 Task: Send an email with the signature Jocelyn Rodriguez with the subject Request for feedback on a manufacturing strategy and the message I am writing to confirm the details of the service agreement. from softage.2@softage.net to softage.3@softage.net and softage.4@softage.net with CC to softage.5@softage.net
Action: Mouse moved to (139, 182)
Screenshot: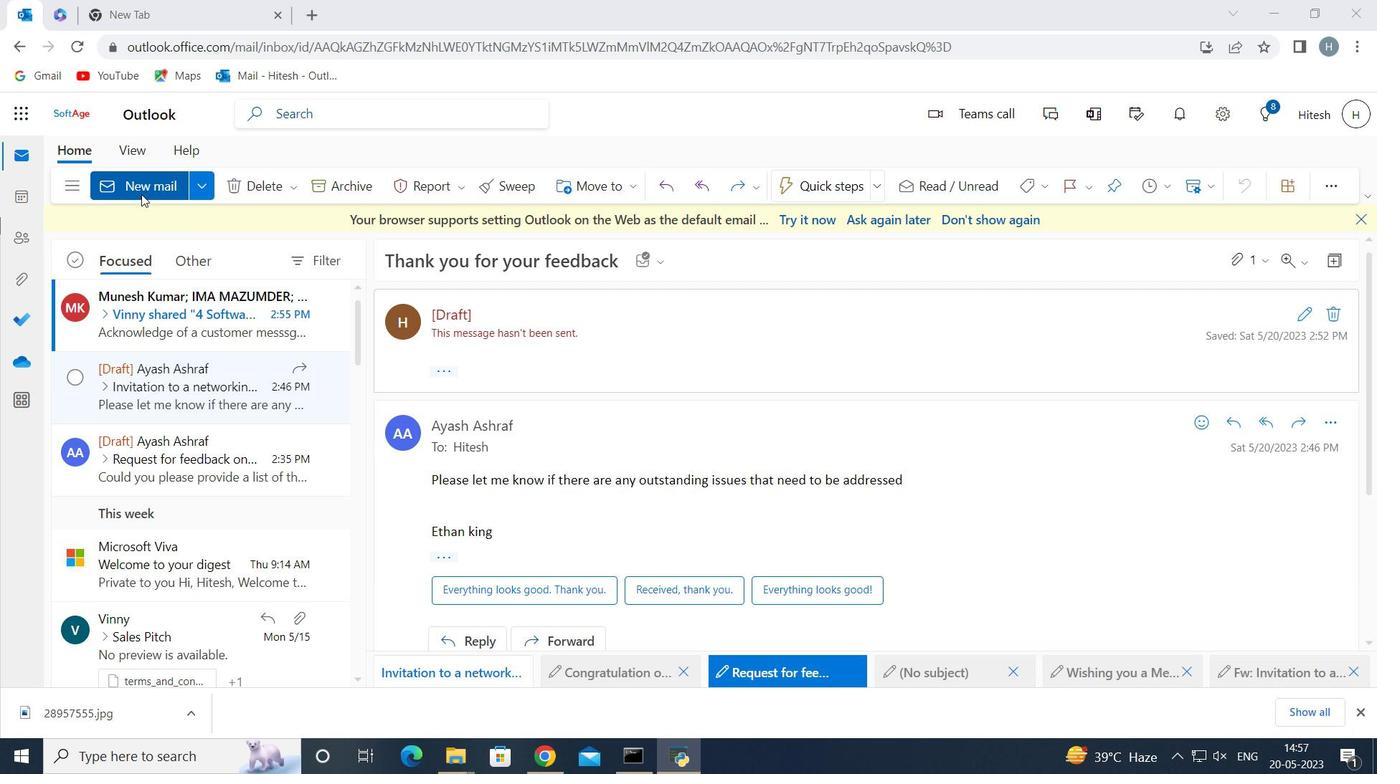 
Action: Mouse pressed left at (139, 182)
Screenshot: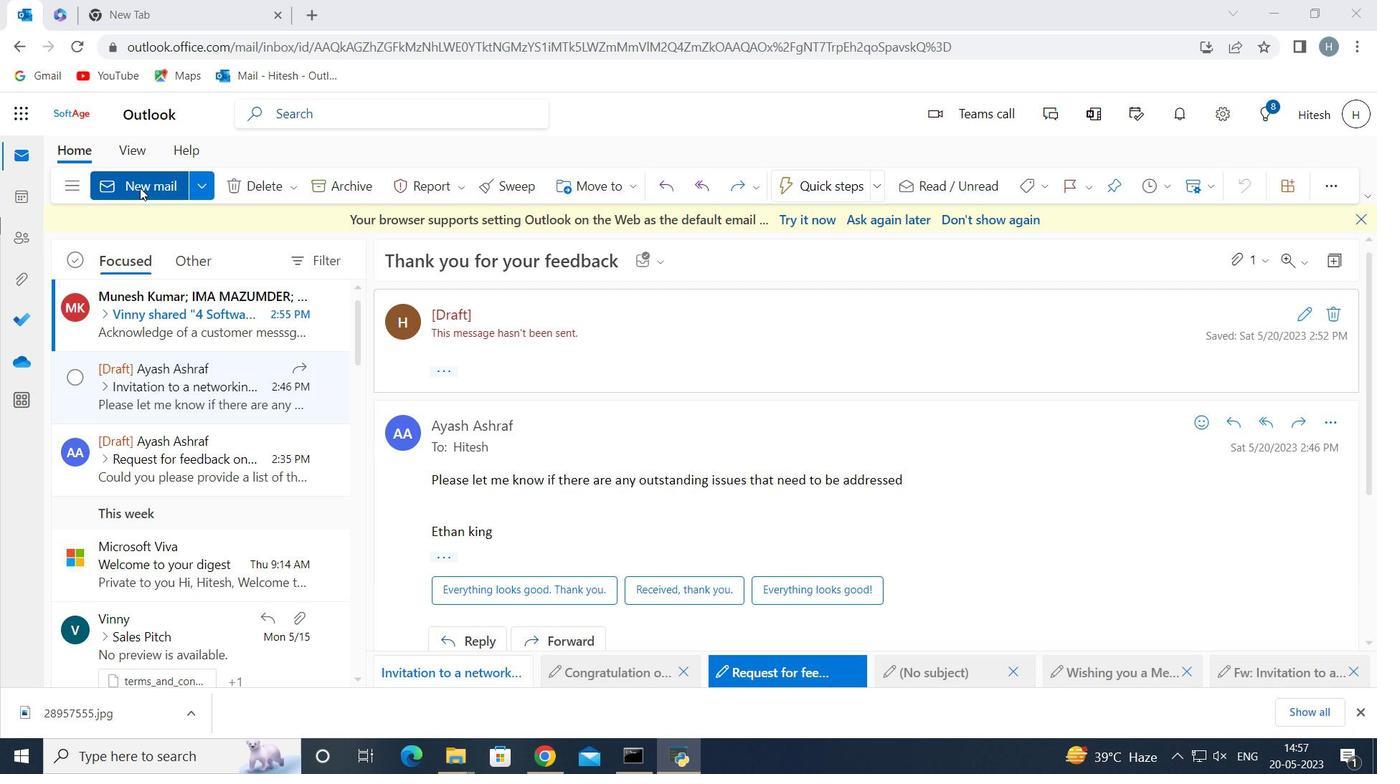 
Action: Mouse moved to (1114, 185)
Screenshot: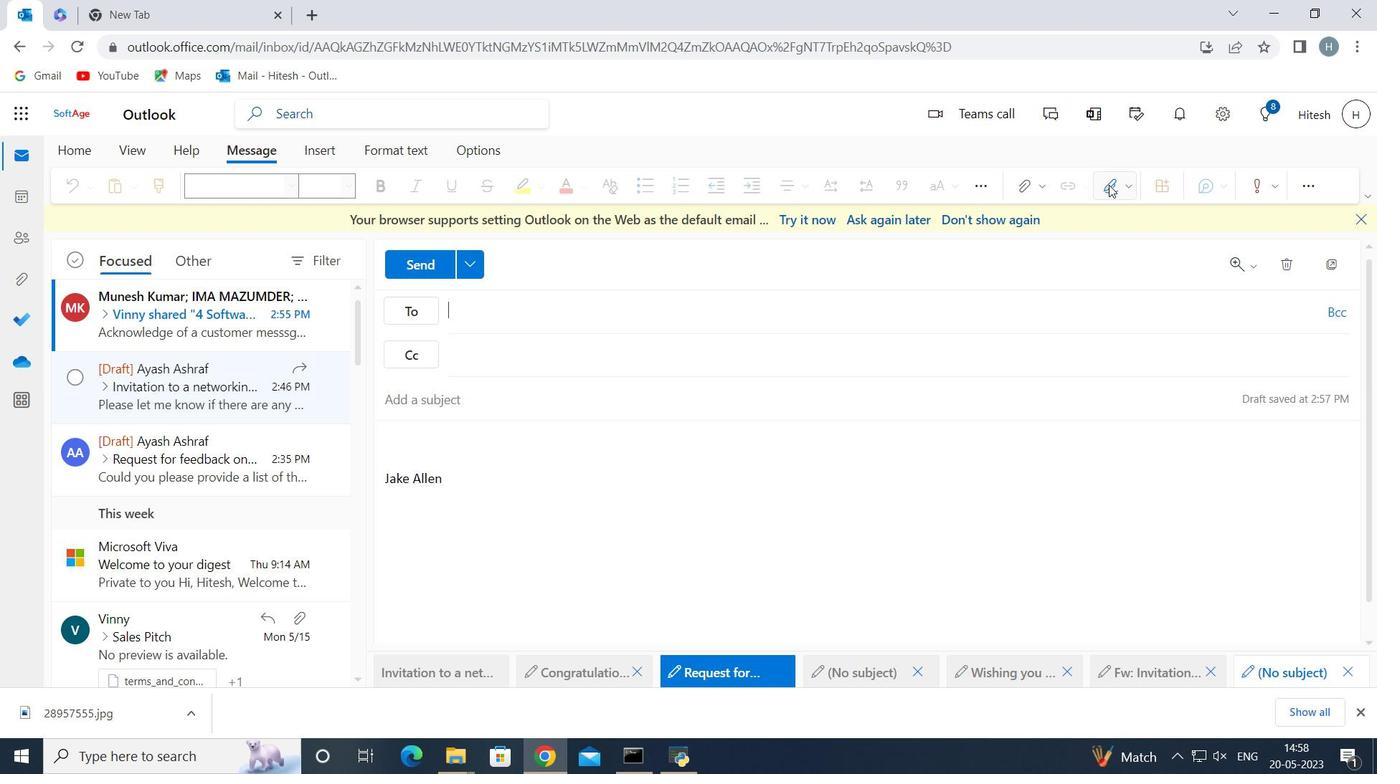 
Action: Mouse pressed left at (1114, 185)
Screenshot: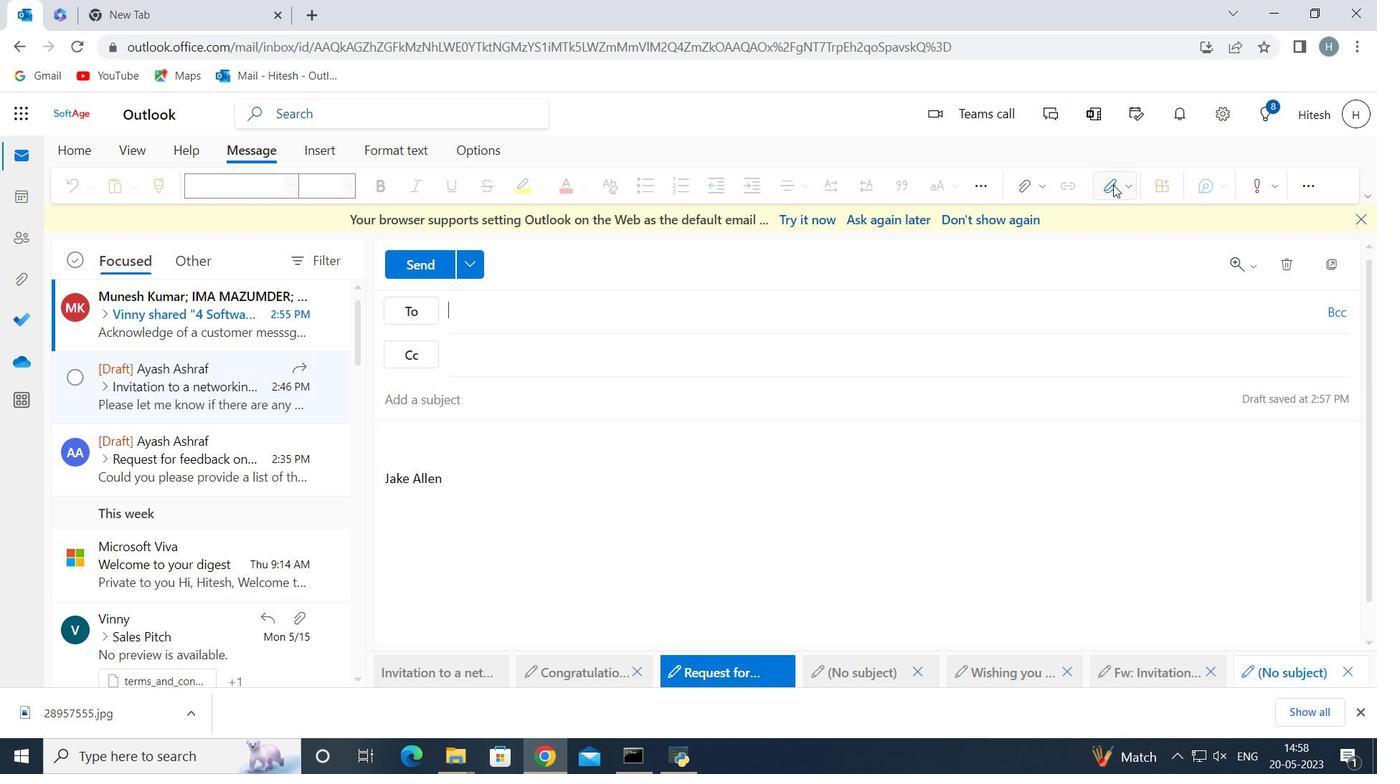 
Action: Mouse moved to (1085, 380)
Screenshot: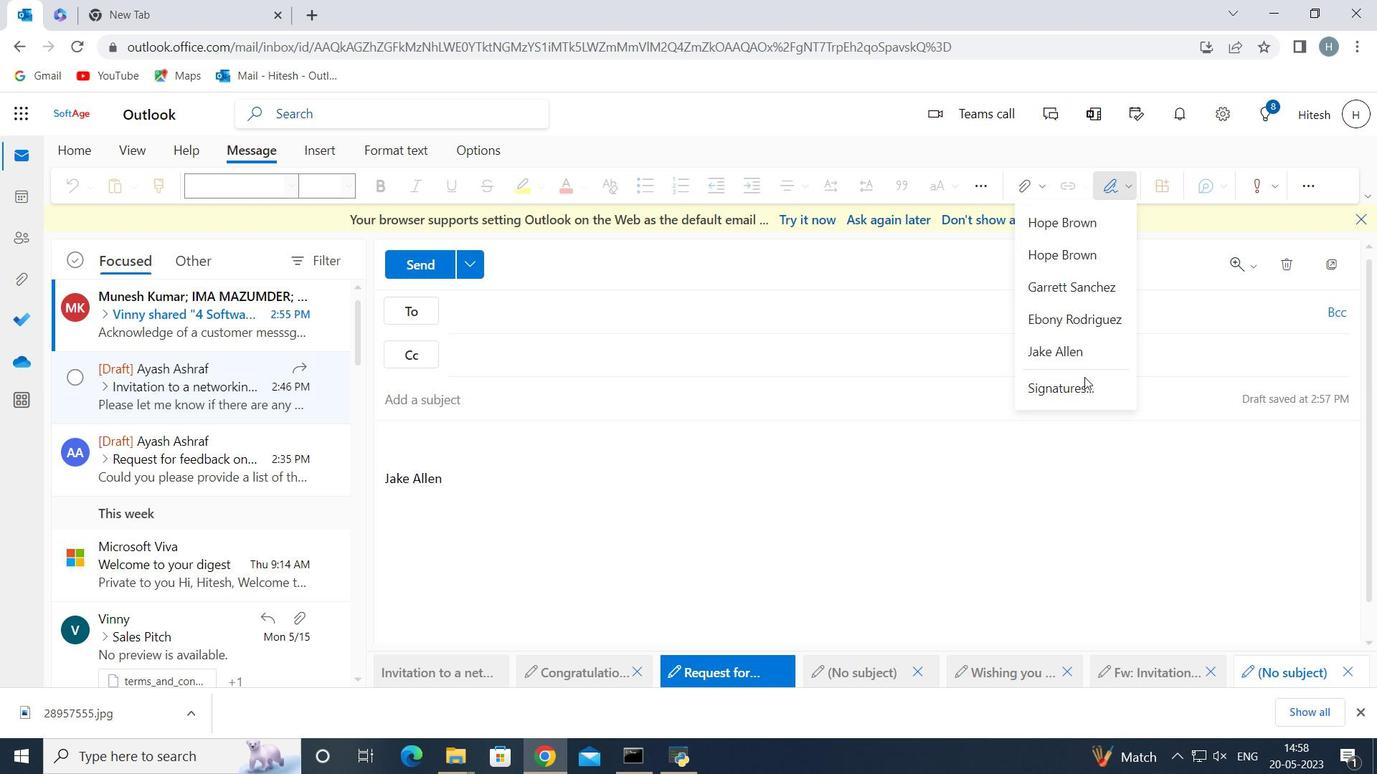 
Action: Mouse pressed left at (1085, 380)
Screenshot: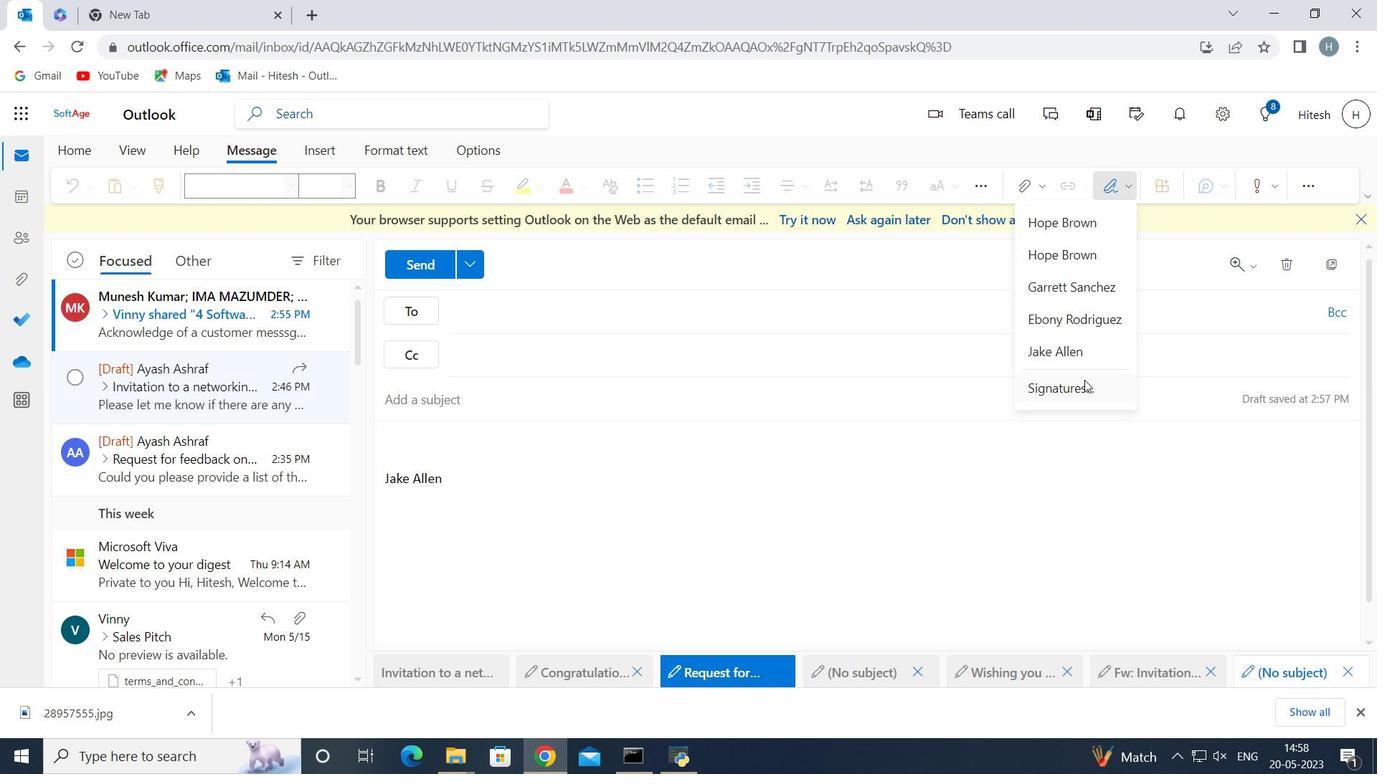 
Action: Mouse moved to (832, 314)
Screenshot: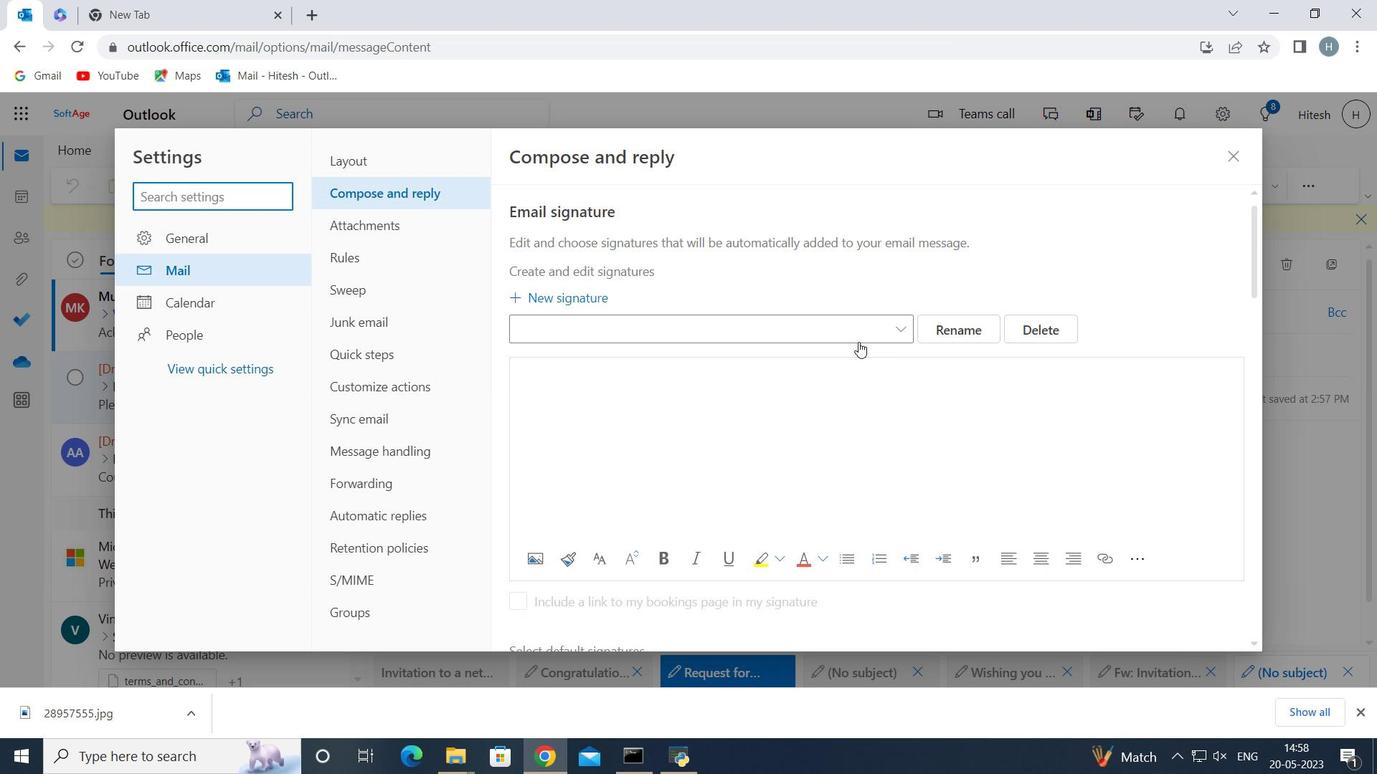 
Action: Mouse pressed left at (832, 314)
Screenshot: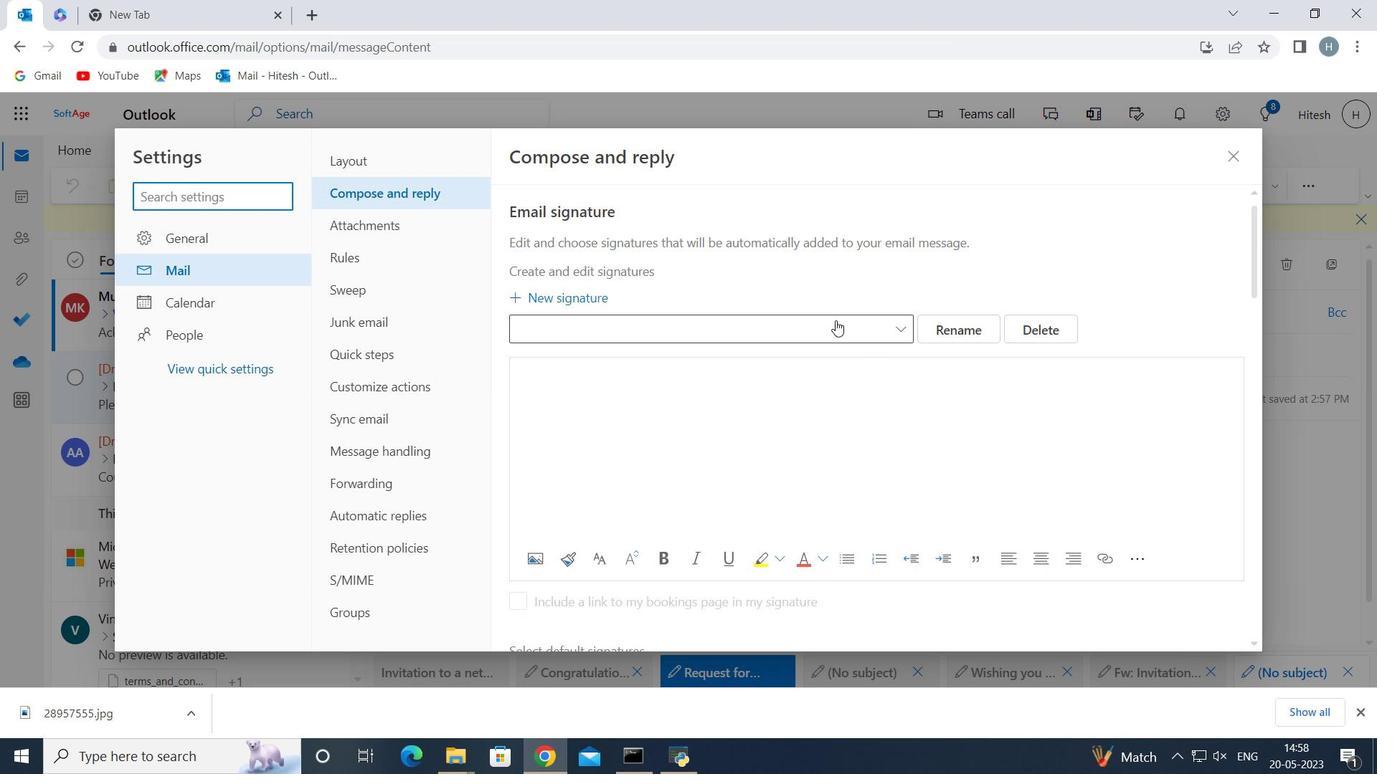 
Action: Mouse moved to (967, 320)
Screenshot: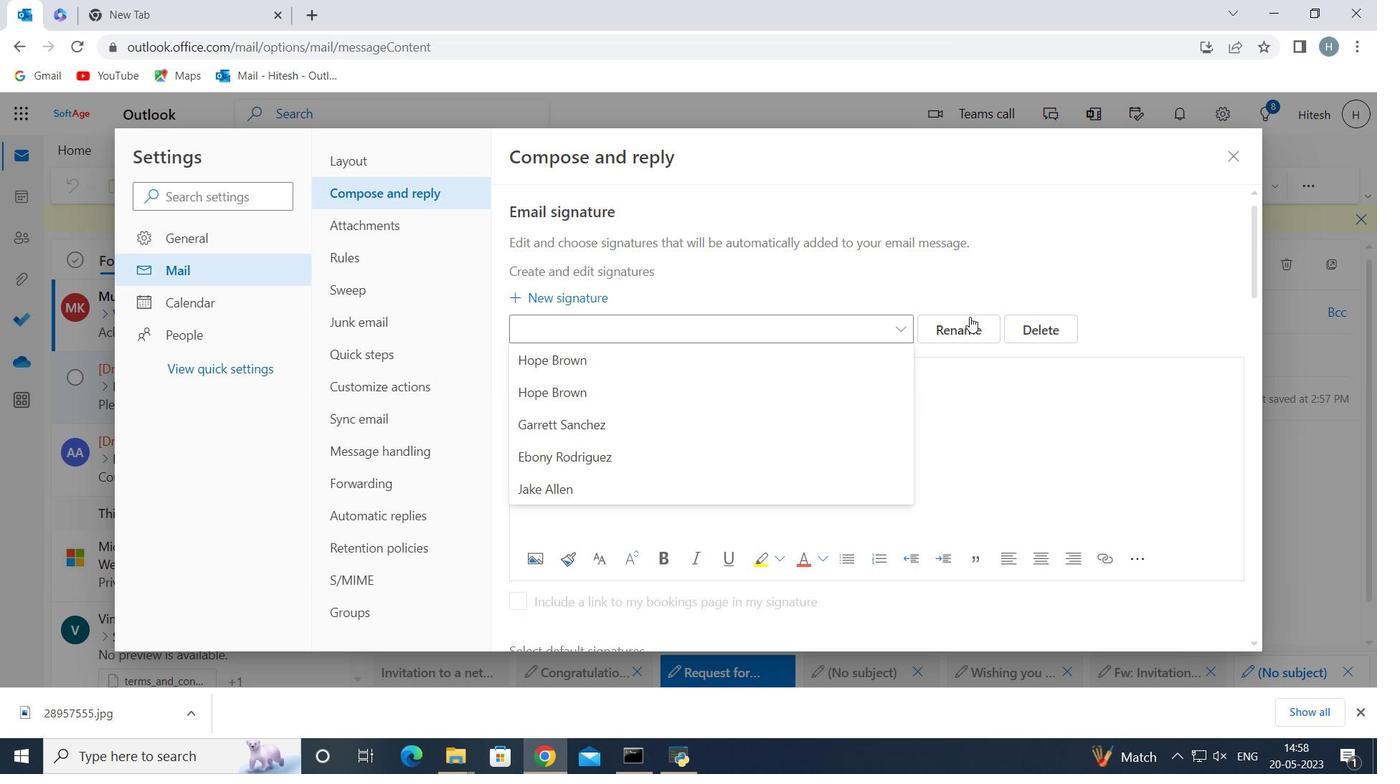 
Action: Mouse pressed left at (967, 320)
Screenshot: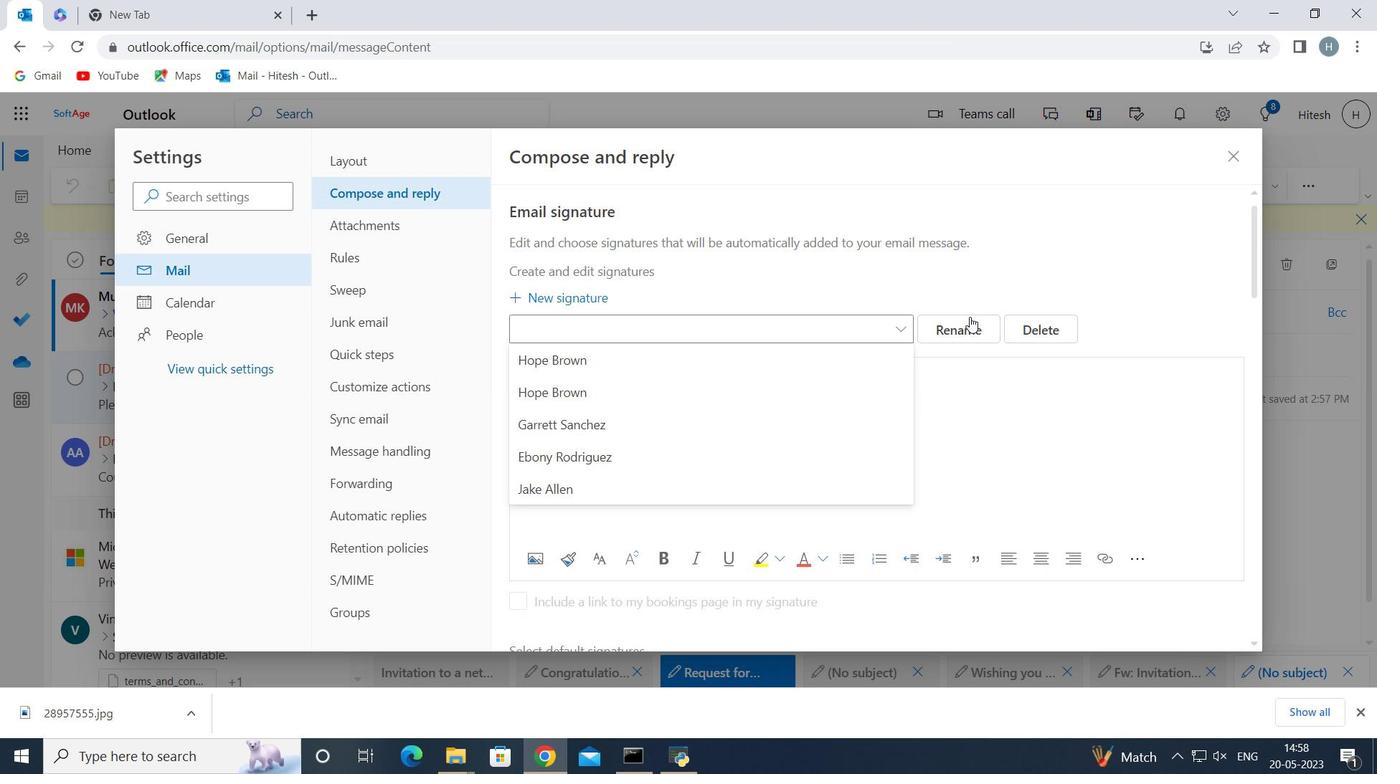 
Action: Mouse moved to (1119, 321)
Screenshot: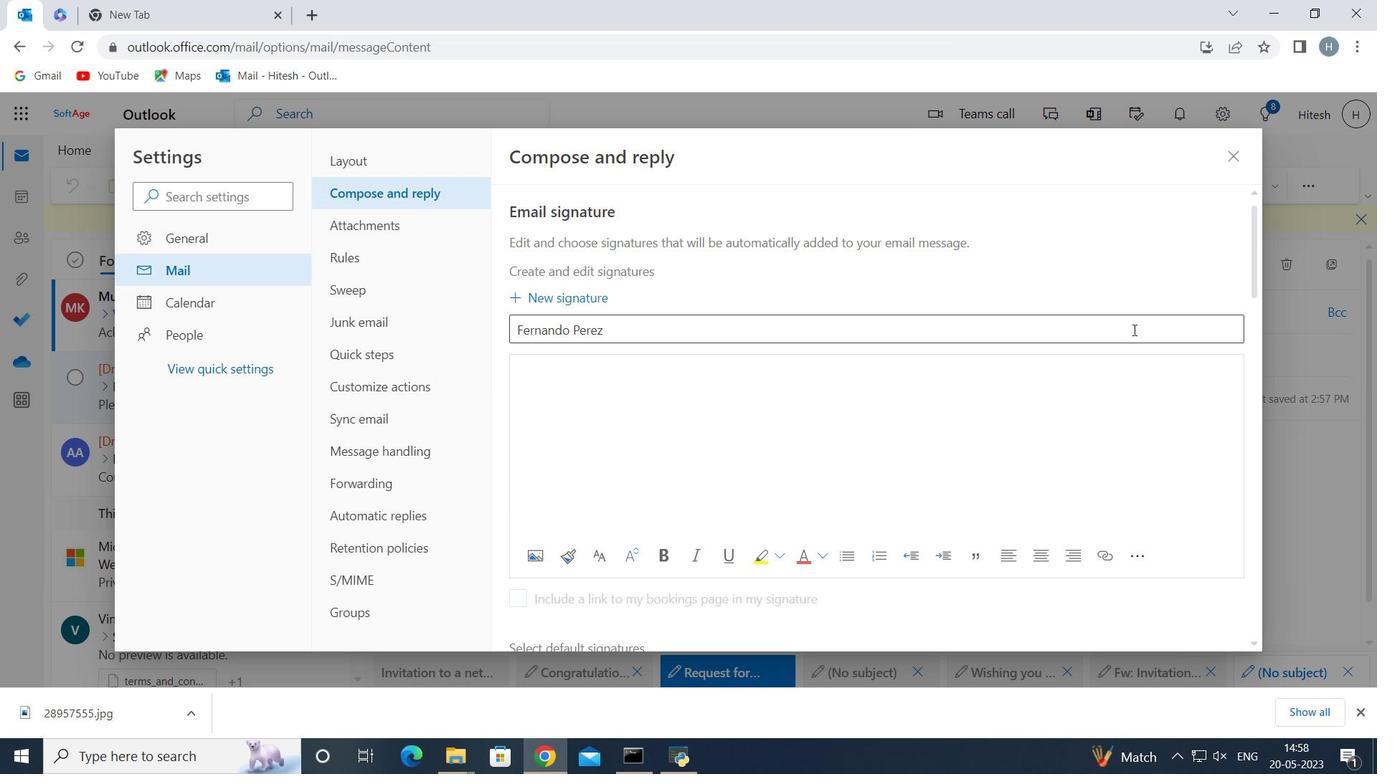 
Action: Mouse pressed left at (1119, 321)
Screenshot: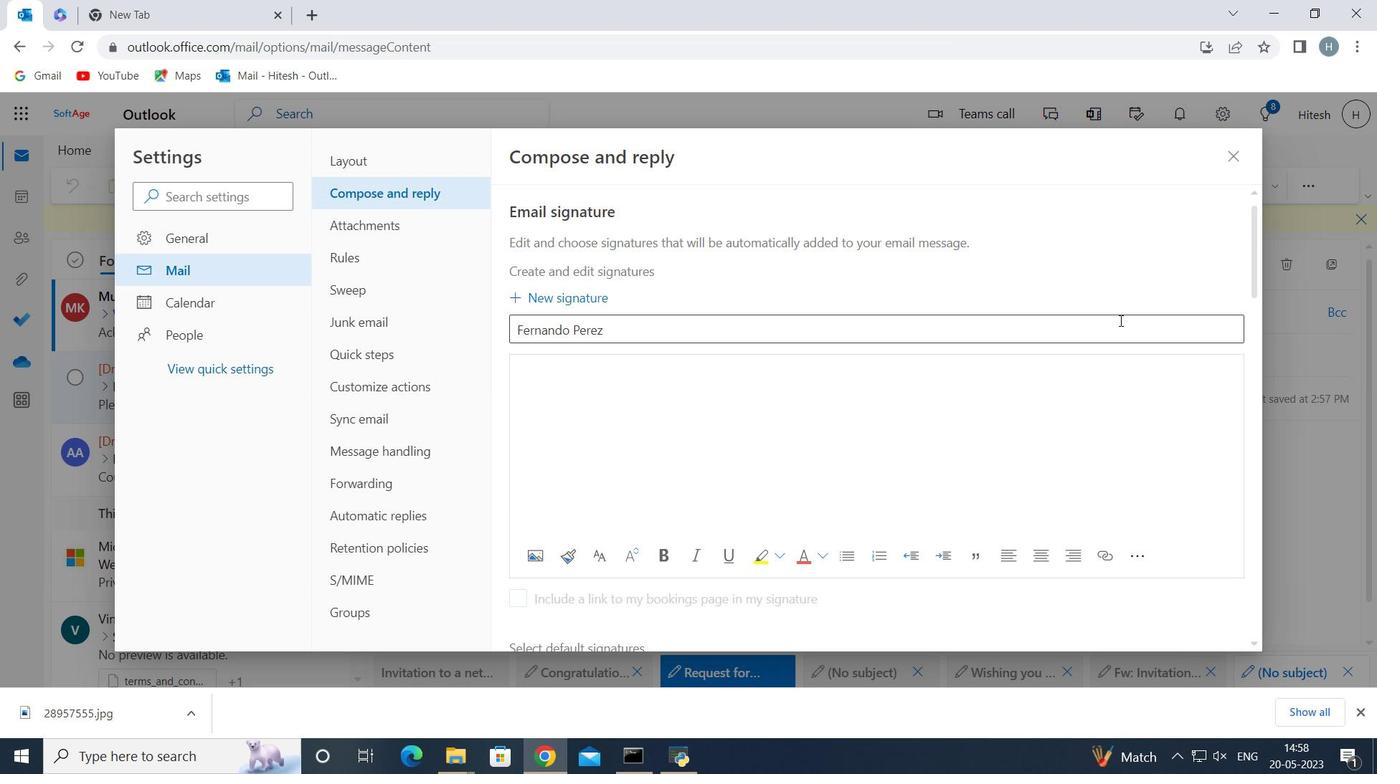 
Action: Key pressed <Key.backspace><Key.backspace><Key.backspace><Key.backspace><Key.backspace><Key.backspace><Key.backspace><Key.backspace><Key.backspace><Key.backspace><Key.backspace><Key.backspace><Key.backspace><Key.backspace><Key.backspace><Key.backspace><Key.backspace><Key.backspace><Key.backspace><Key.backspace><Key.backspace><Key.backspace><Key.backspace><Key.backspace><Key.backspace><Key.backspace><Key.backspace><Key.backspace><Key.backspace><Key.backspace><Key.backspace><Key.backspace><Key.backspace><Key.backspace><Key.backspace><Key.backspace><Key.backspace>
Screenshot: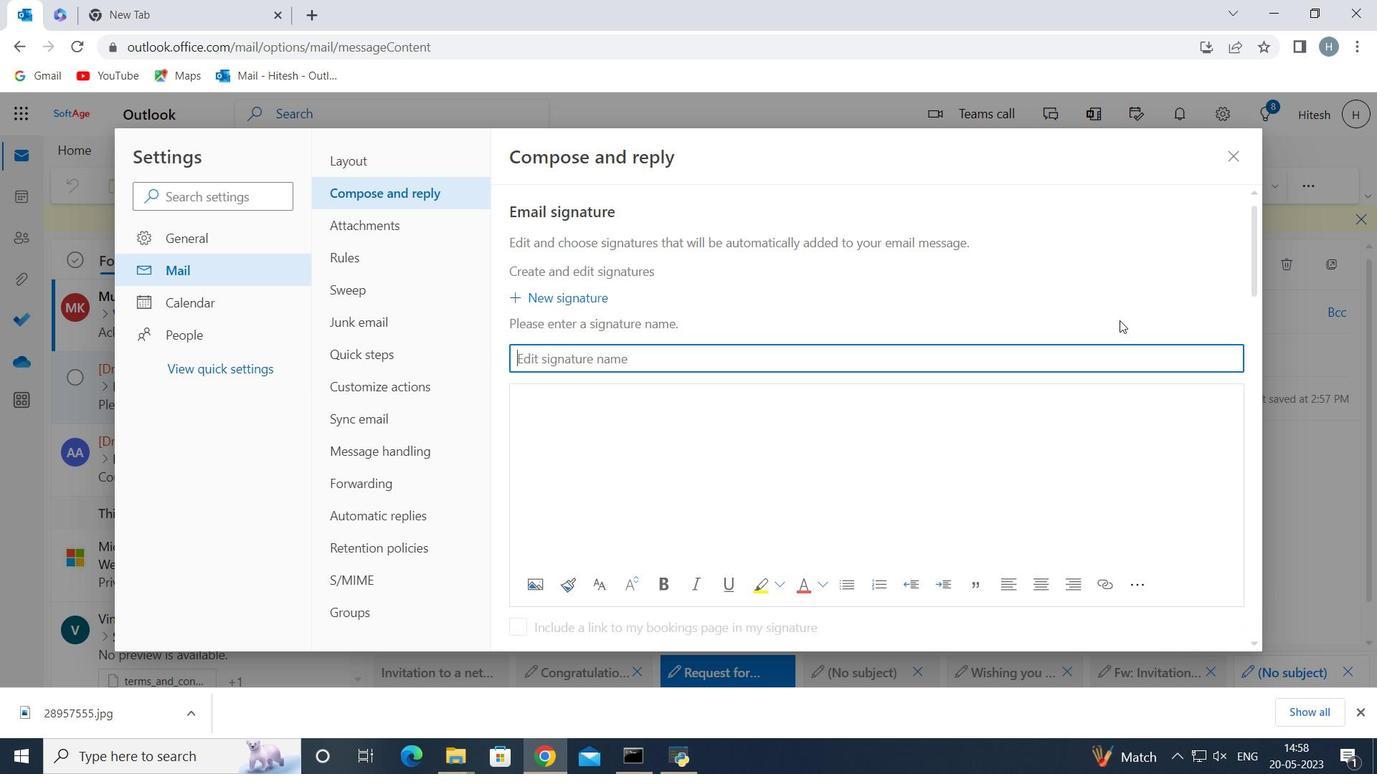 
Action: Mouse moved to (1224, 152)
Screenshot: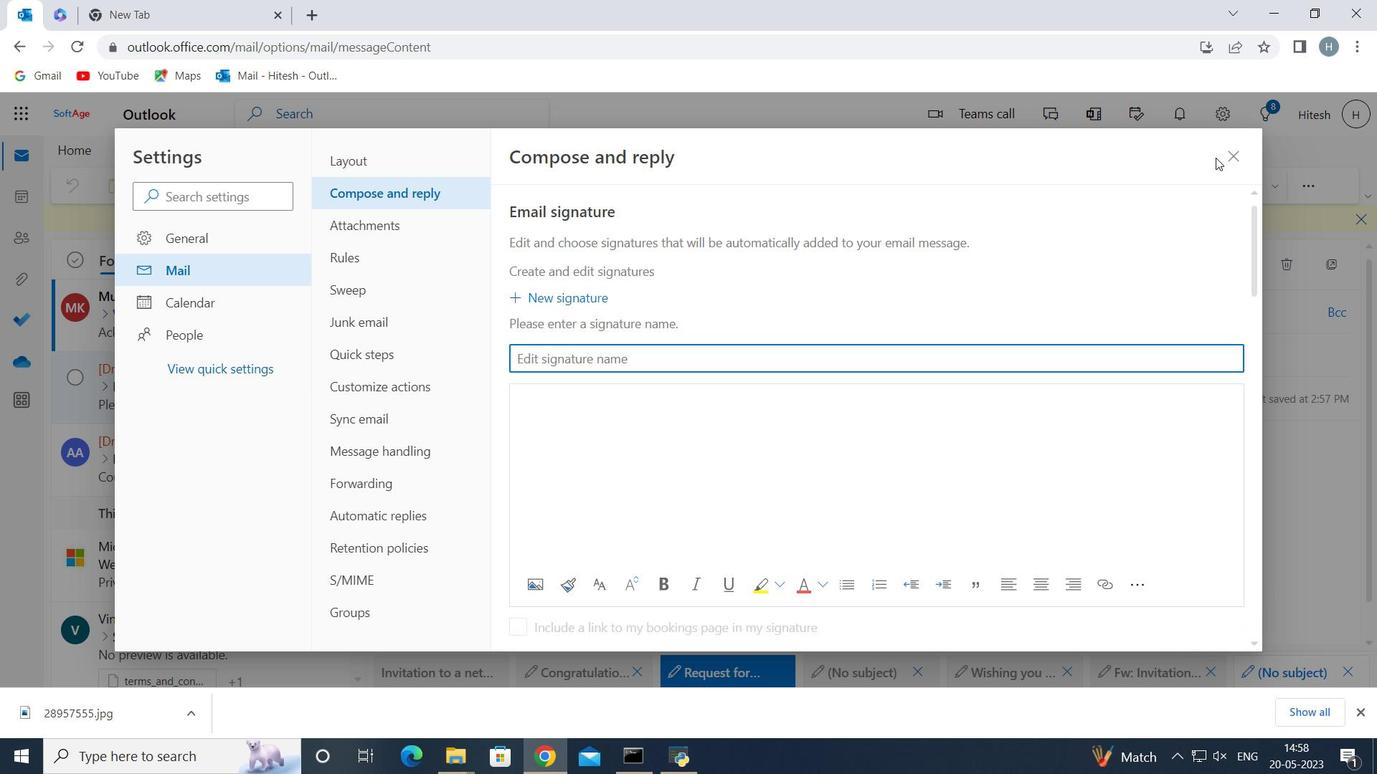 
Action: Mouse pressed left at (1224, 152)
Screenshot: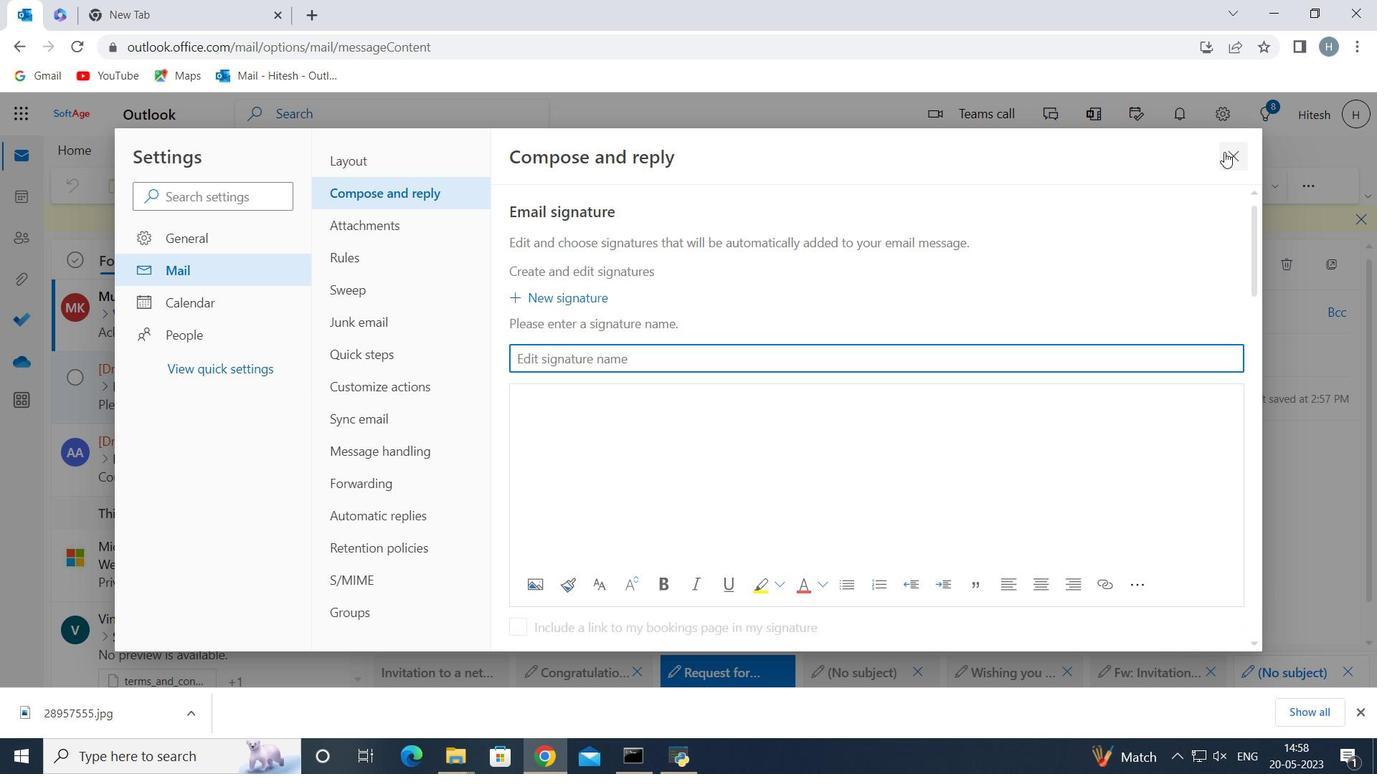 
Action: Mouse moved to (1124, 184)
Screenshot: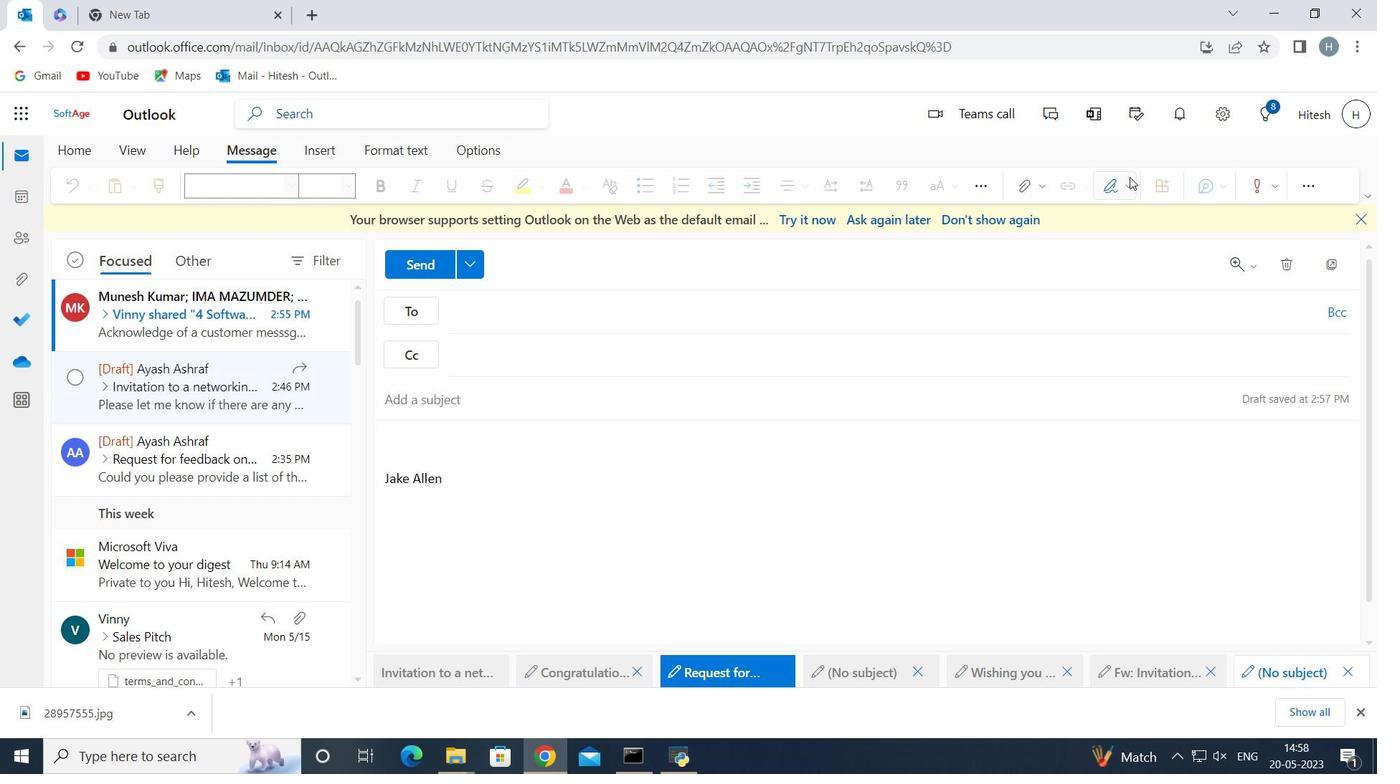 
Action: Mouse pressed left at (1124, 184)
Screenshot: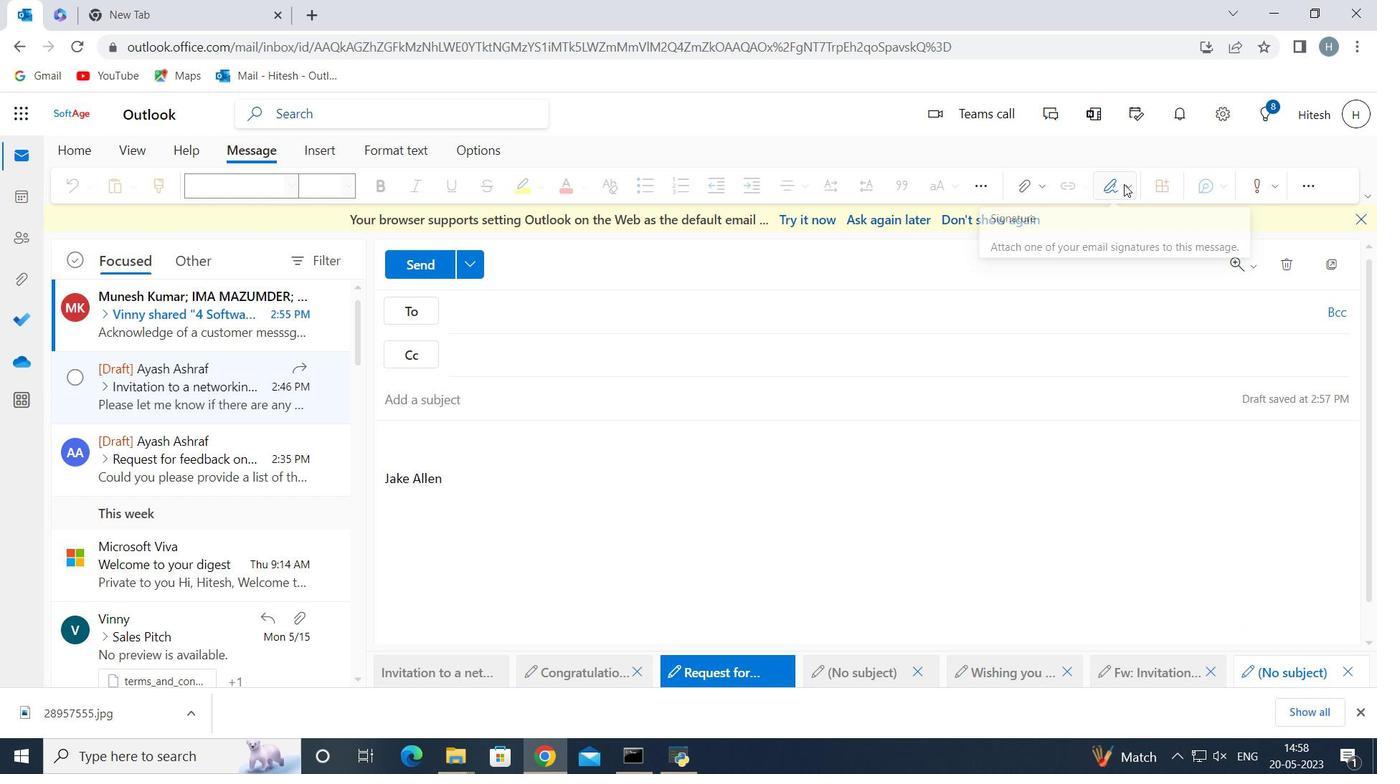 
Action: Mouse moved to (1071, 384)
Screenshot: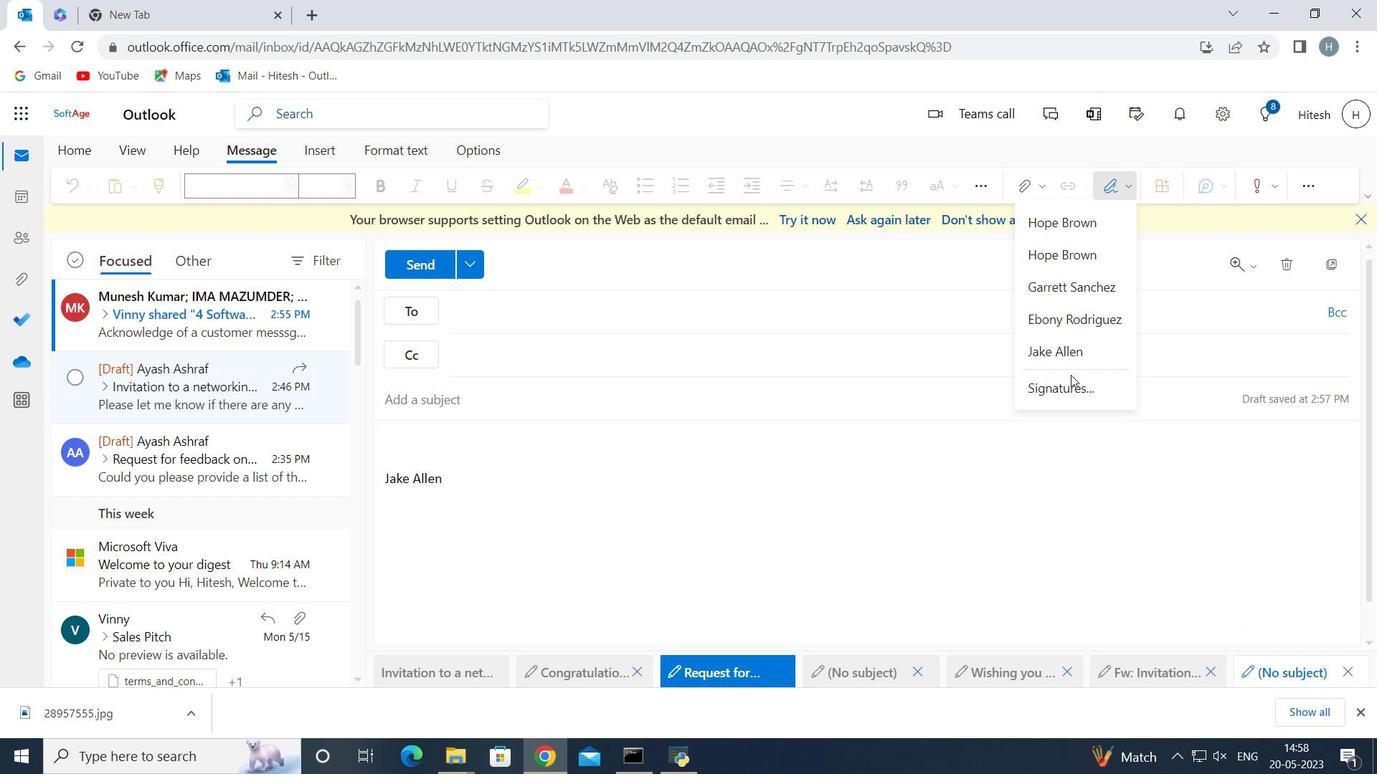 
Action: Mouse pressed left at (1071, 384)
Screenshot: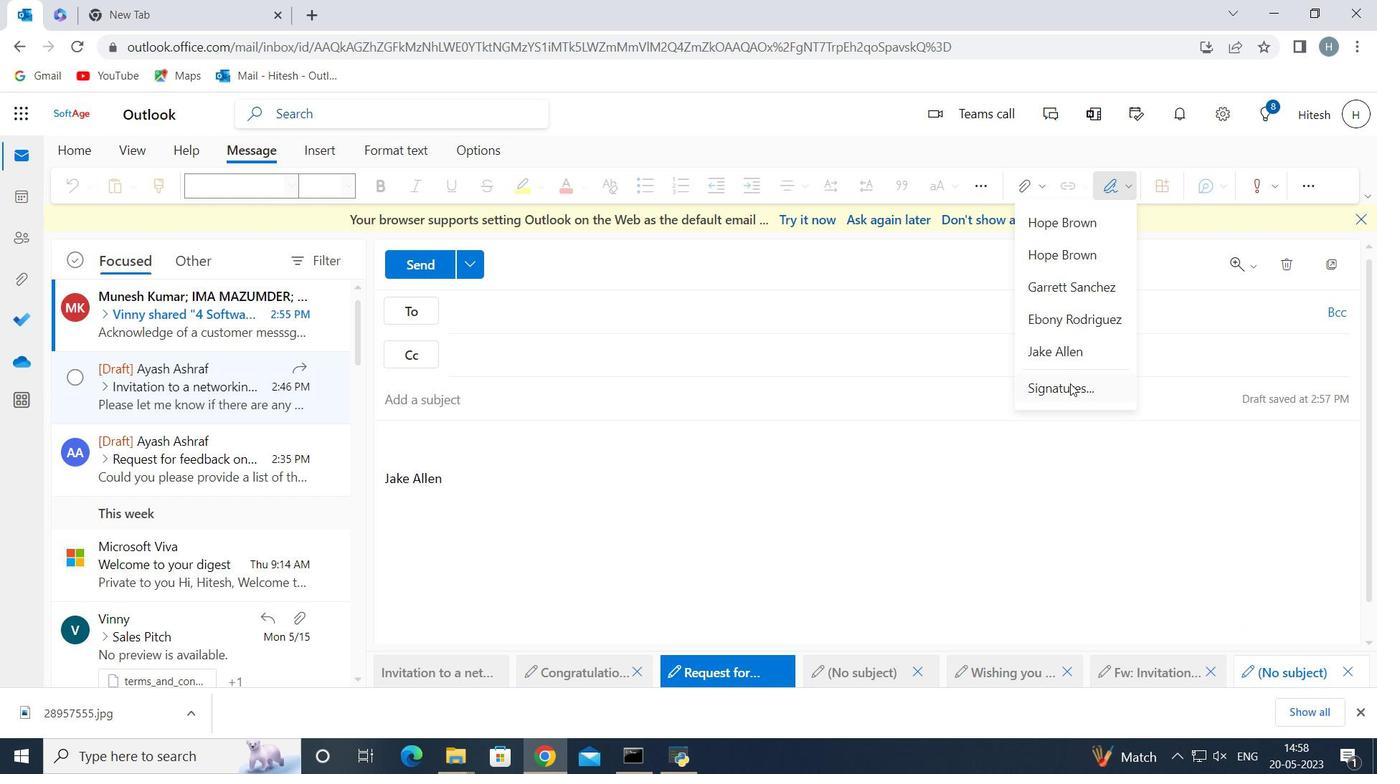 
Action: Mouse moved to (933, 364)
Screenshot: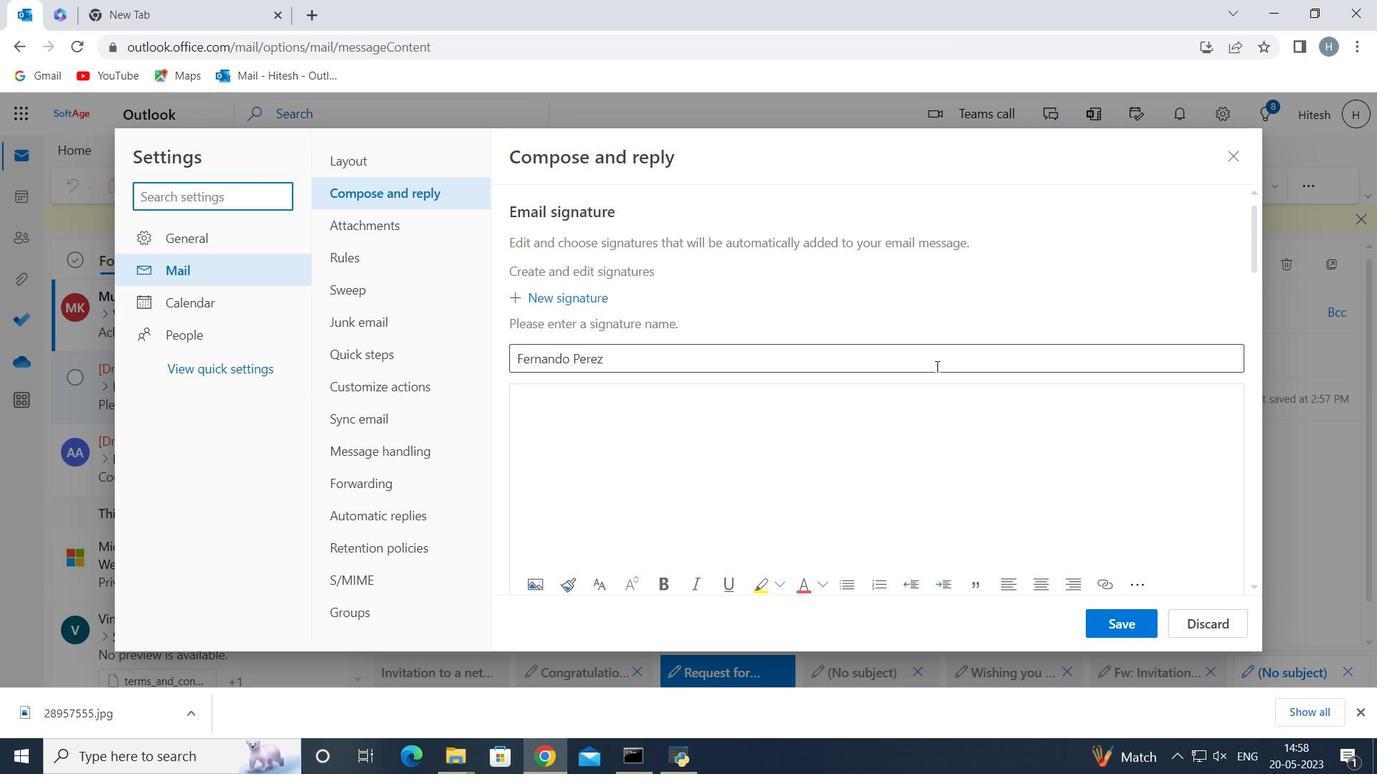 
Action: Mouse pressed left at (933, 364)
Screenshot: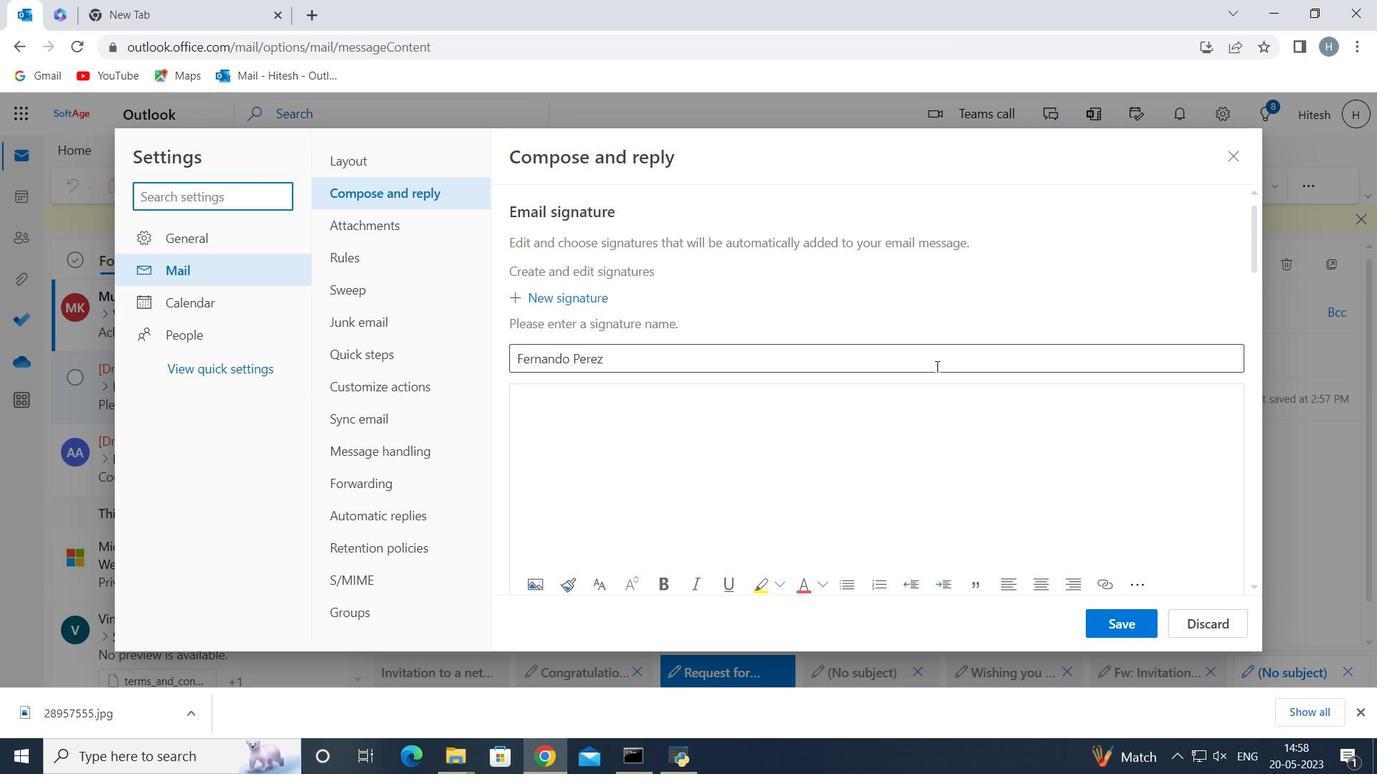 
Action: Mouse moved to (926, 363)
Screenshot: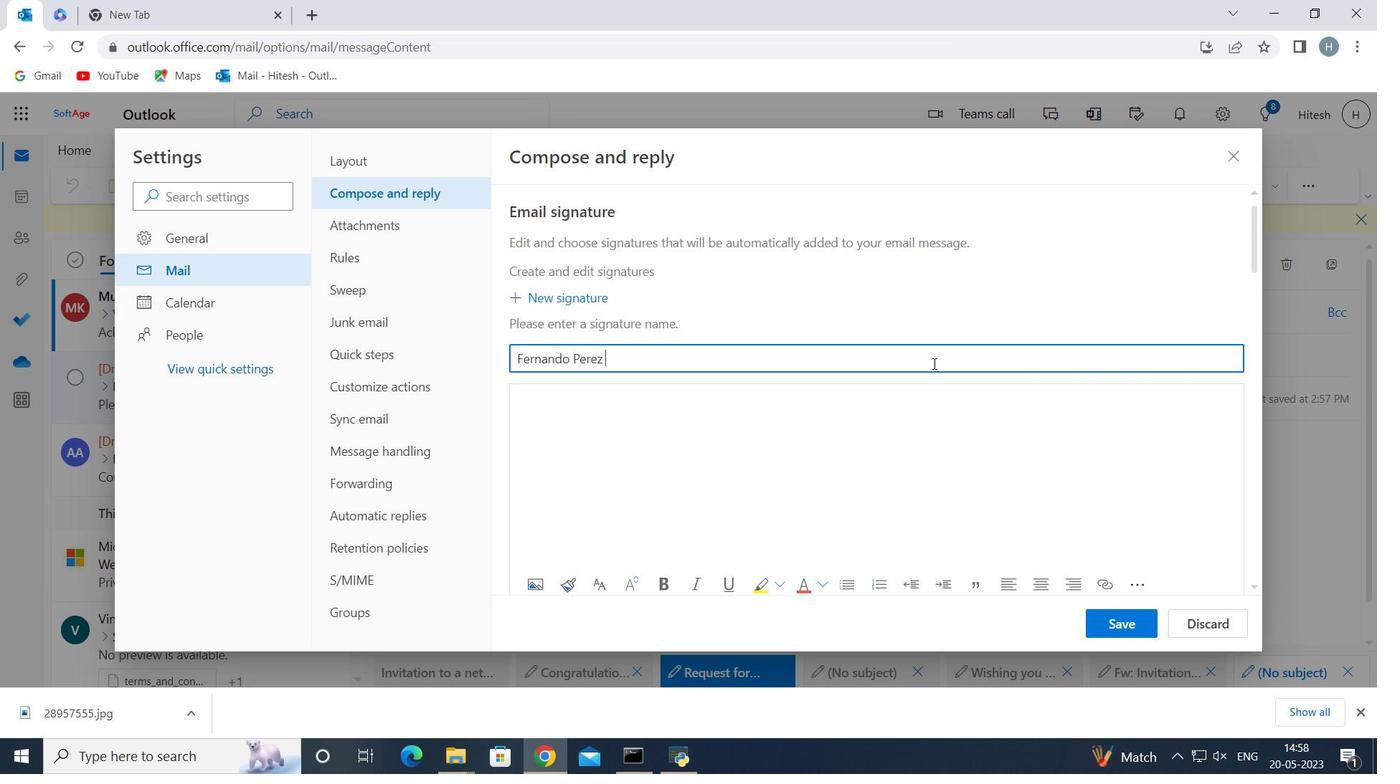 
Action: Key pressed <Key.backspace><Key.backspace><Key.backspace><Key.backspace><Key.backspace><Key.backspace><Key.backspace><Key.backspace><Key.backspace><Key.backspace><Key.backspace><Key.backspace><Key.backspace><Key.backspace><Key.backspace><Key.backspace><Key.backspace><Key.backspace><Key.backspace><Key.backspace><Key.backspace><Key.backspace><Key.backspace><Key.backspace><Key.backspace><Key.shift>Jocelyn<Key.space><Key.shift>Redriguez
Screenshot: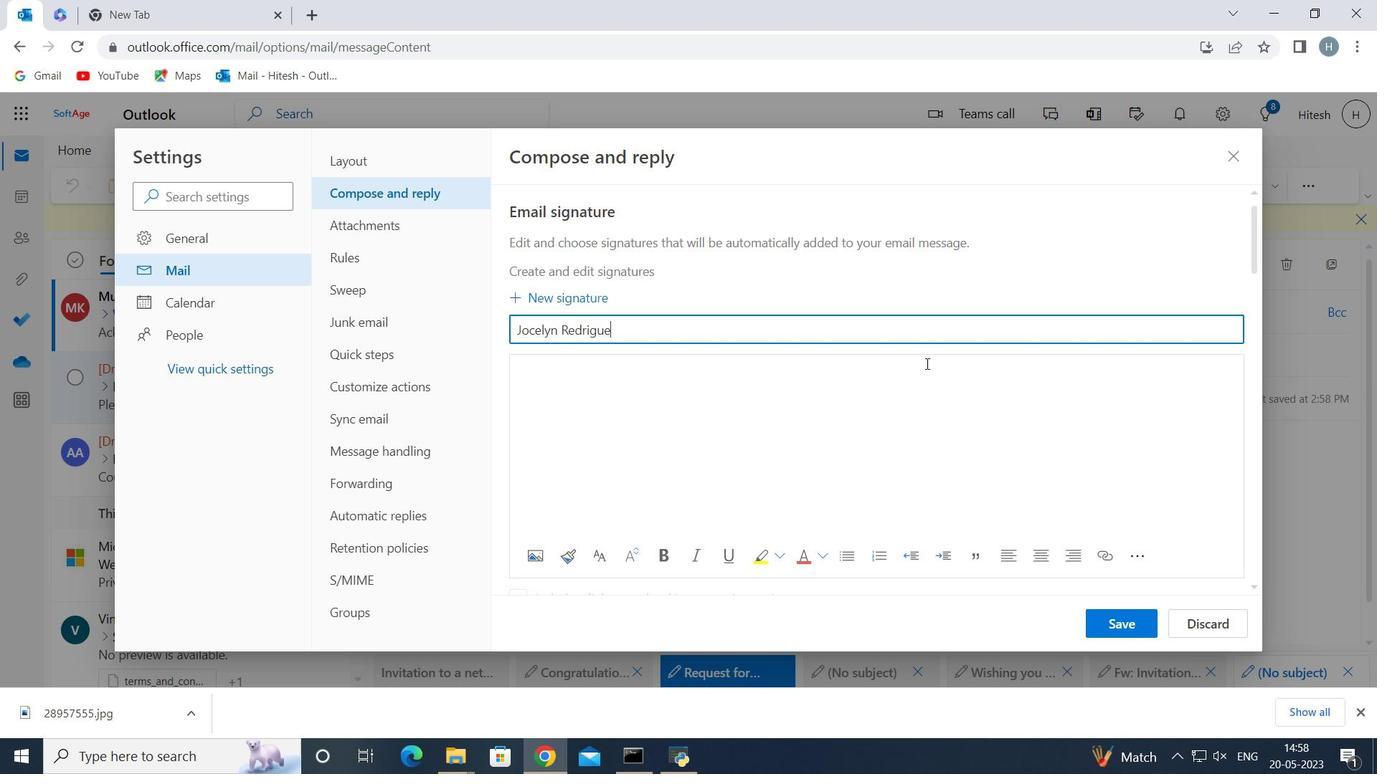 
Action: Mouse moved to (612, 353)
Screenshot: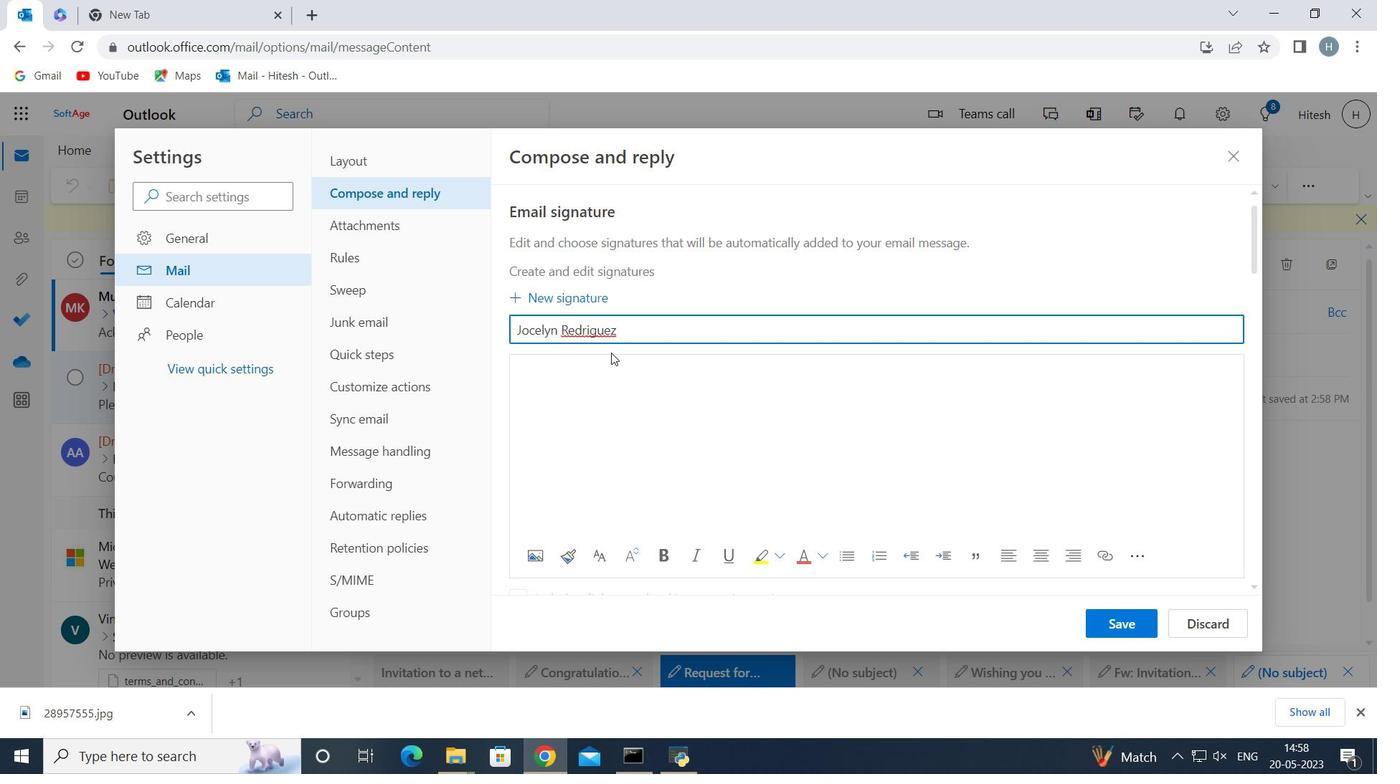 
Action: Key pressed <Key.enter>
Screenshot: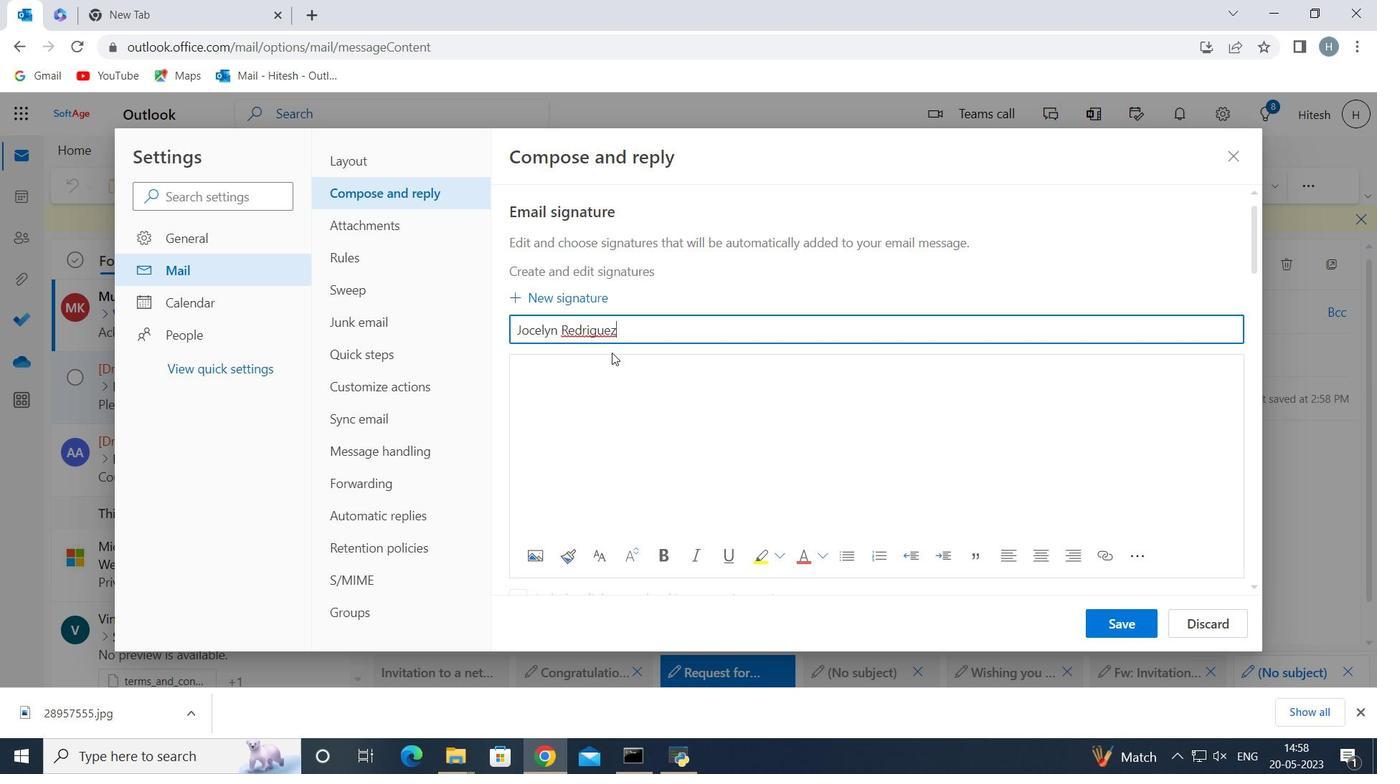 
Action: Mouse moved to (603, 386)
Screenshot: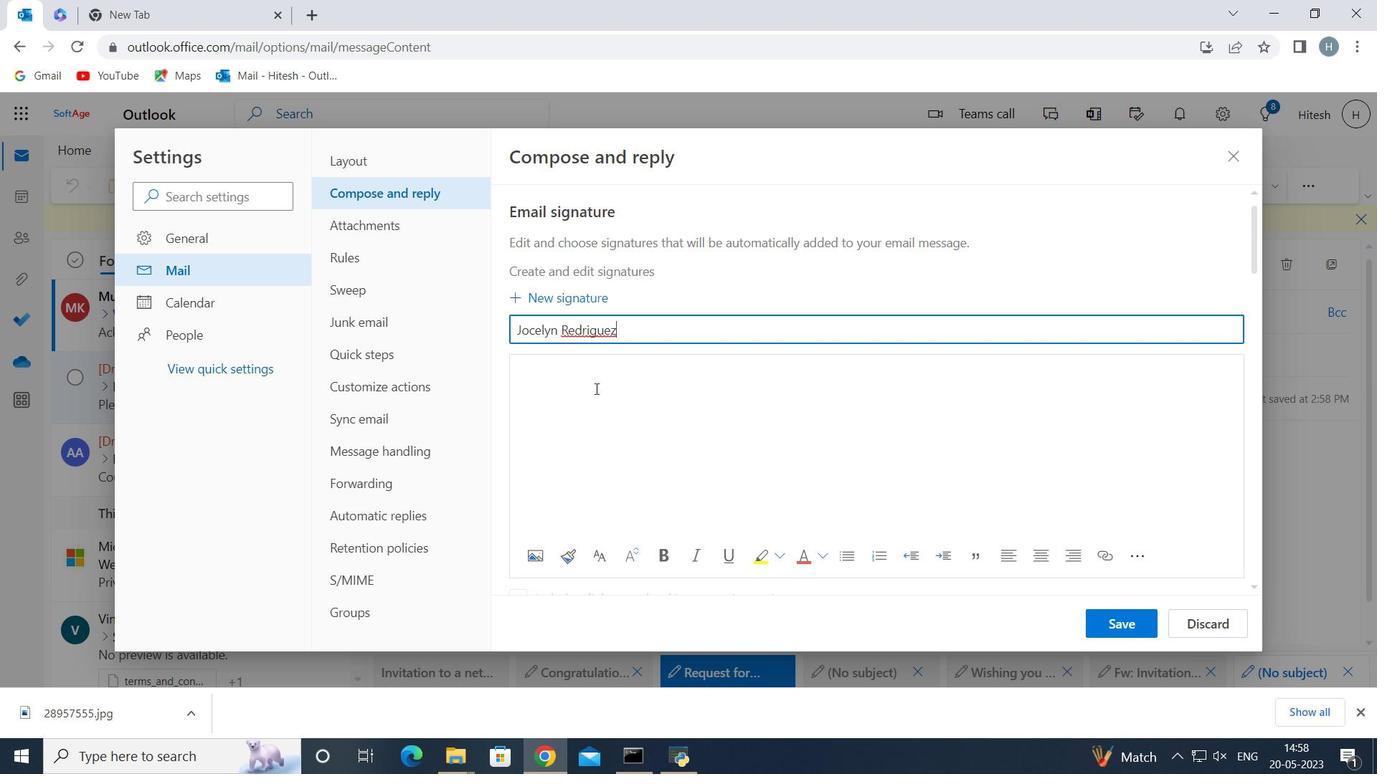 
Action: Mouse pressed left at (603, 386)
Screenshot: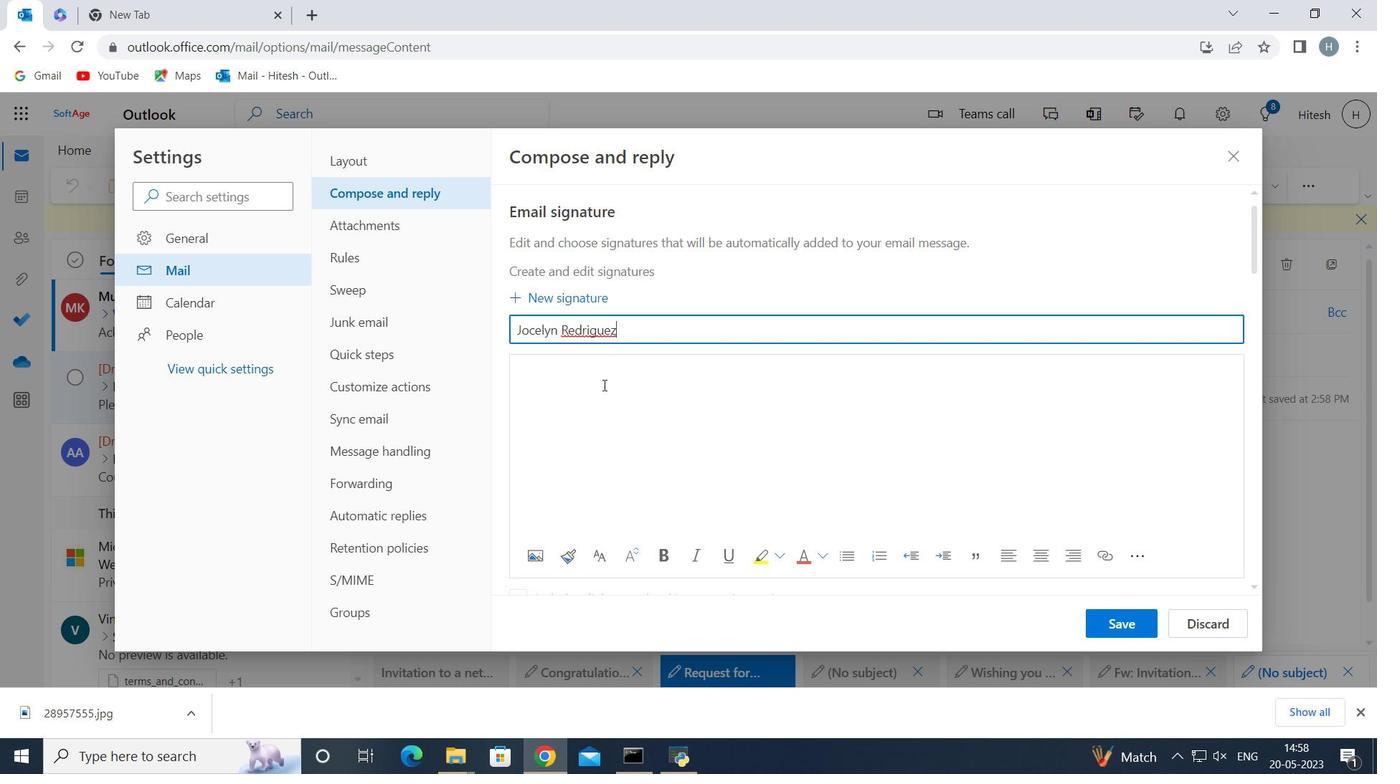 
Action: Mouse moved to (588, 383)
Screenshot: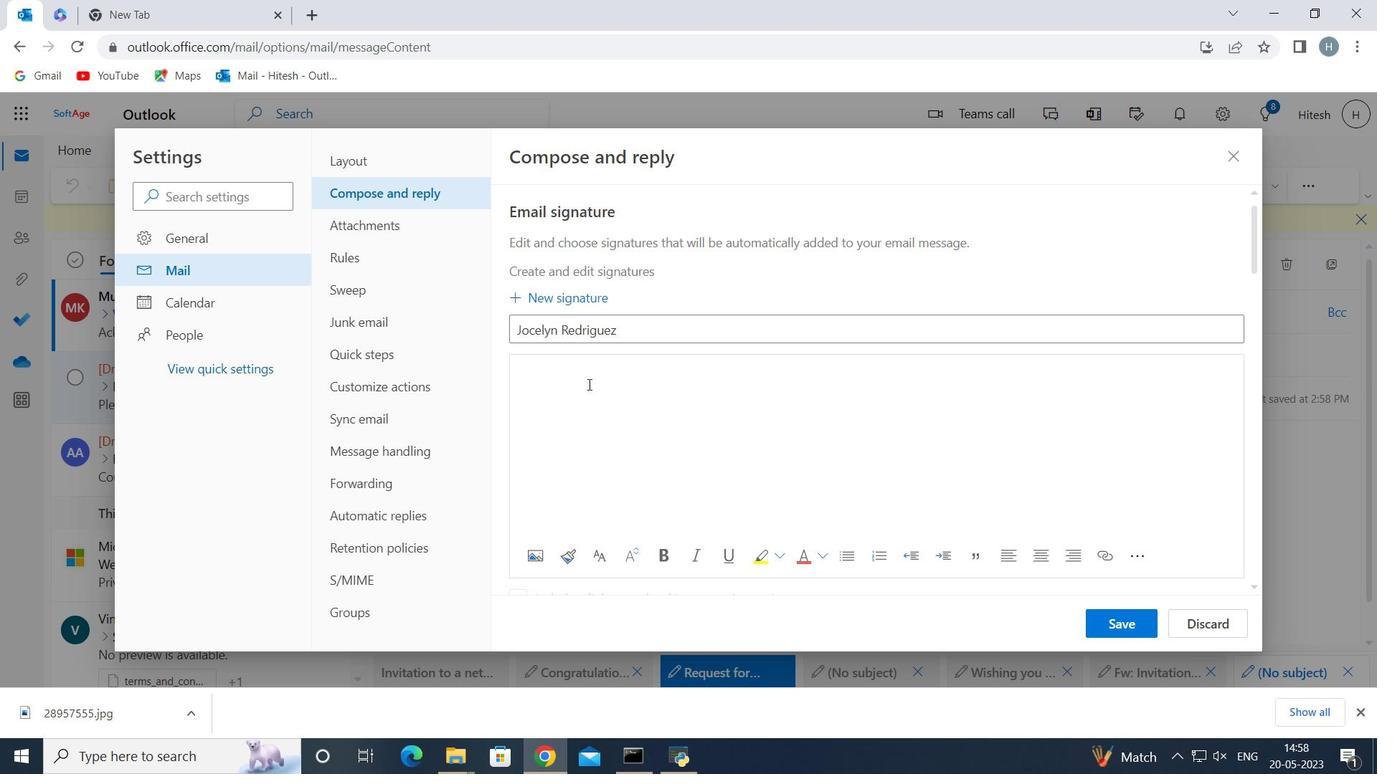 
Action: Key pressed <Key.shift>Jocelyn<Key.space><Key.shift>Redriguez<Key.space><Key.enter>
Screenshot: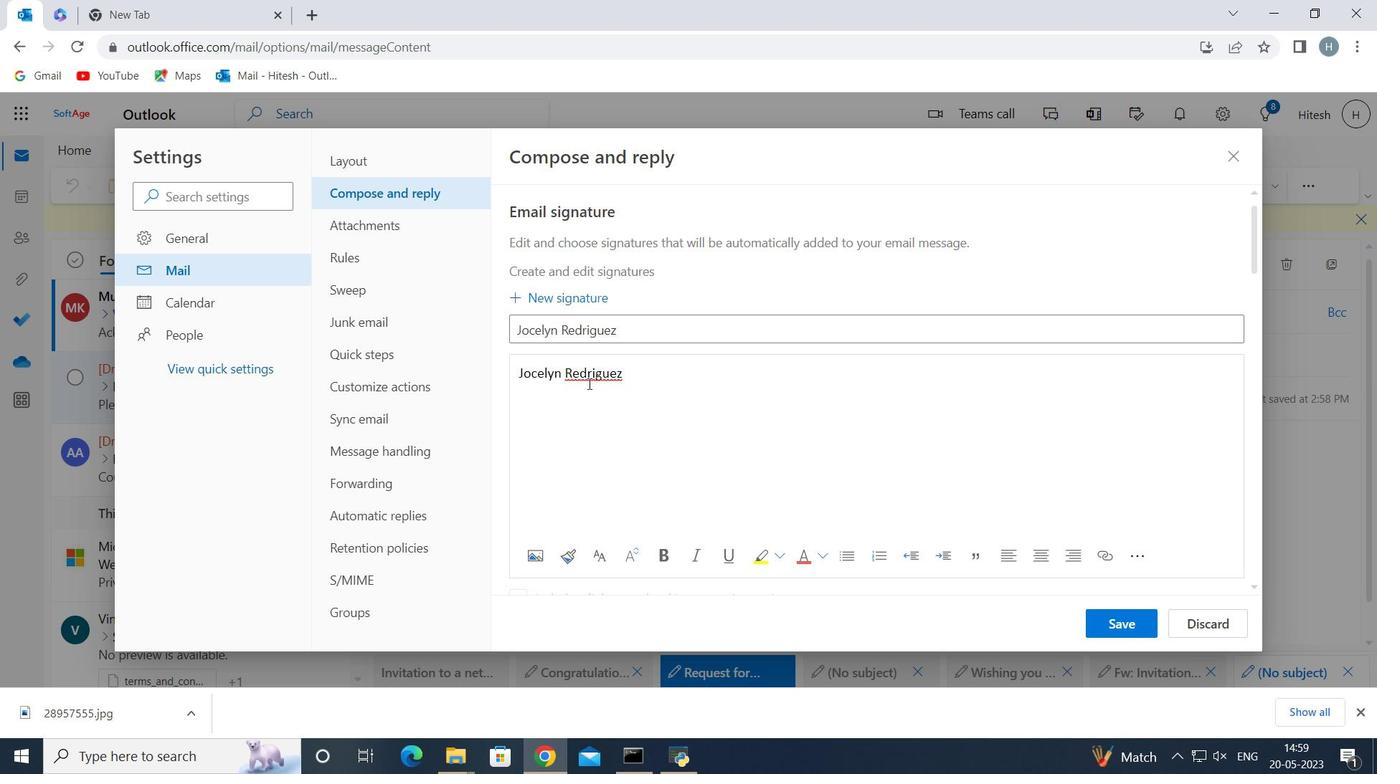 
Action: Mouse moved to (634, 366)
Screenshot: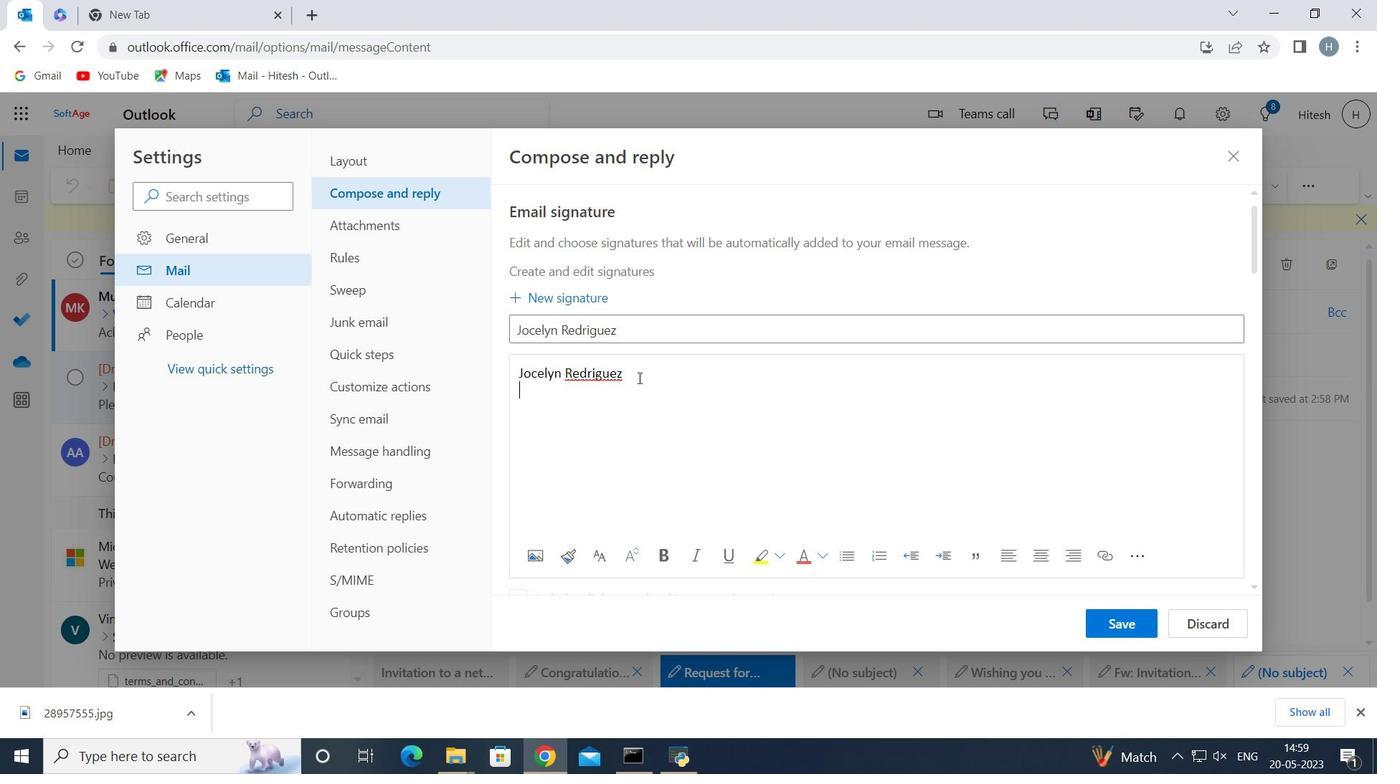 
Action: Mouse pressed left at (634, 366)
Screenshot: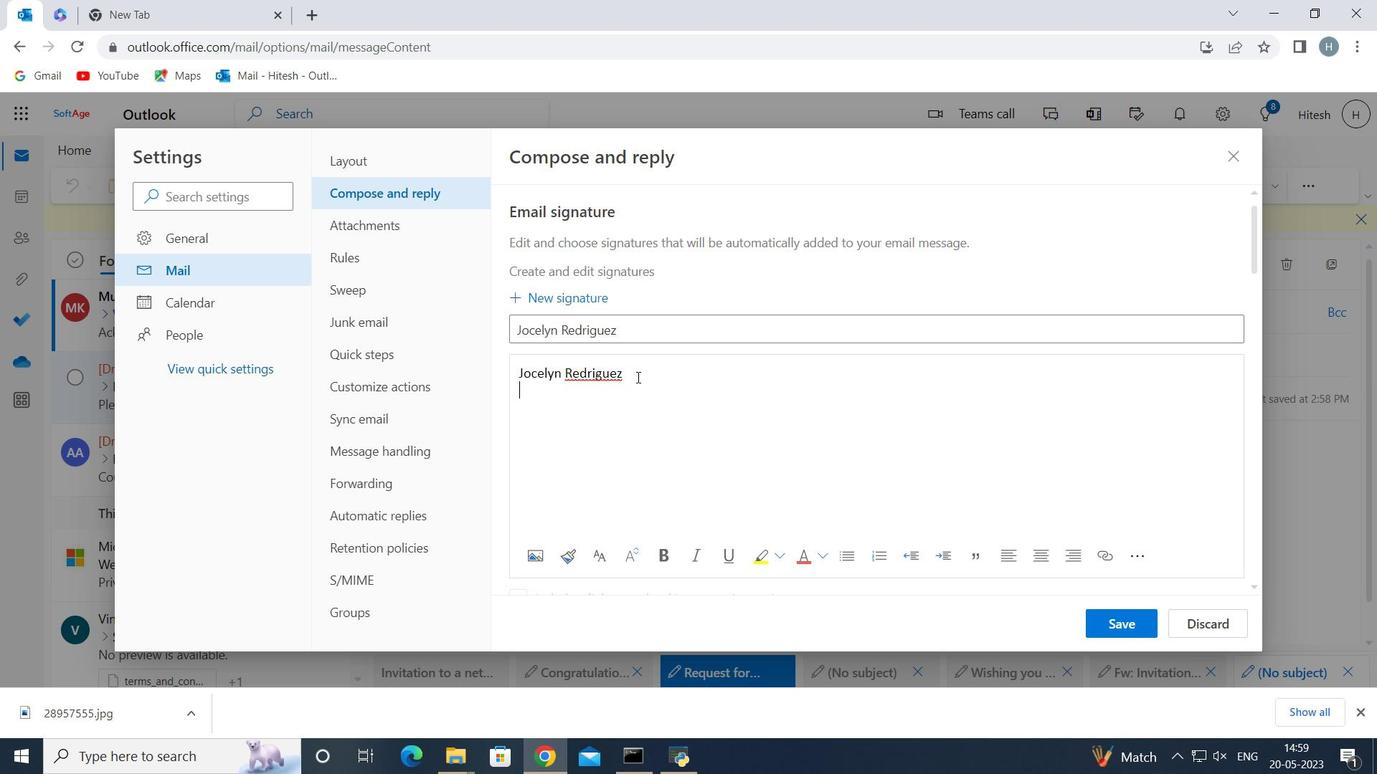 
Action: Key pressed <Key.right><Key.enter>
Screenshot: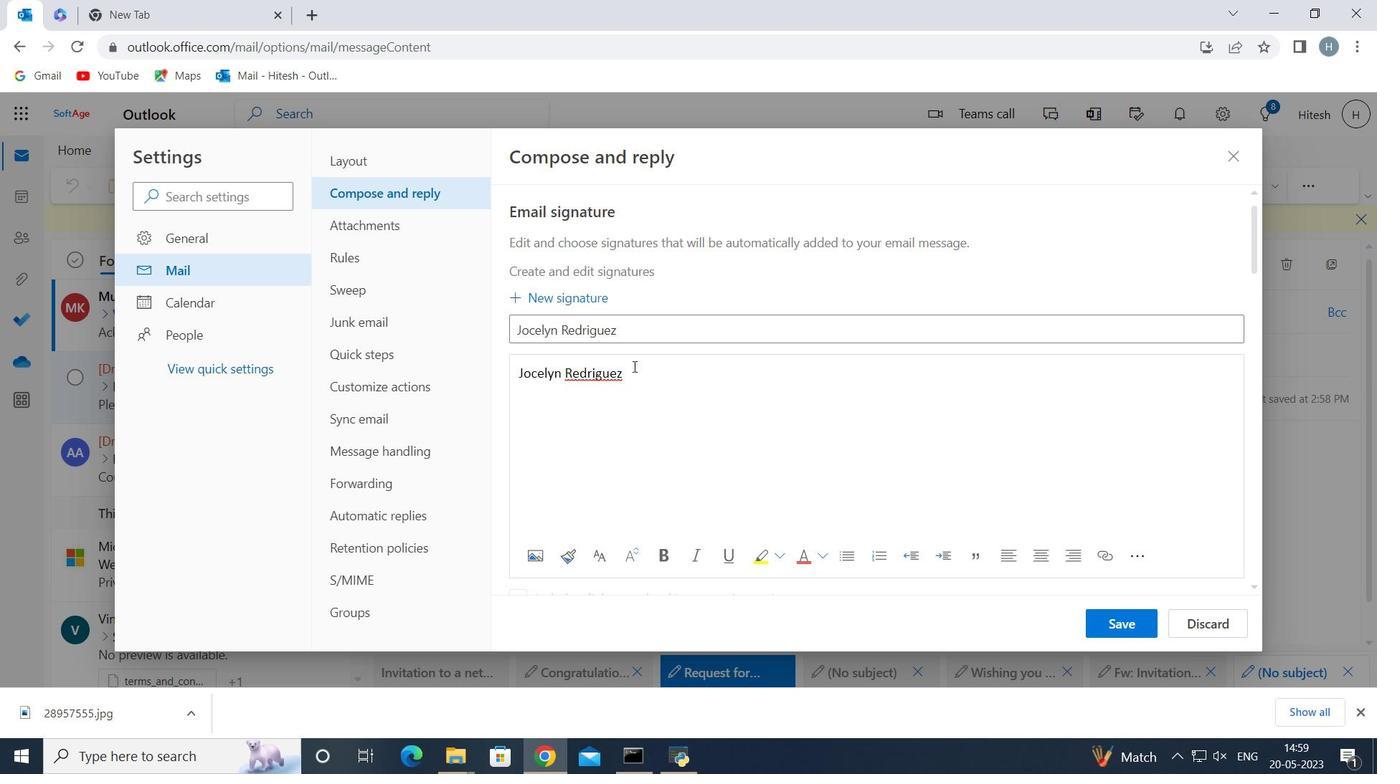 
Action: Mouse moved to (1127, 619)
Screenshot: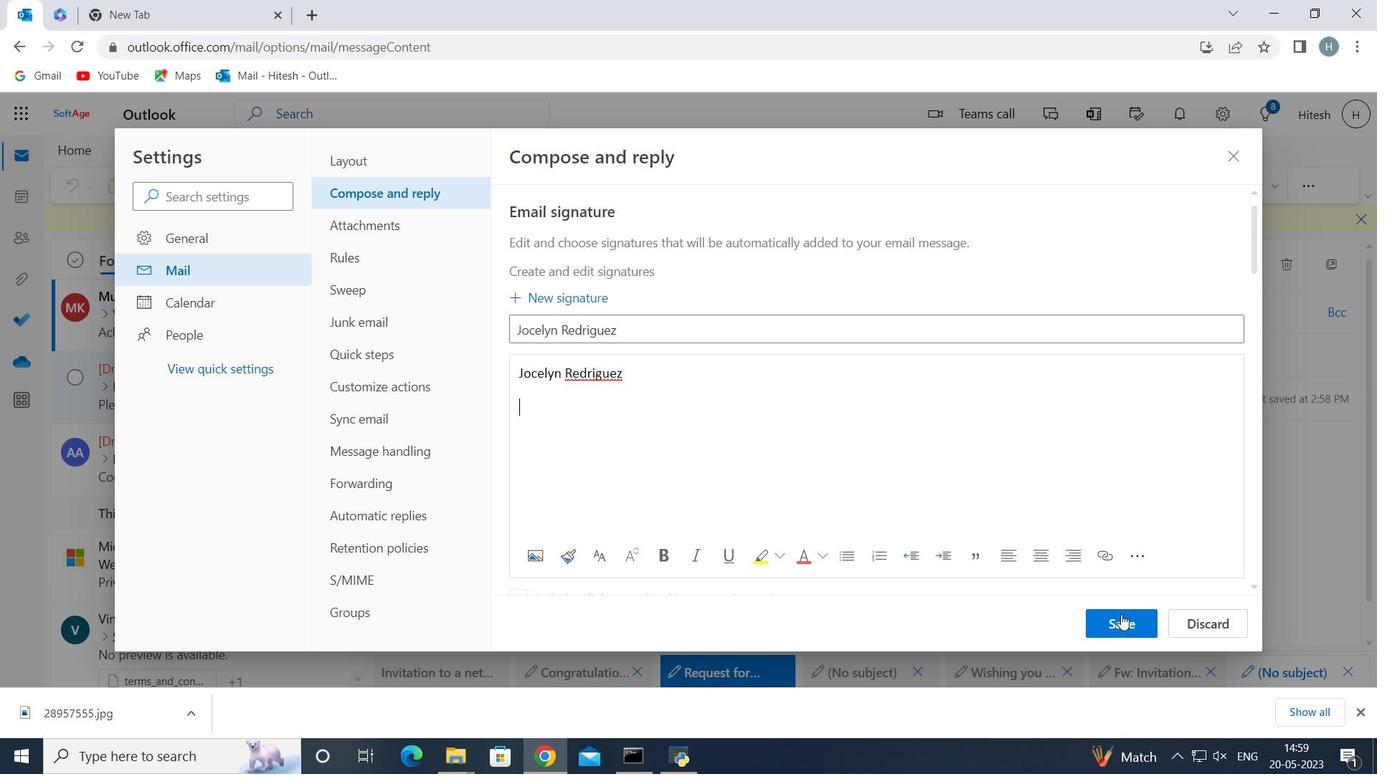 
Action: Mouse pressed left at (1127, 619)
Screenshot: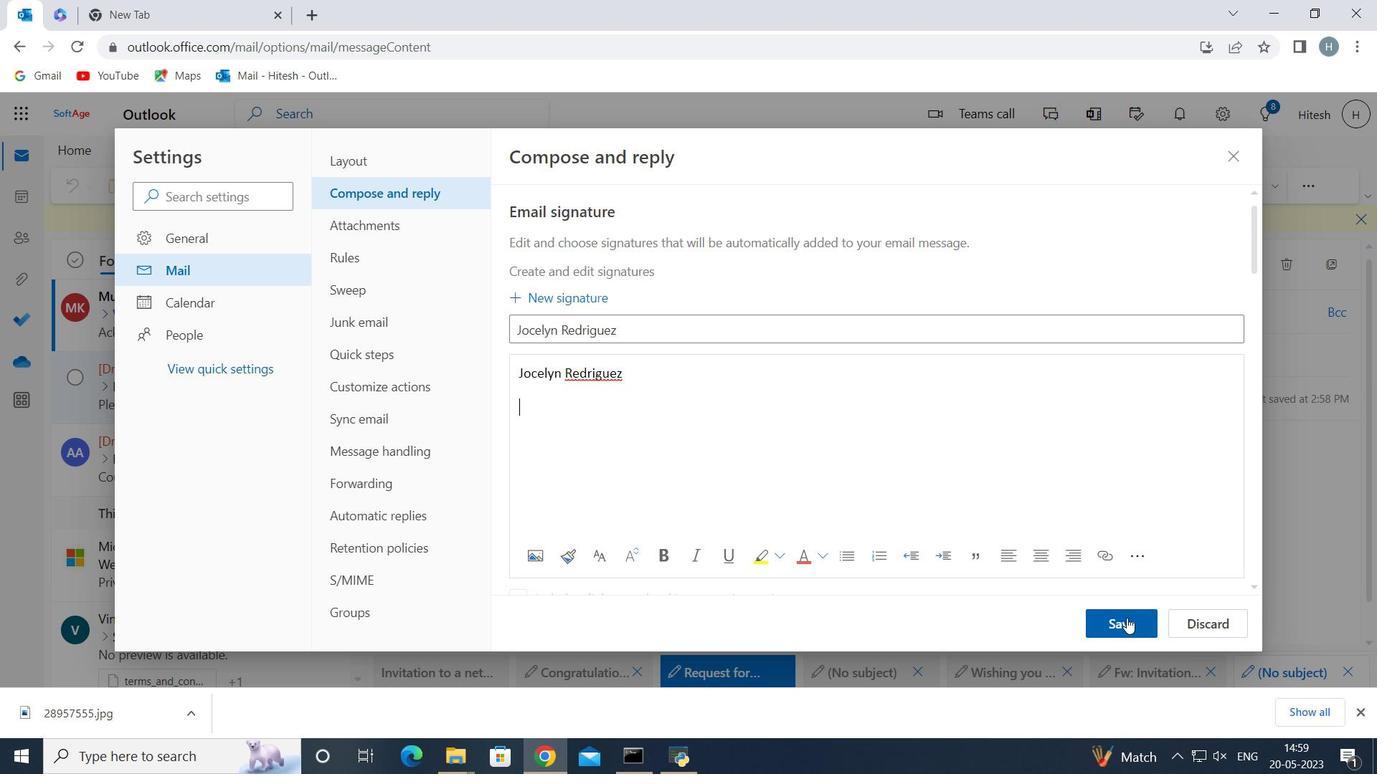 
Action: Mouse moved to (1053, 473)
Screenshot: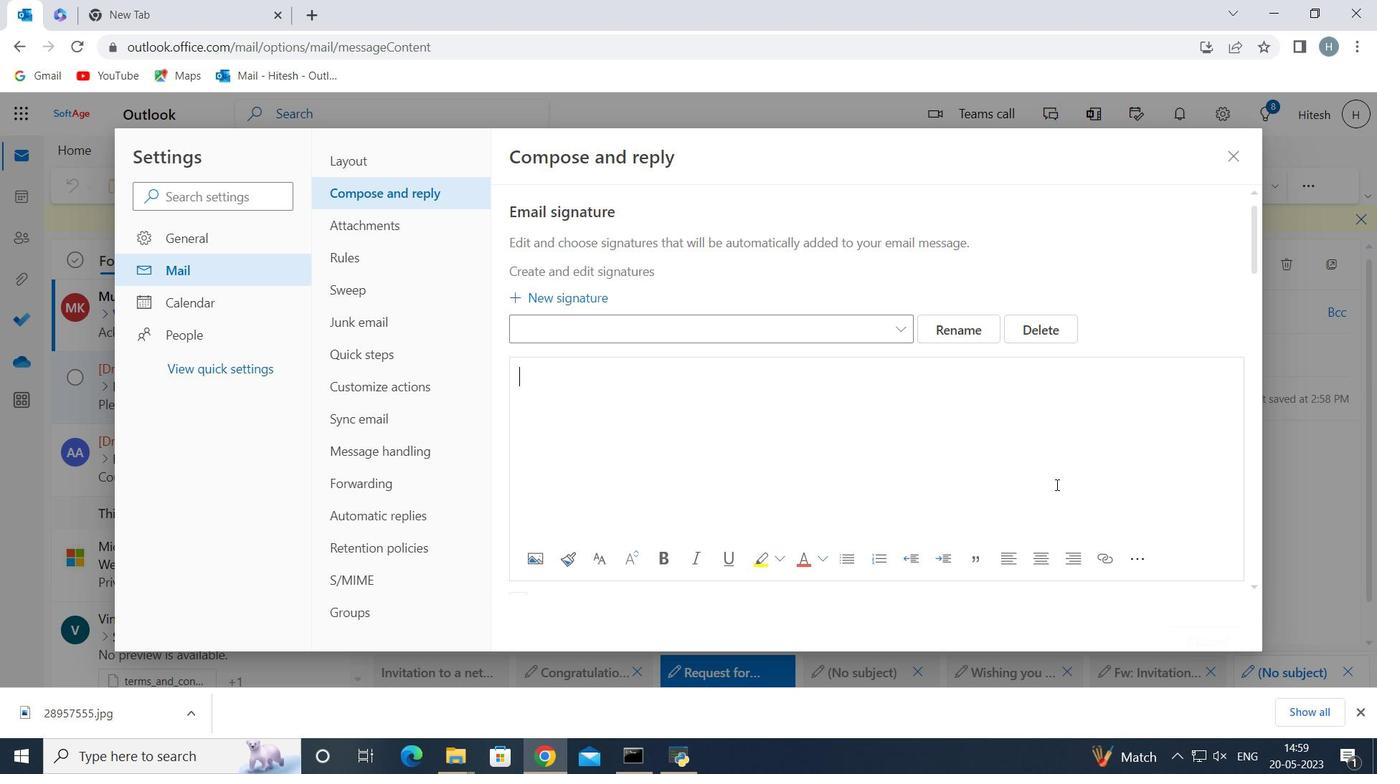 
Action: Mouse scrolled (1053, 472) with delta (0, 0)
Screenshot: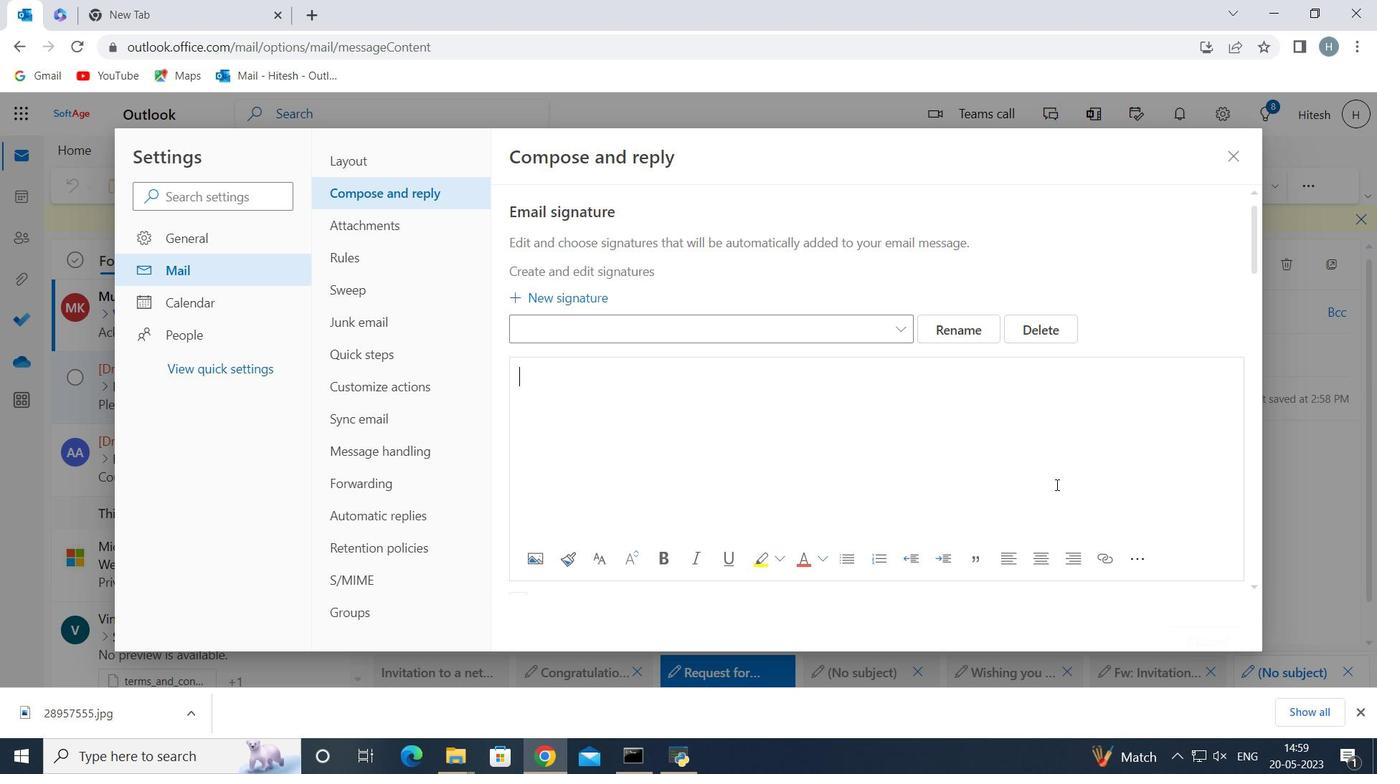 
Action: Mouse scrolled (1053, 472) with delta (0, 0)
Screenshot: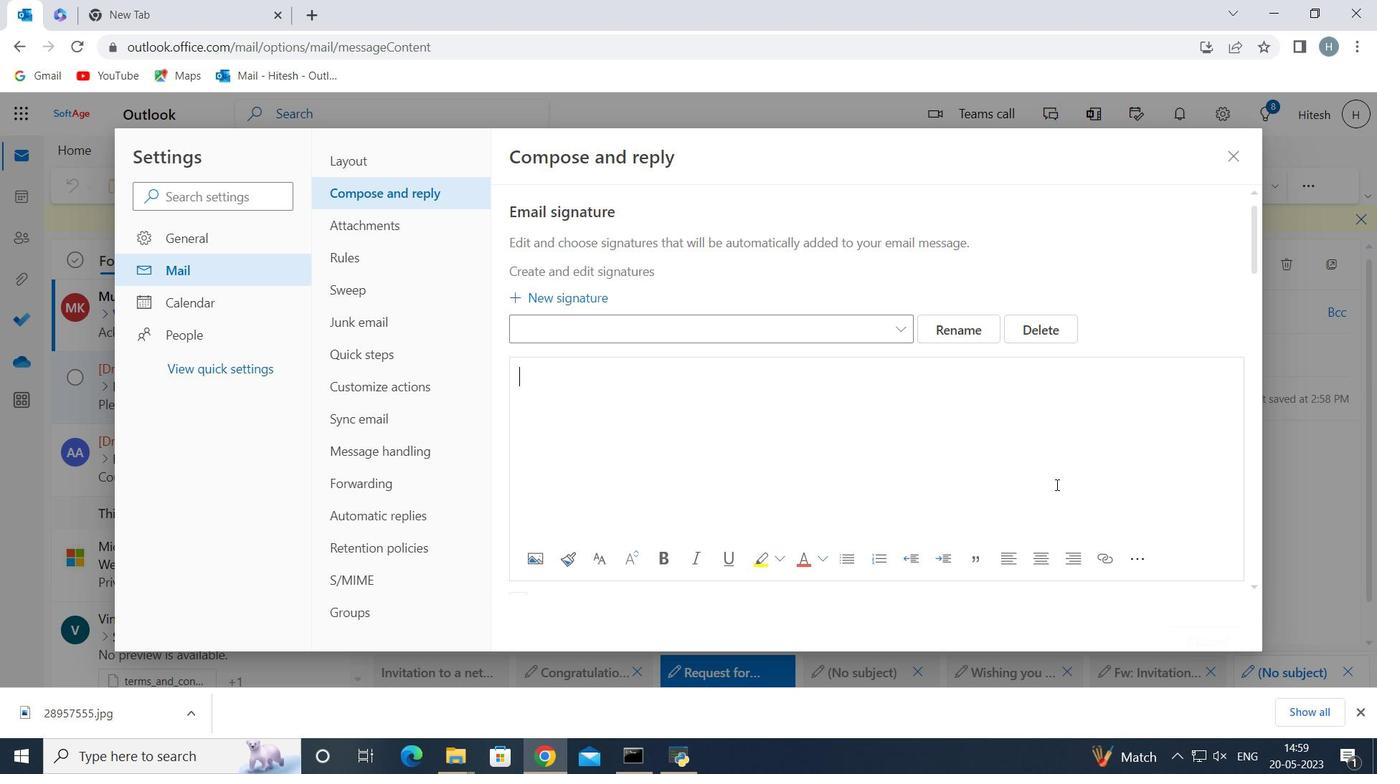 
Action: Mouse moved to (1051, 470)
Screenshot: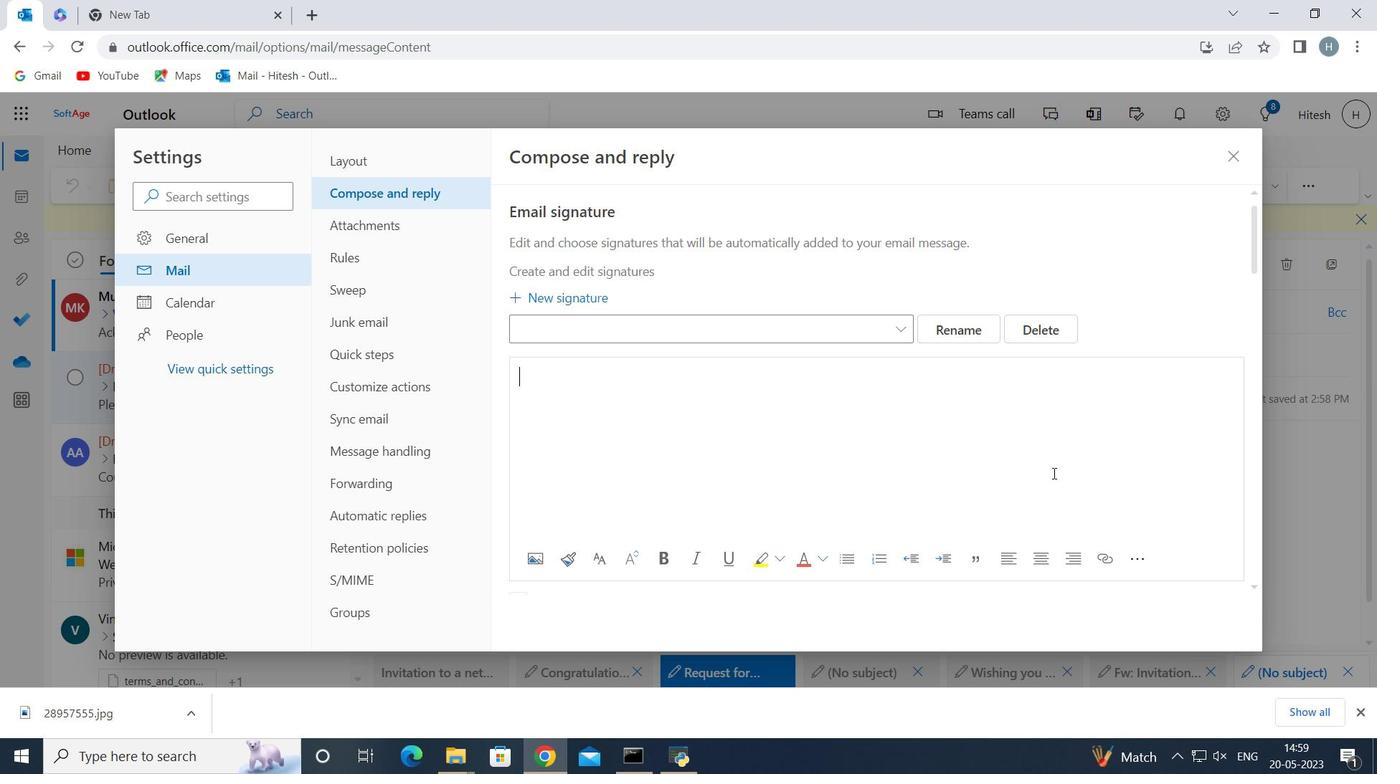 
Action: Mouse scrolled (1051, 469) with delta (0, 0)
Screenshot: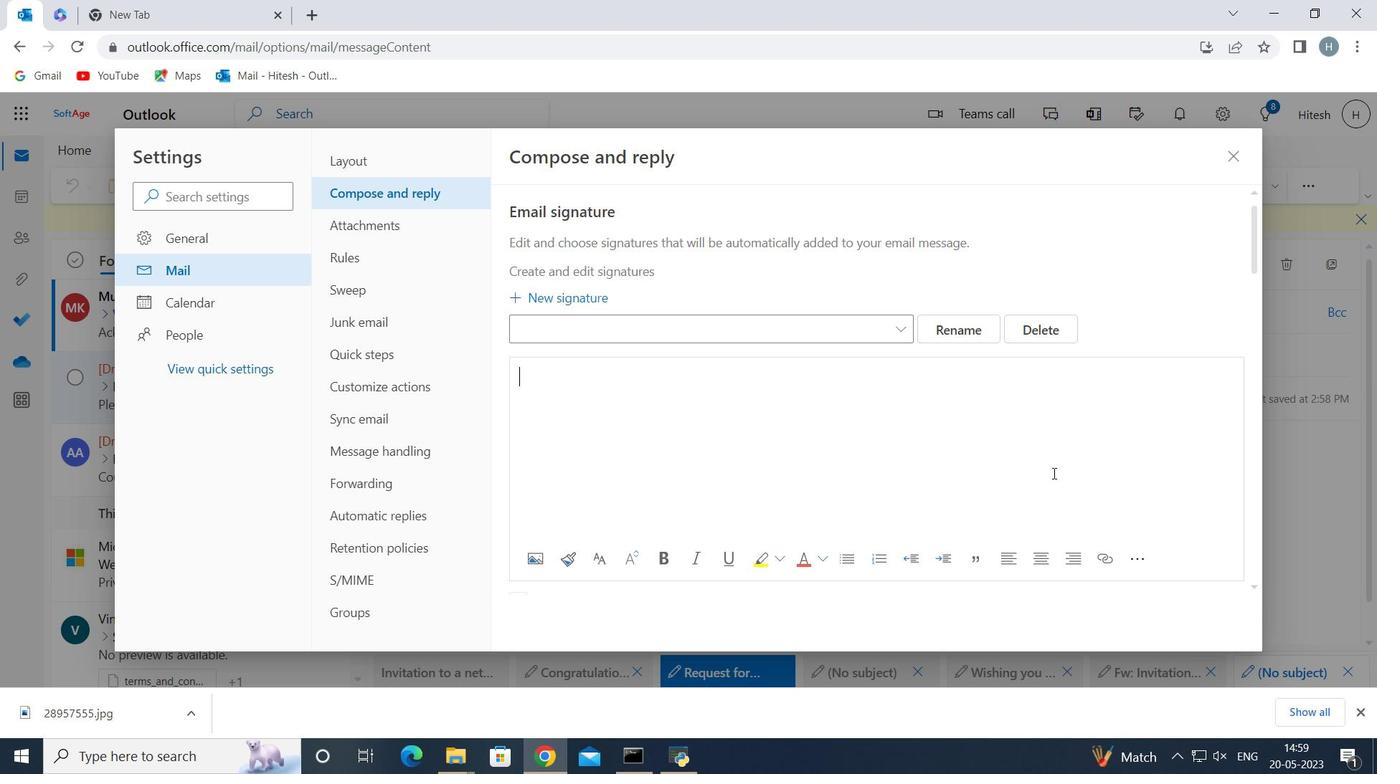 
Action: Mouse moved to (1028, 439)
Screenshot: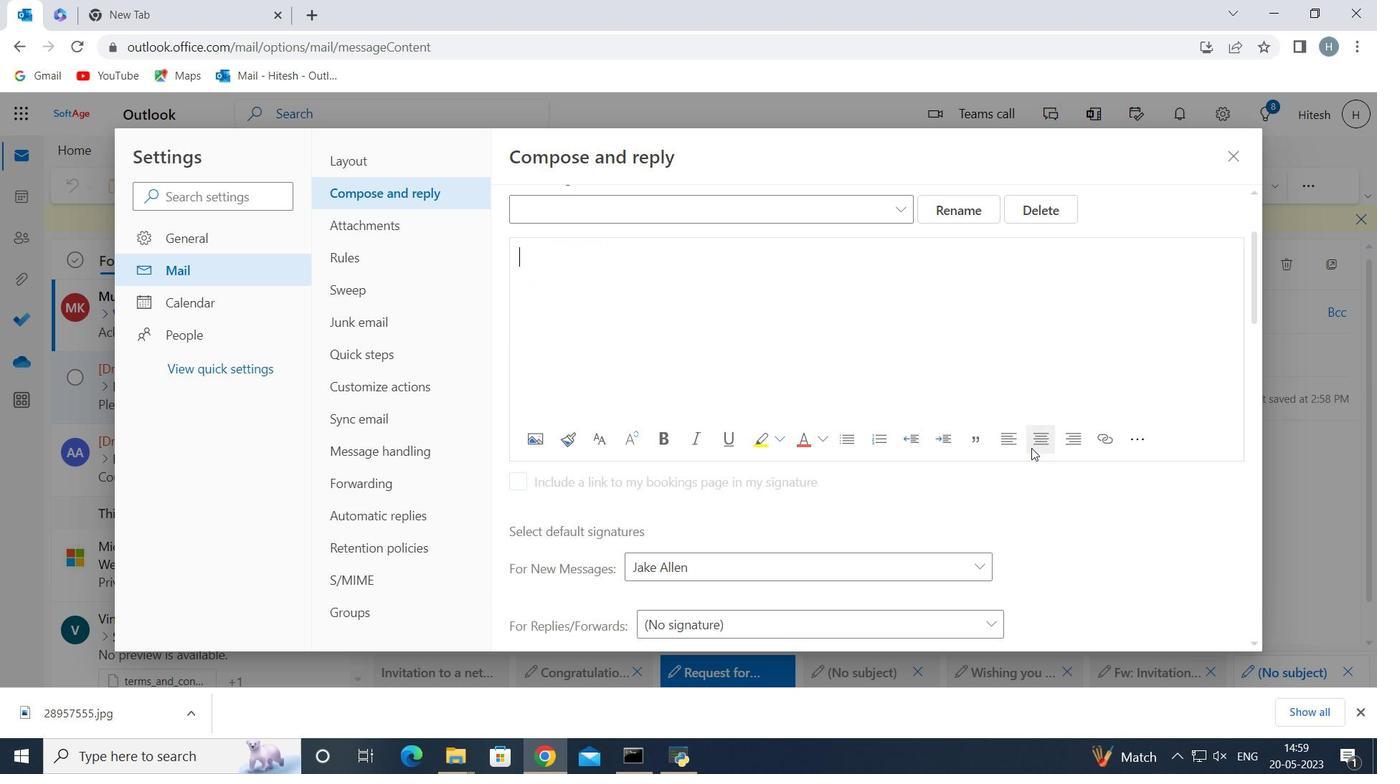 
Action: Mouse scrolled (1028, 438) with delta (0, 0)
Screenshot: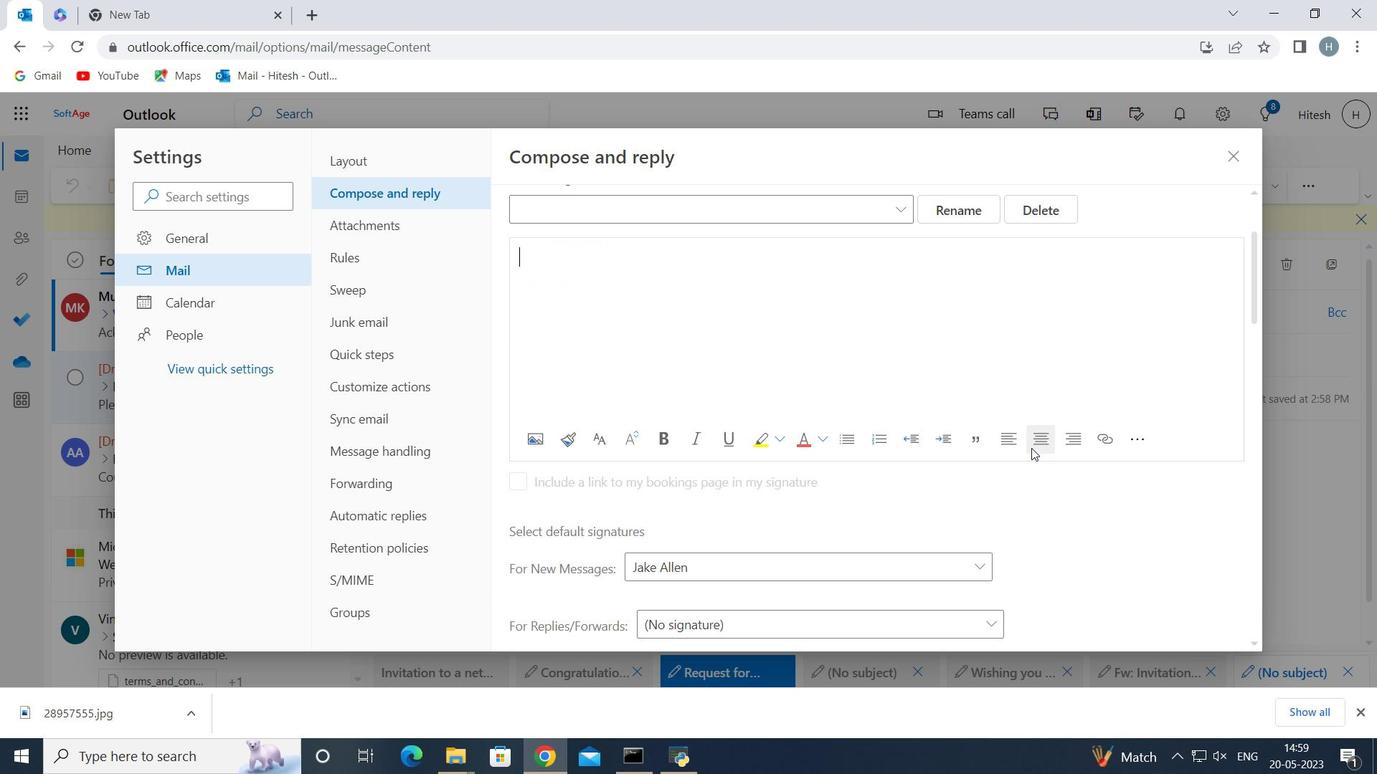 
Action: Mouse moved to (980, 322)
Screenshot: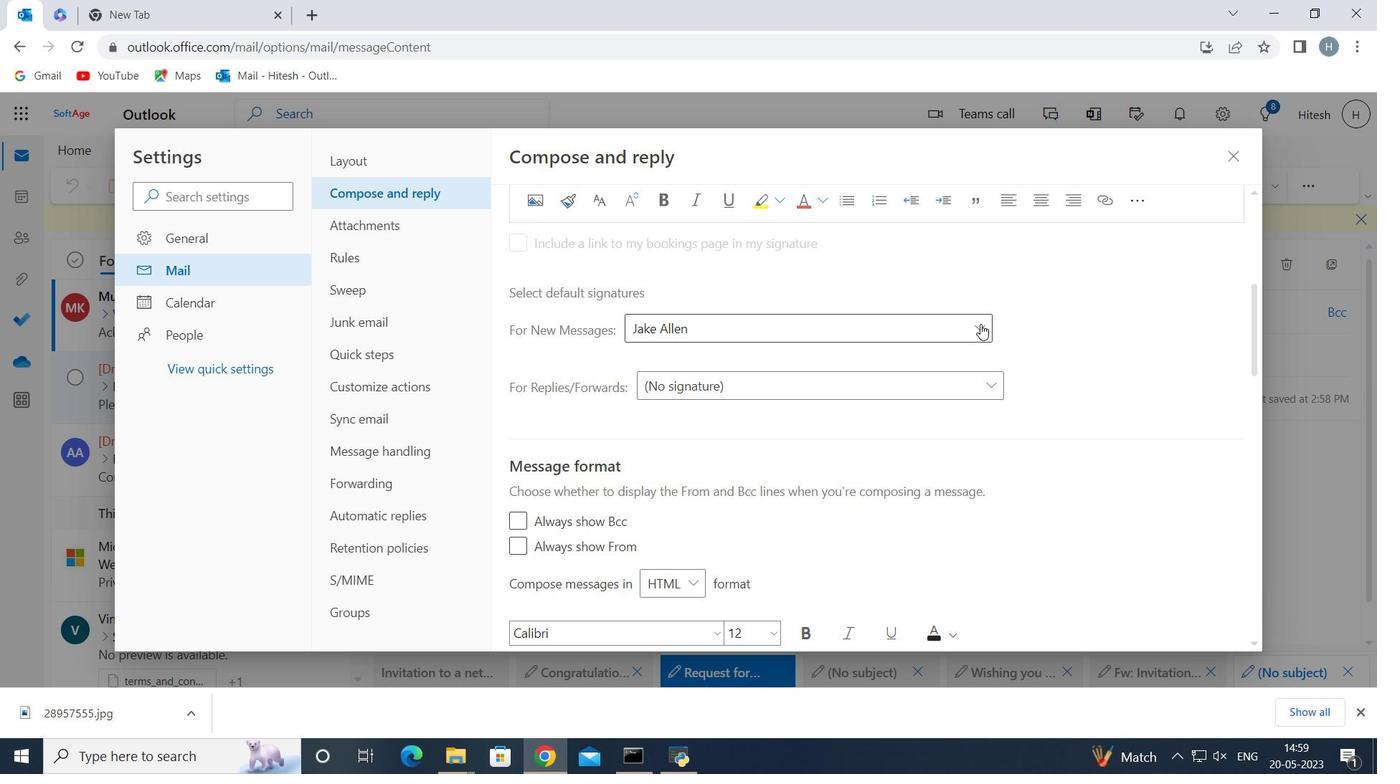 
Action: Mouse pressed left at (980, 322)
Screenshot: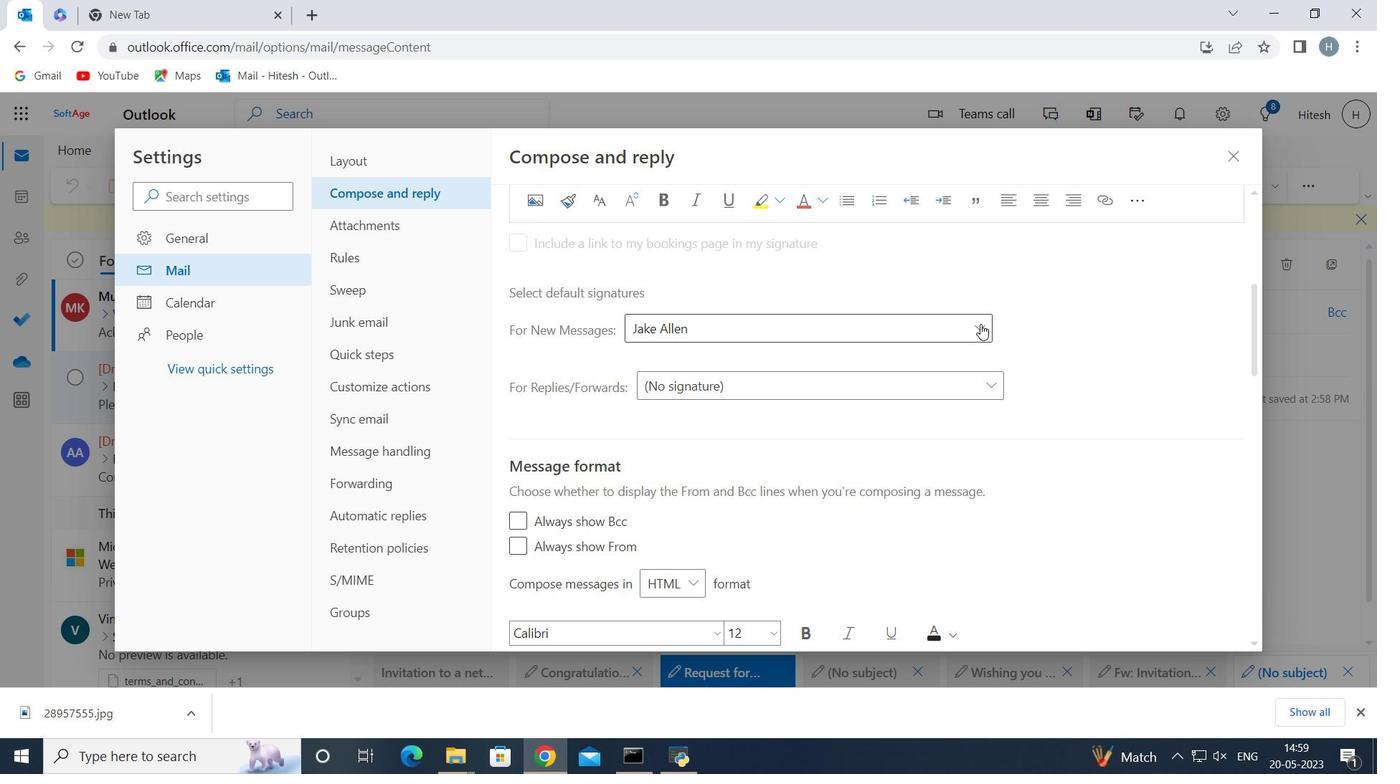 
Action: Mouse moved to (850, 549)
Screenshot: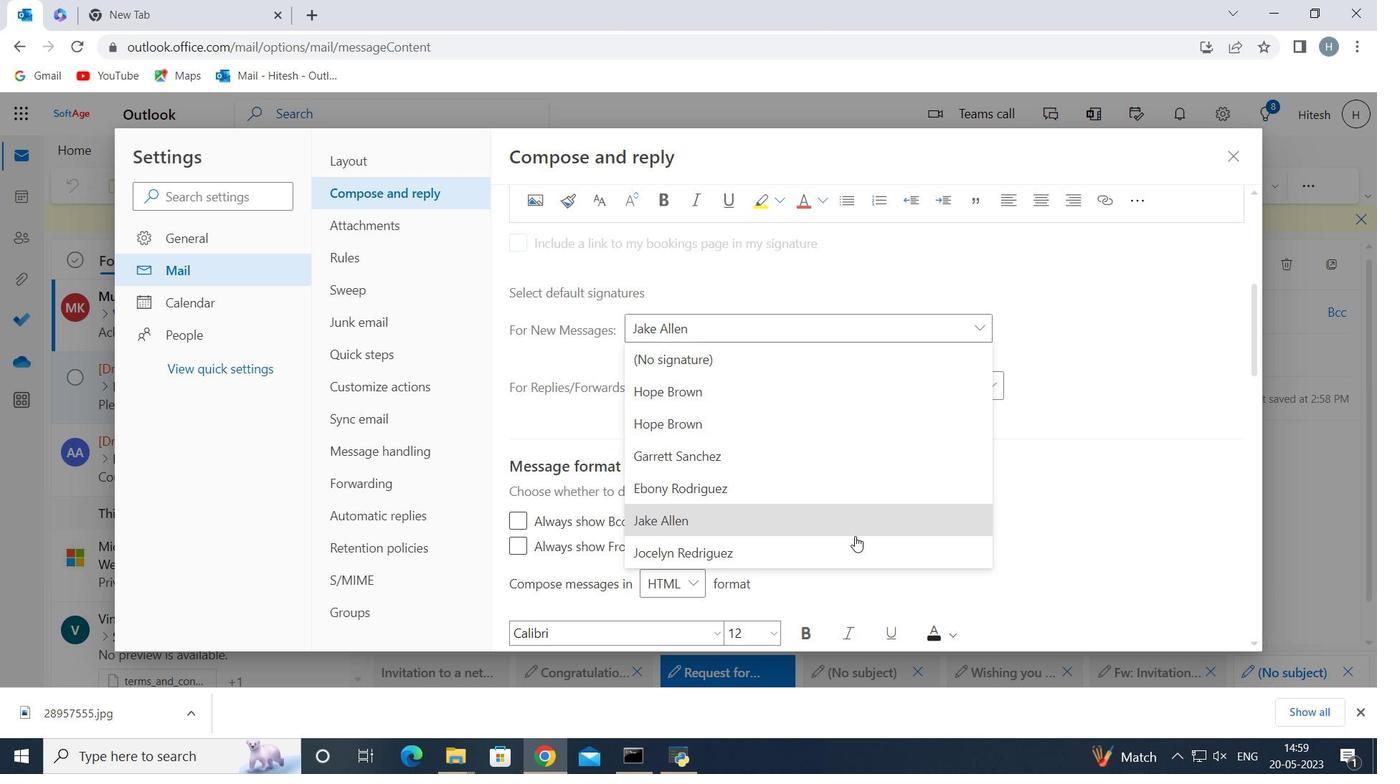 
Action: Mouse pressed left at (850, 549)
Screenshot: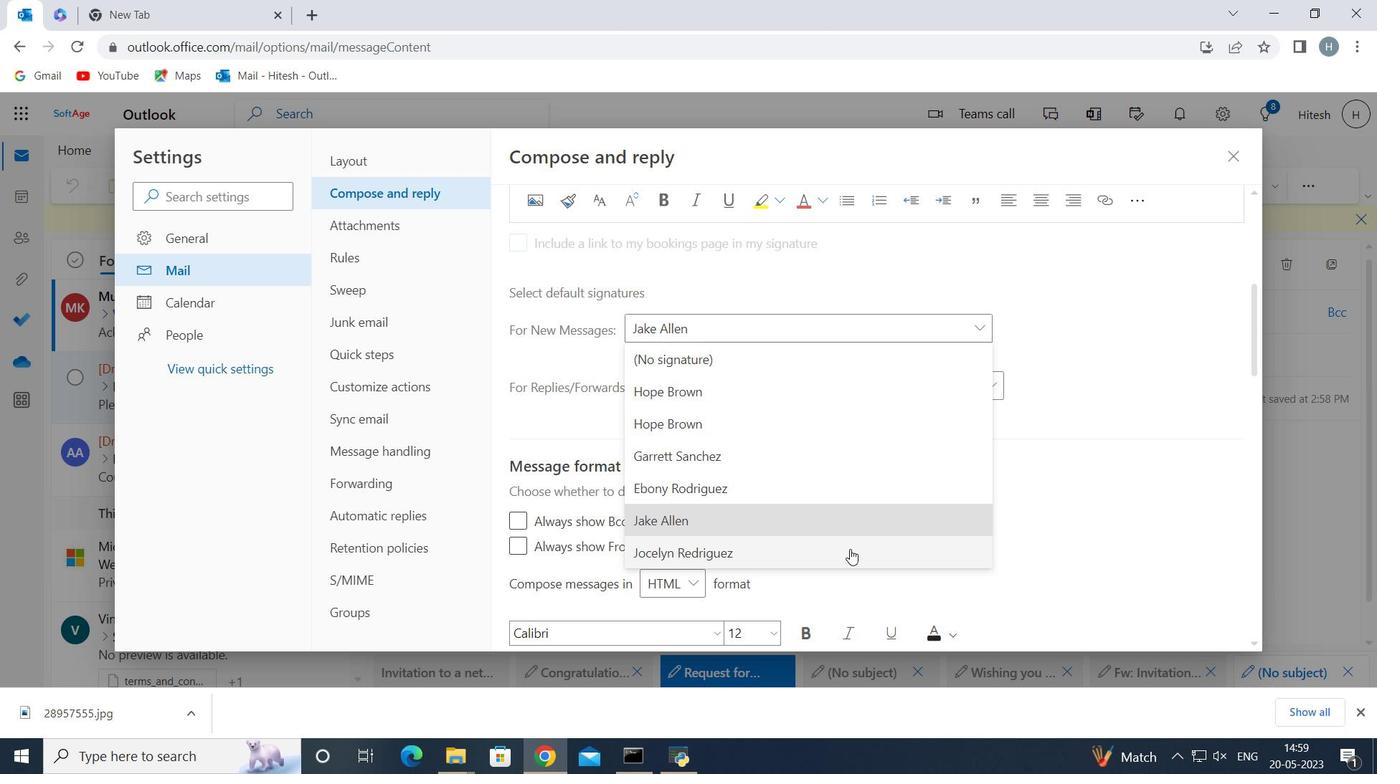 
Action: Mouse moved to (1111, 610)
Screenshot: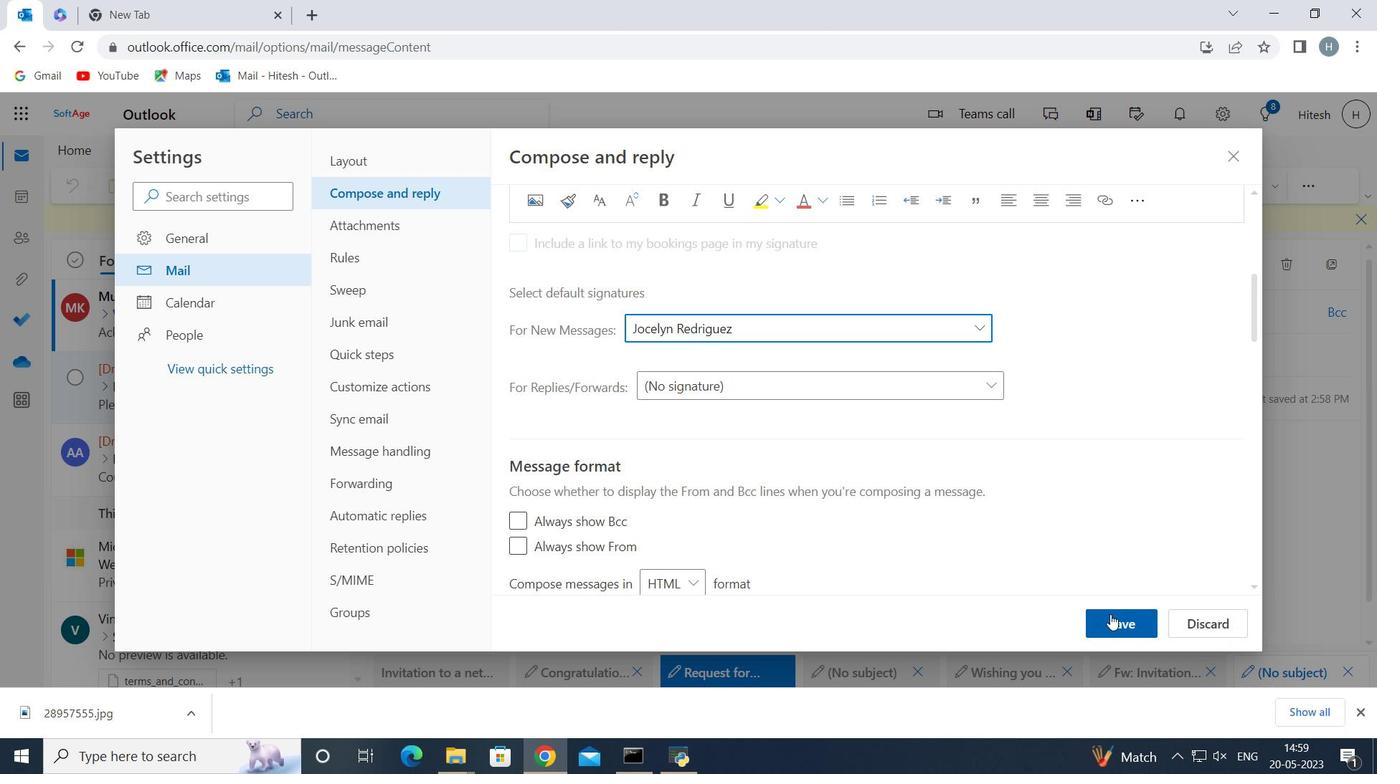 
Action: Mouse pressed left at (1111, 610)
Screenshot: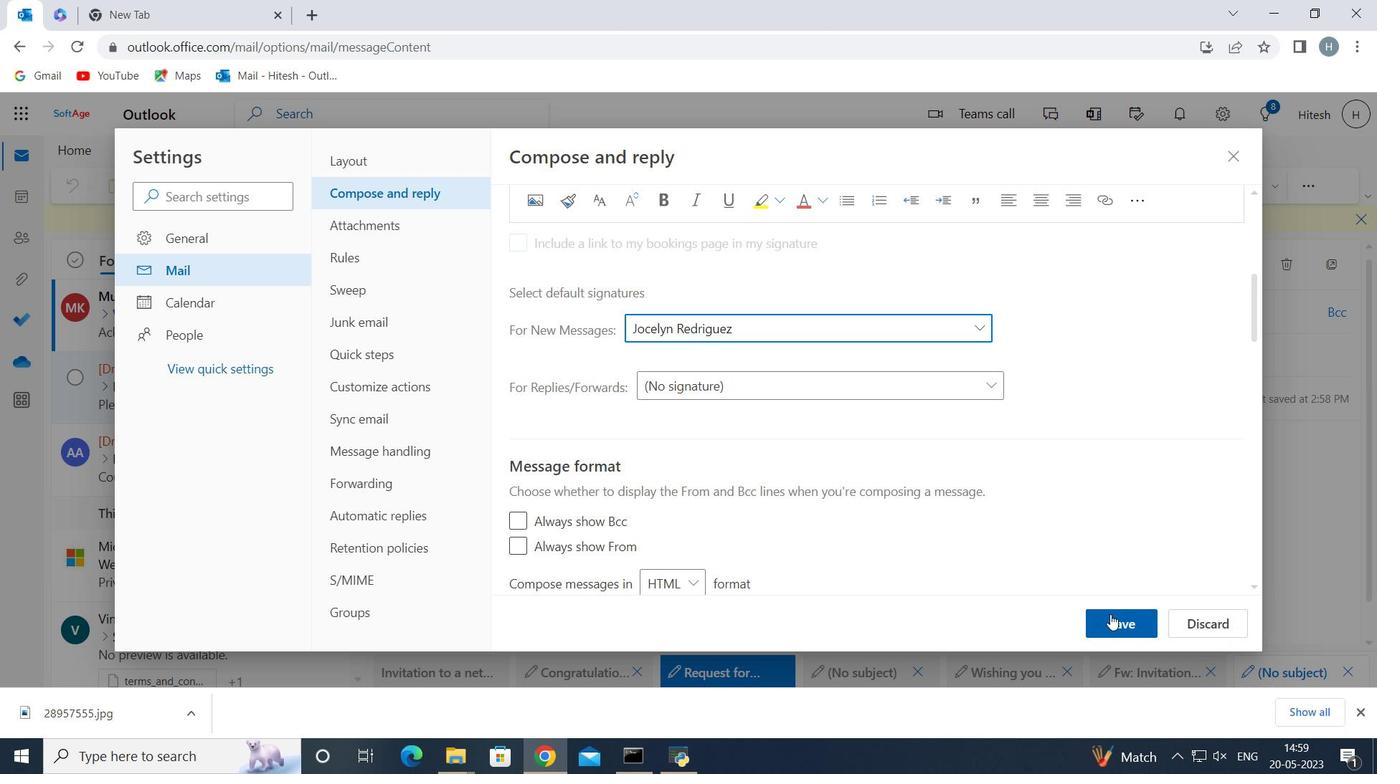 
Action: Mouse moved to (1237, 155)
Screenshot: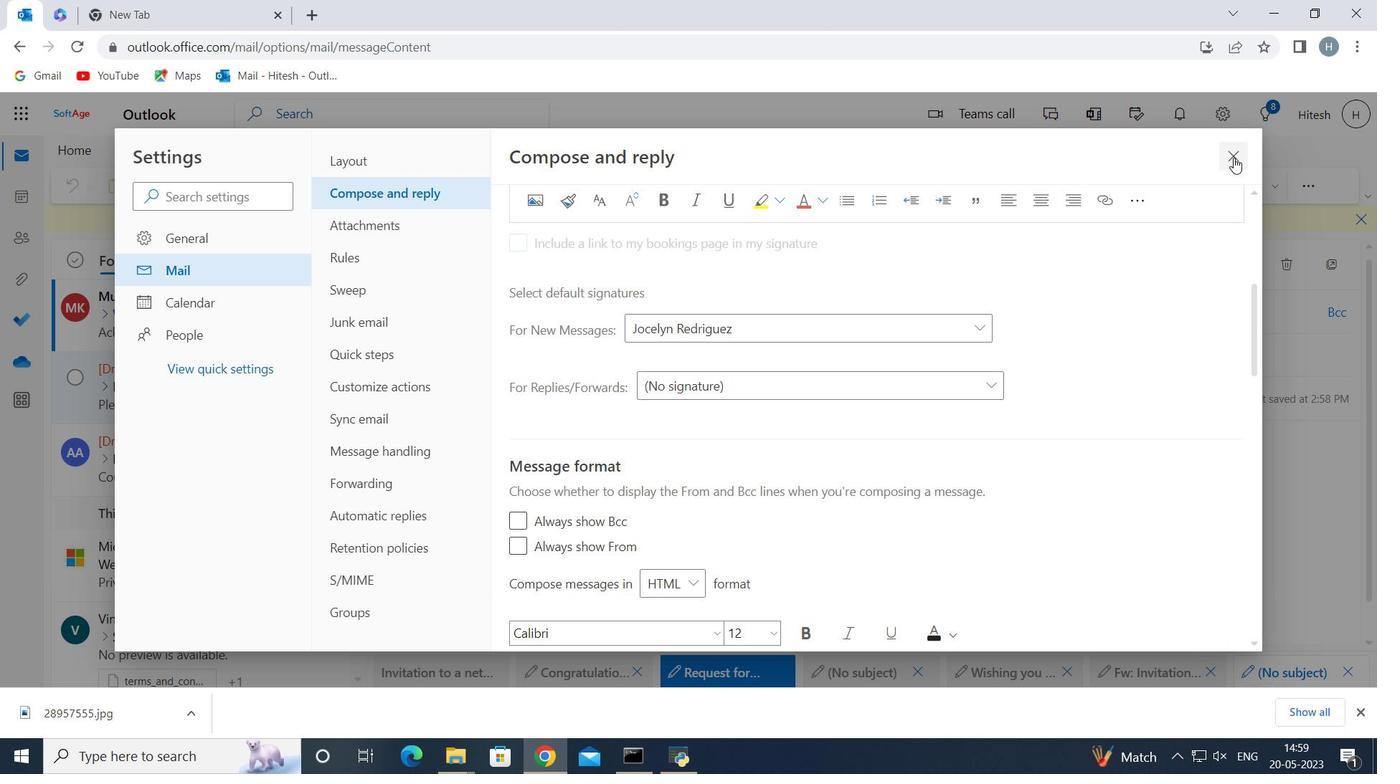 
Action: Mouse pressed left at (1236, 156)
Screenshot: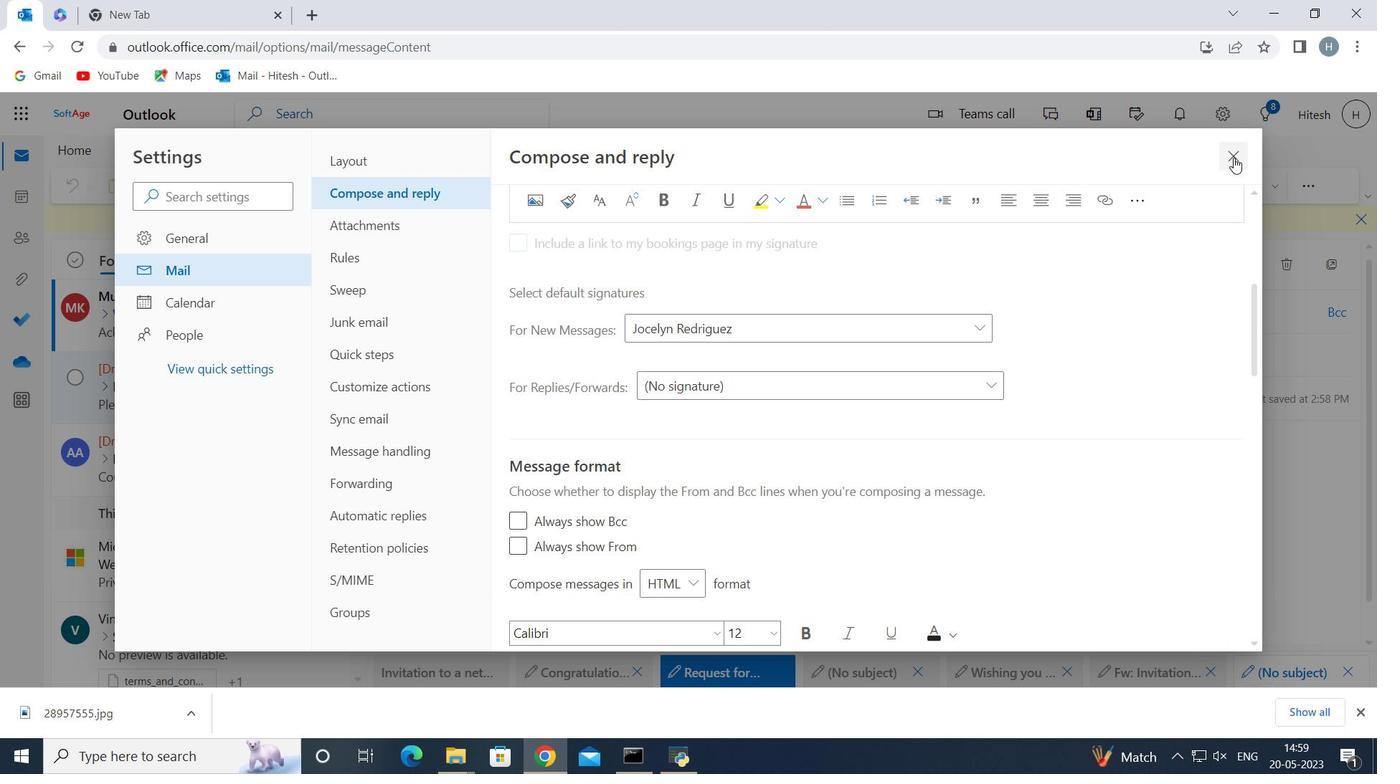 
Action: Mouse moved to (435, 401)
Screenshot: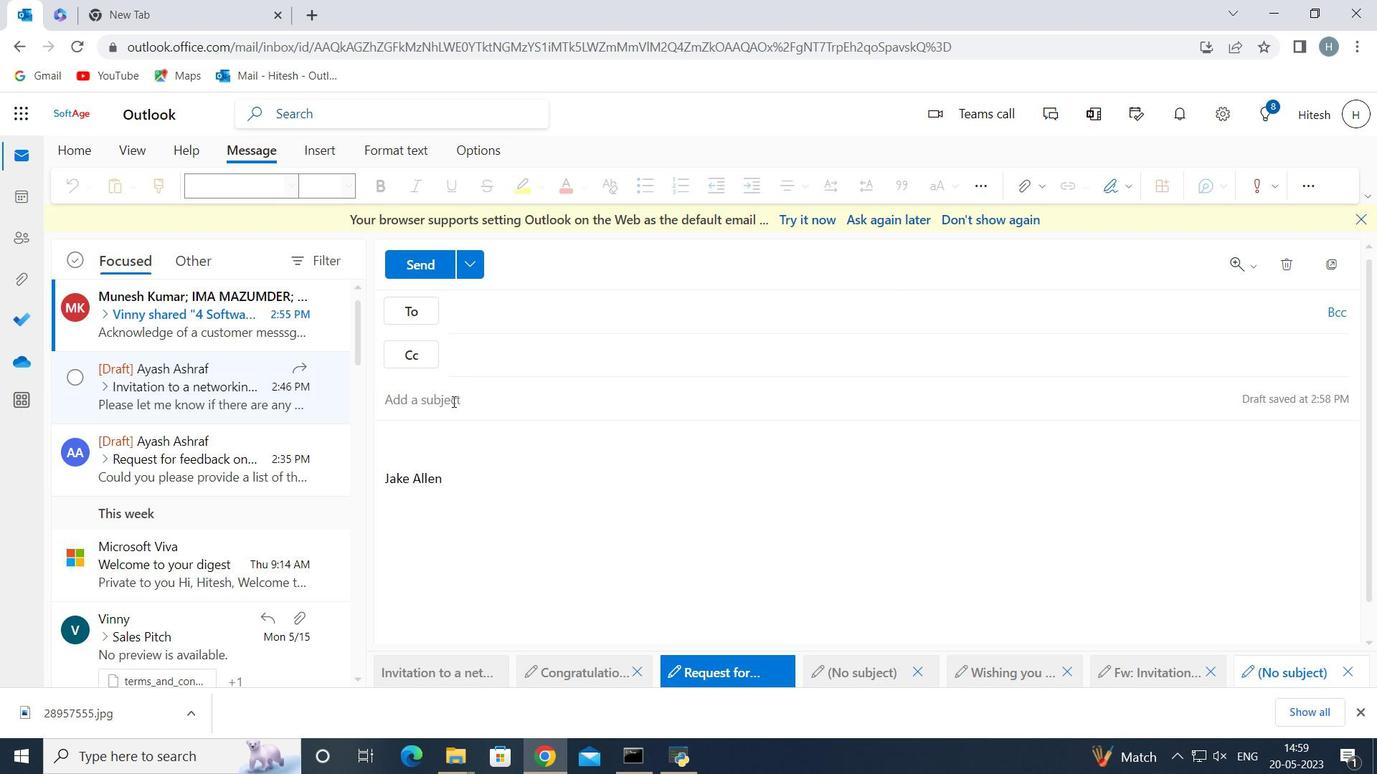 
Action: Mouse pressed left at (435, 401)
Screenshot: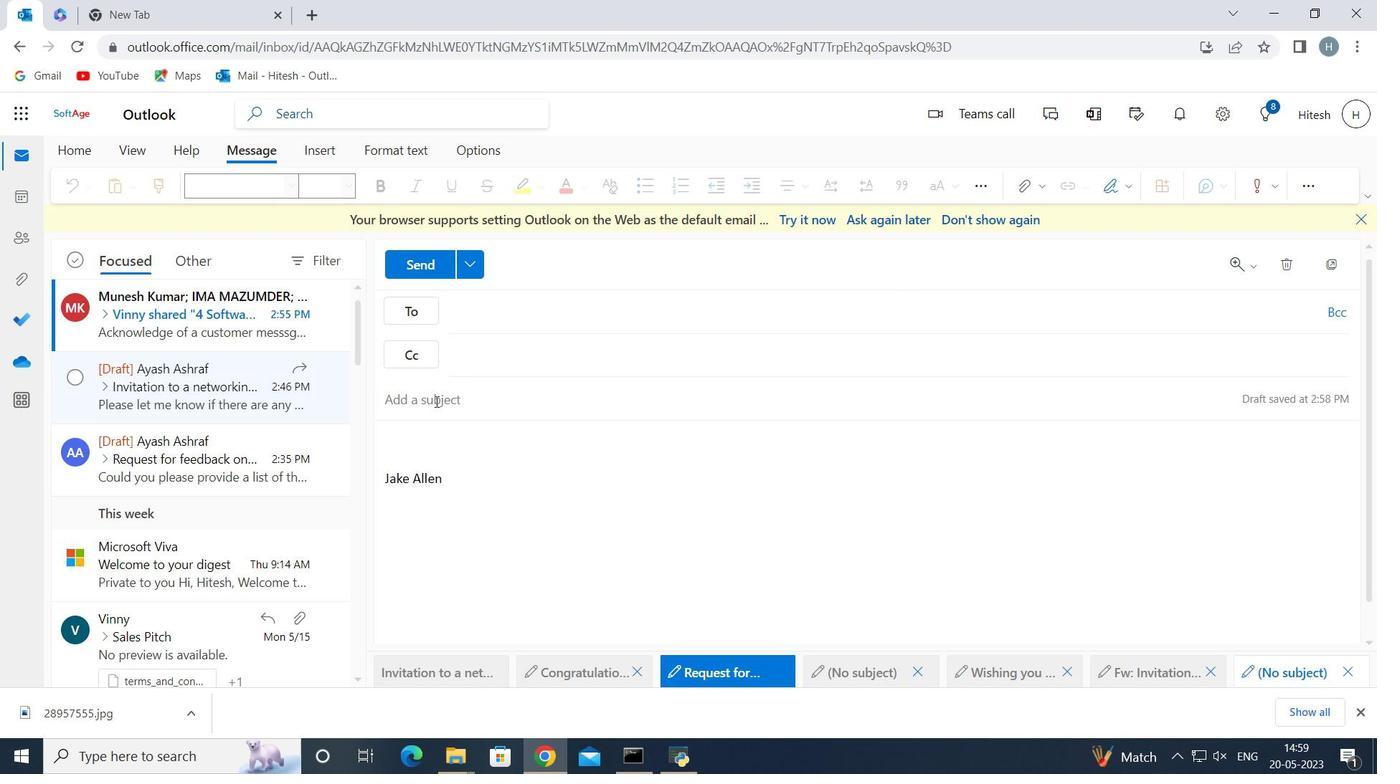 
Action: Key pressed ctrl+R
Screenshot: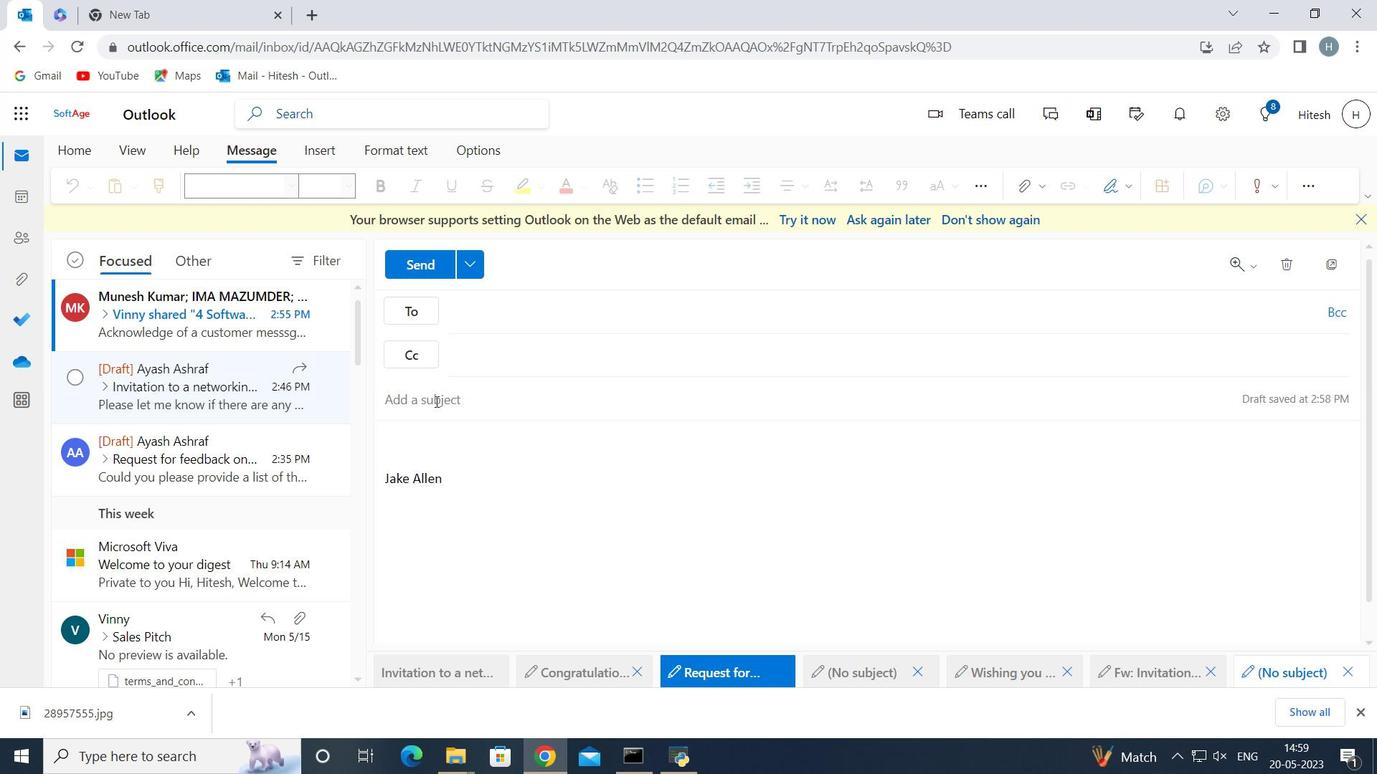 
Action: Mouse moved to (169, 15)
Screenshot: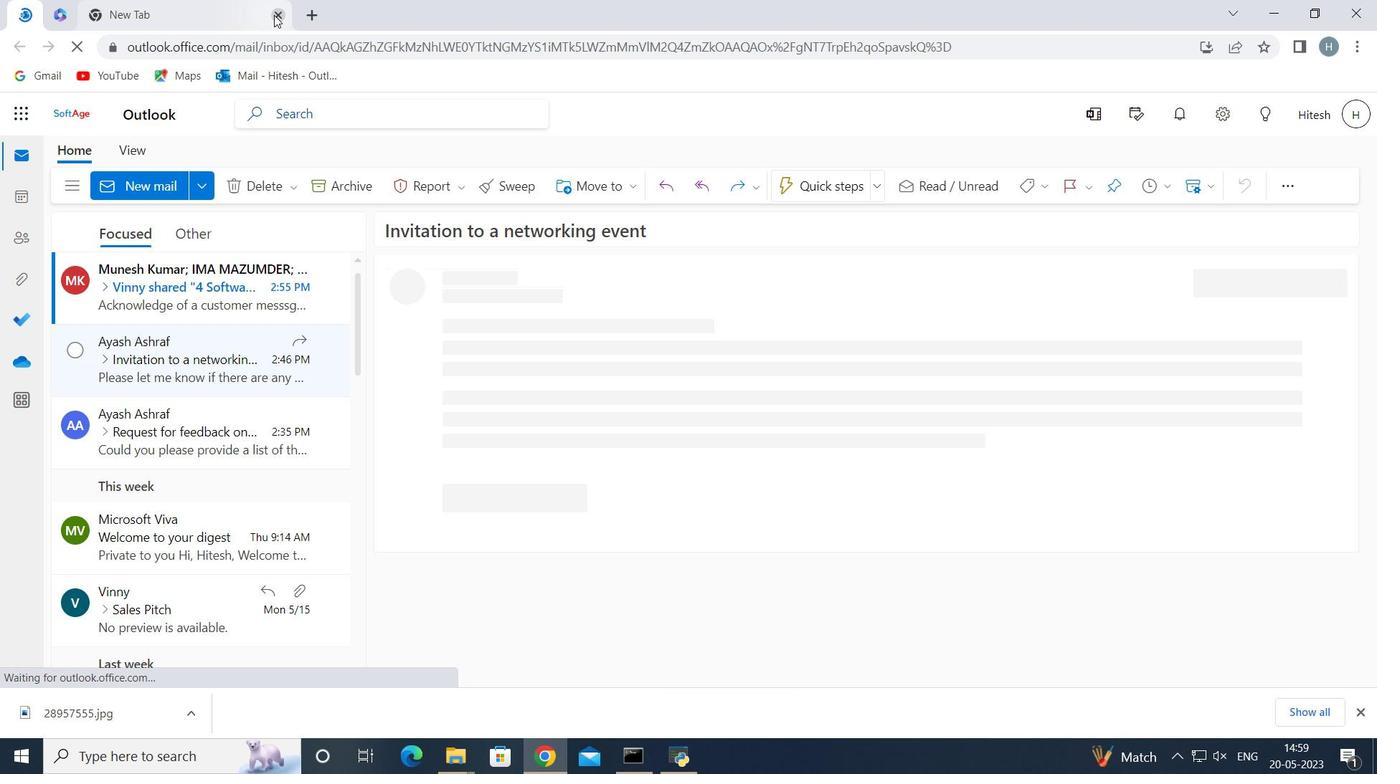 
Action: Mouse pressed left at (169, 15)
Screenshot: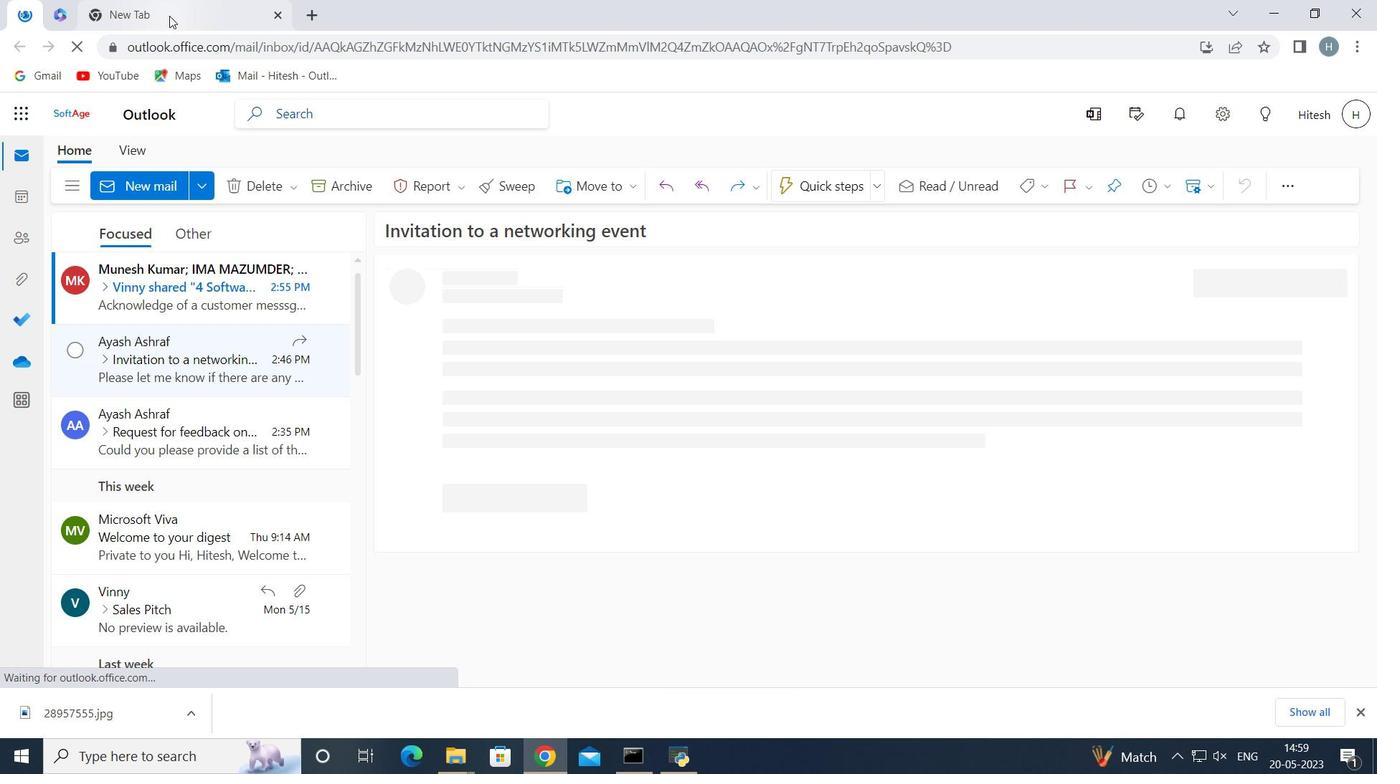 
Action: Mouse moved to (22, 15)
Screenshot: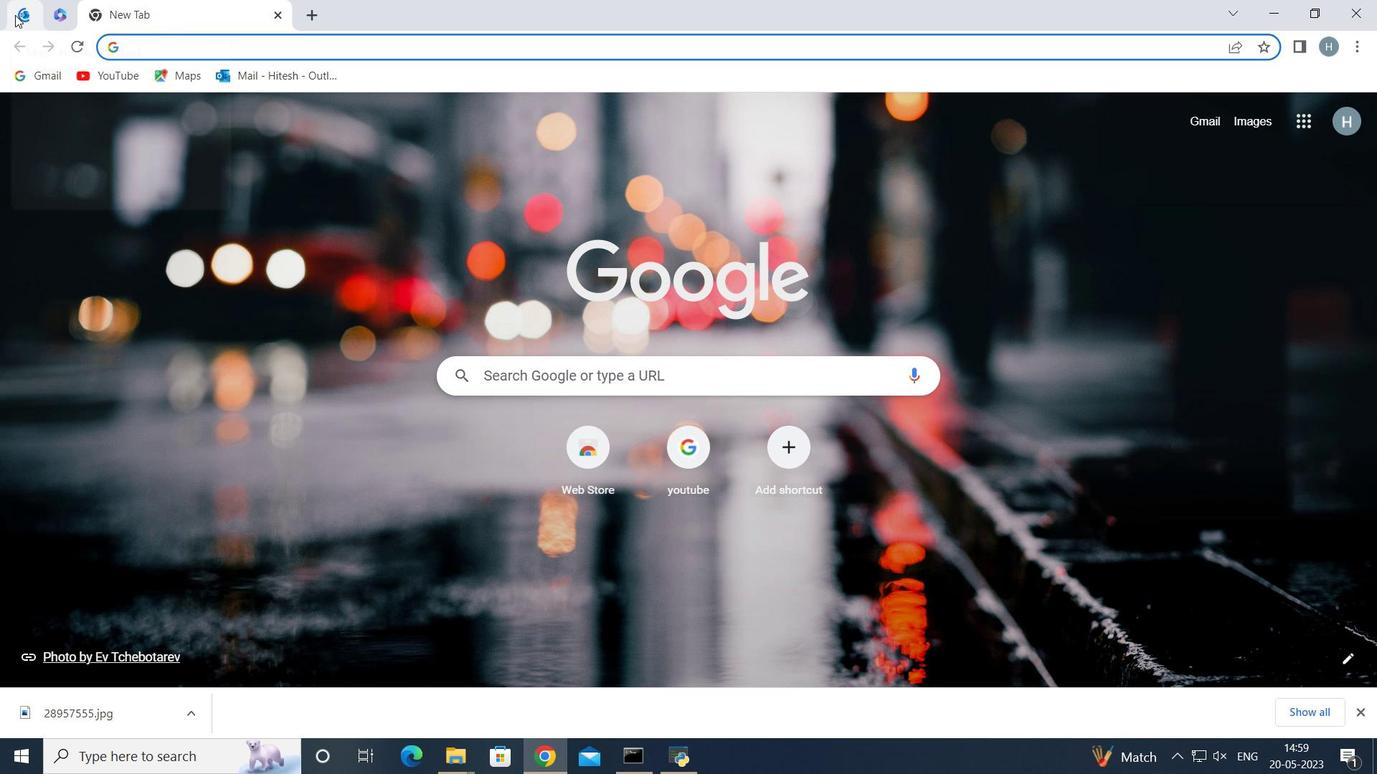
Action: Mouse pressed left at (22, 15)
Screenshot: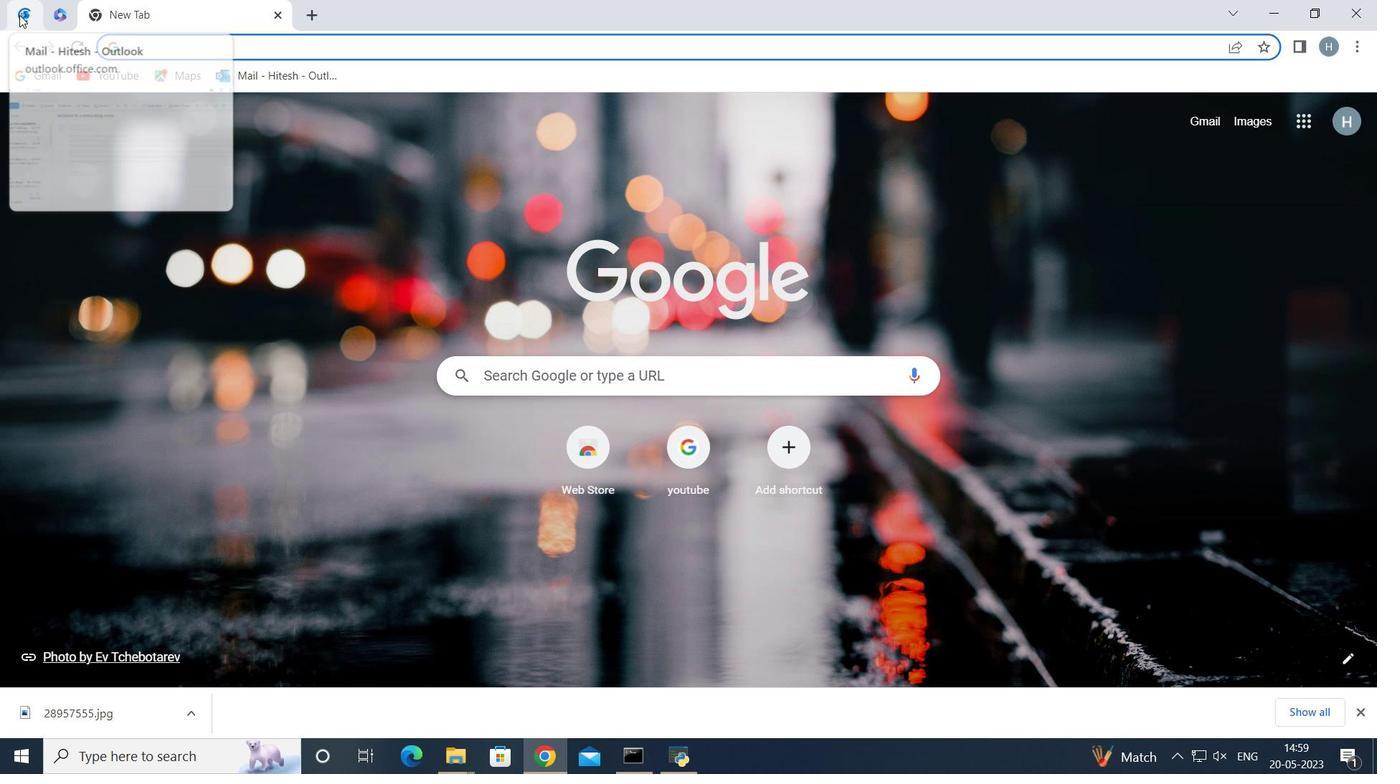 
Action: Mouse moved to (23, 15)
Screenshot: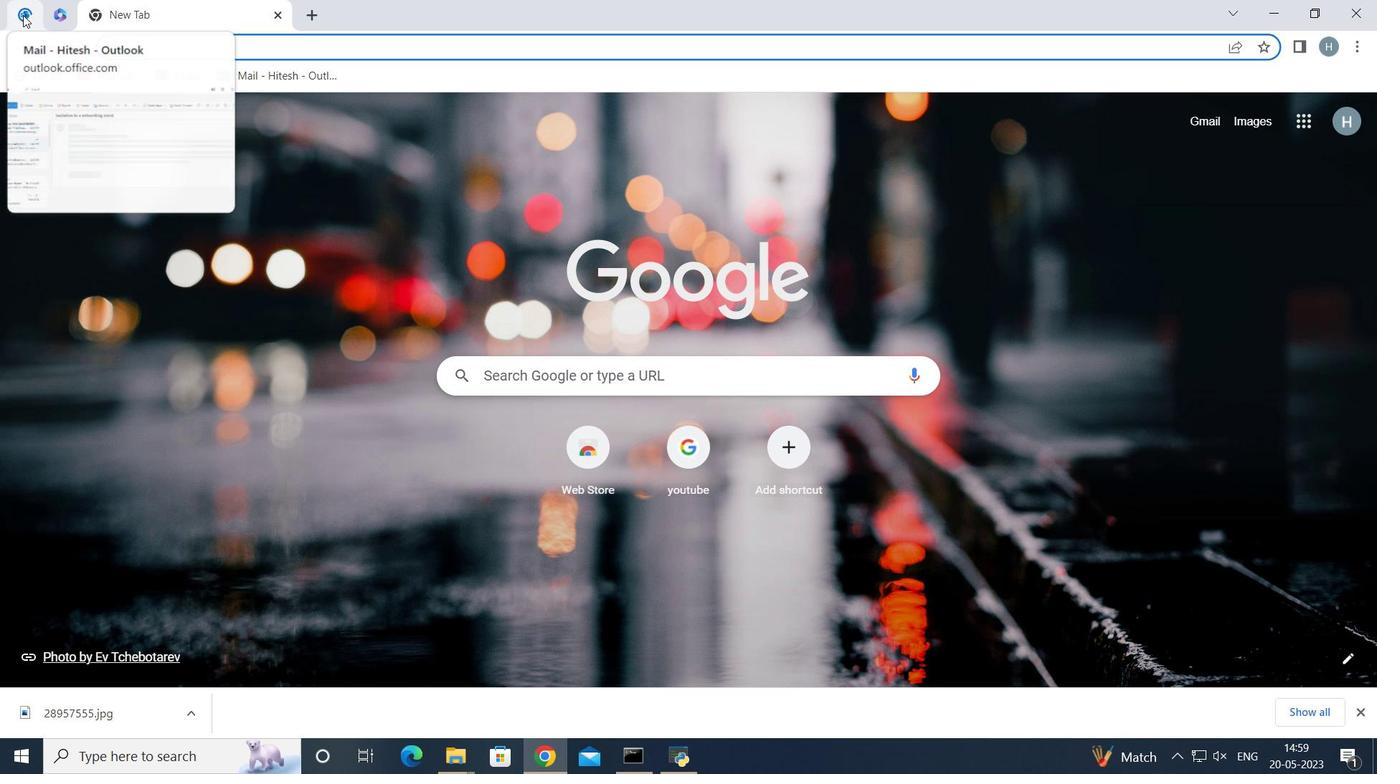 
Action: Key pressed ctrl+Zctrl+Z
Screenshot: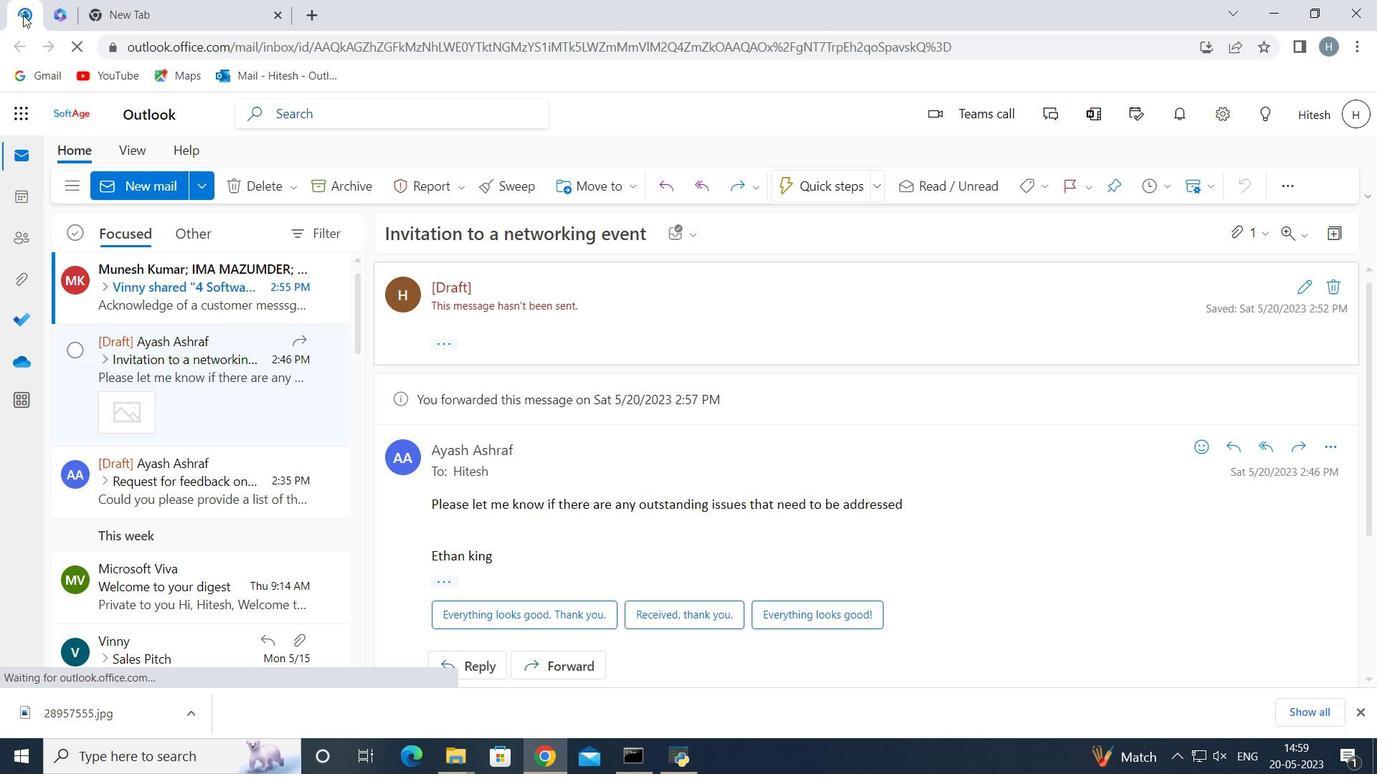 
Action: Mouse moved to (25, 15)
Screenshot: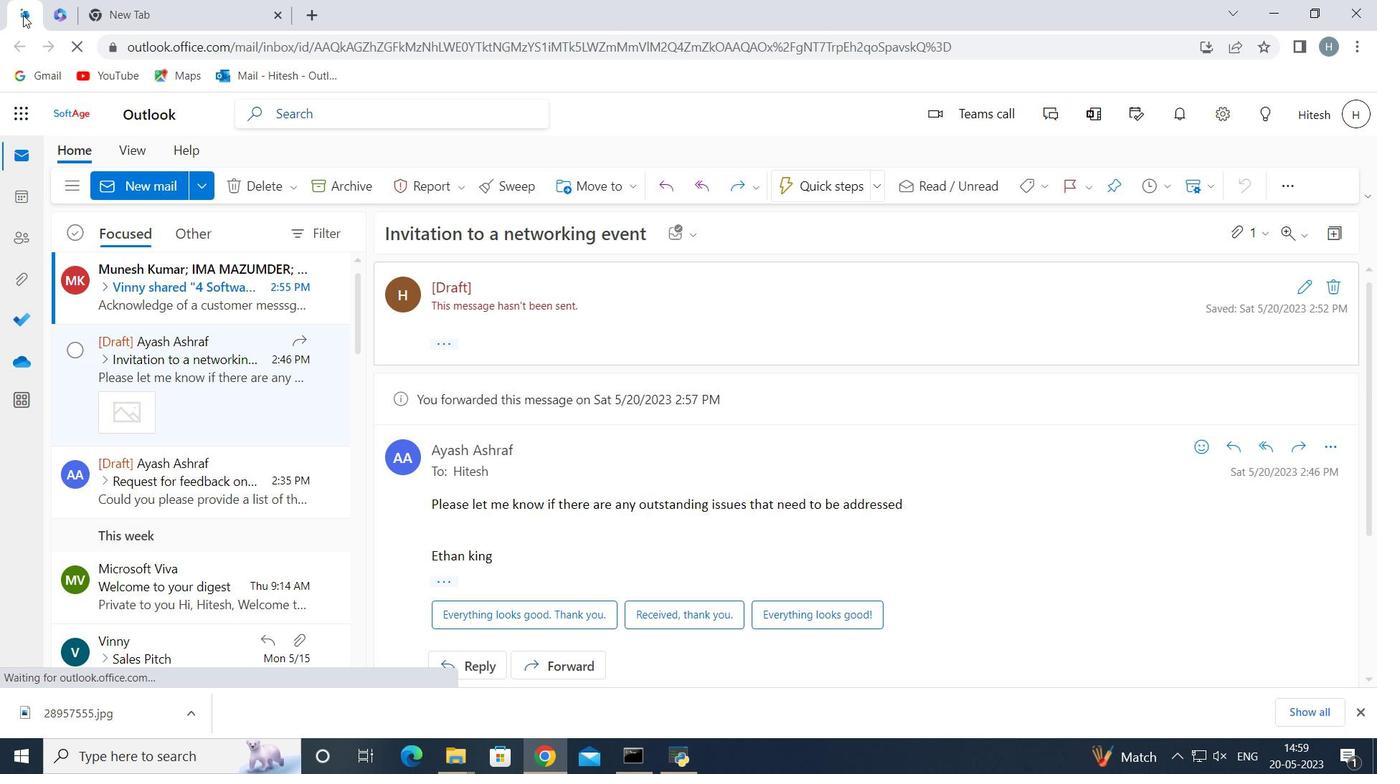 
Action: Key pressed ctrl+Z
Screenshot: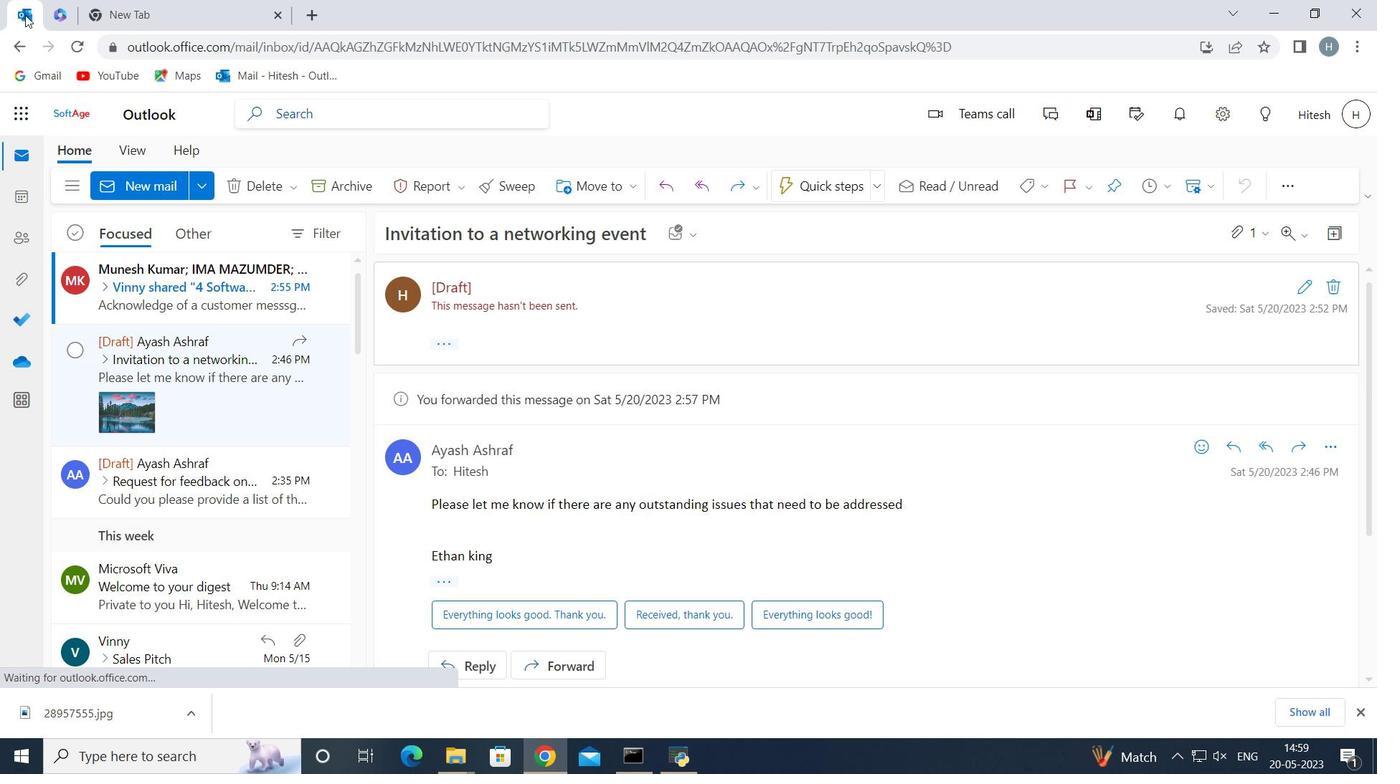 
Action: Mouse moved to (162, 348)
Screenshot: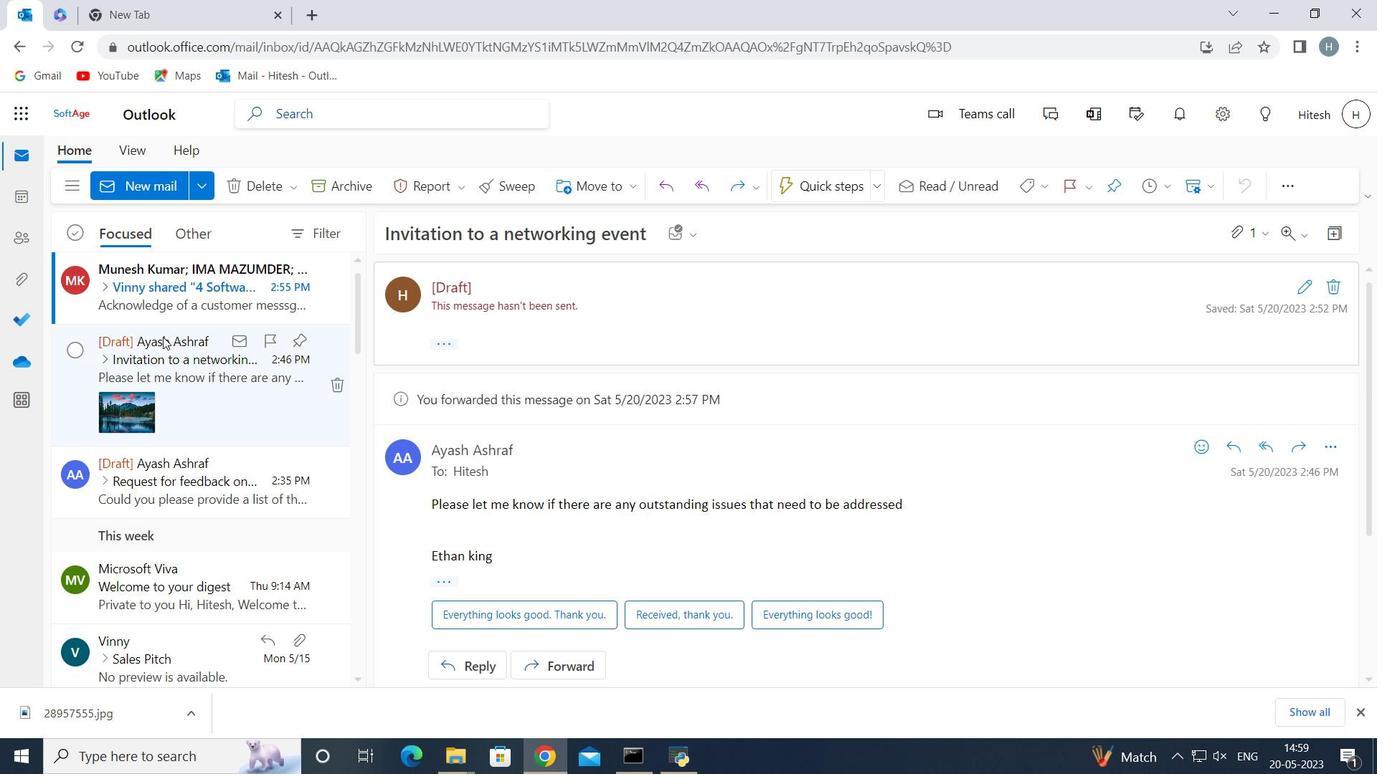 
Action: Mouse pressed left at (162, 348)
Screenshot: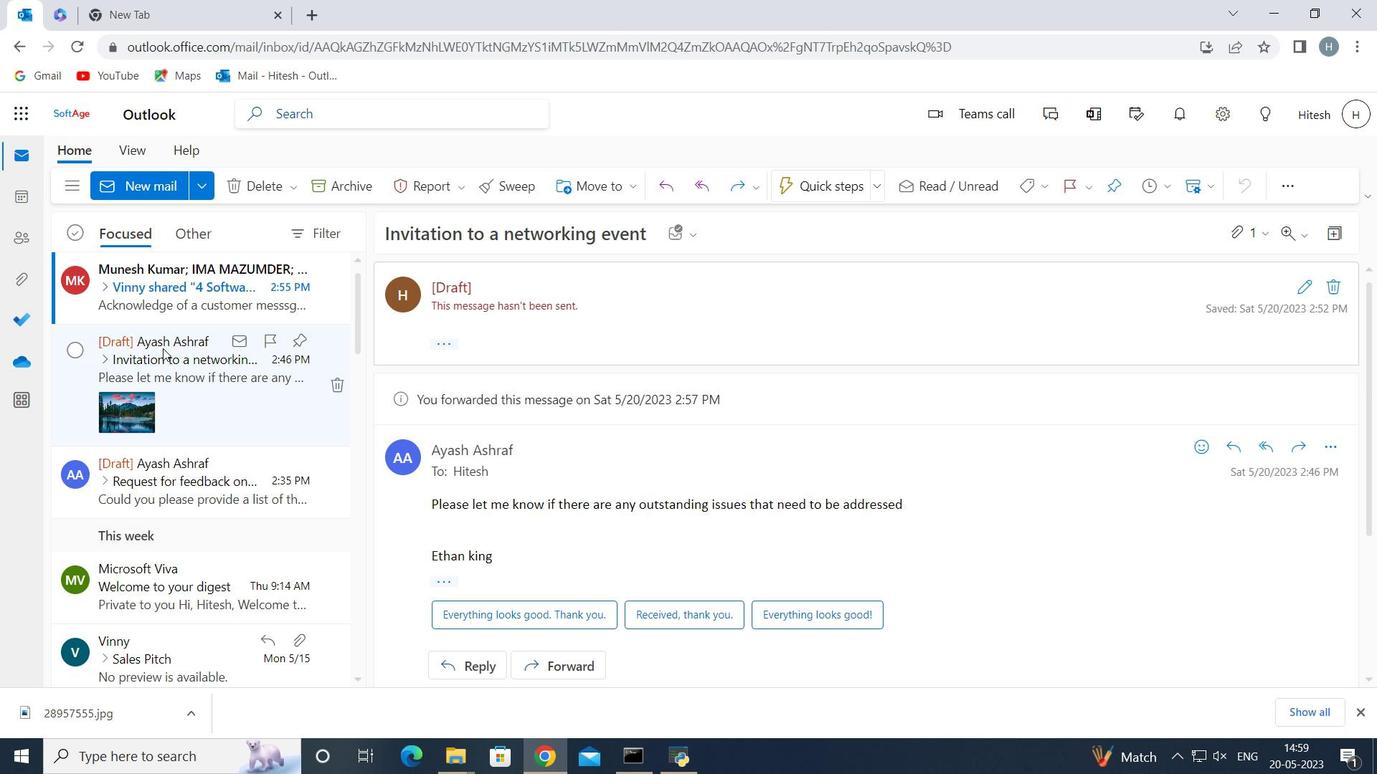 
Action: Mouse moved to (543, 336)
Screenshot: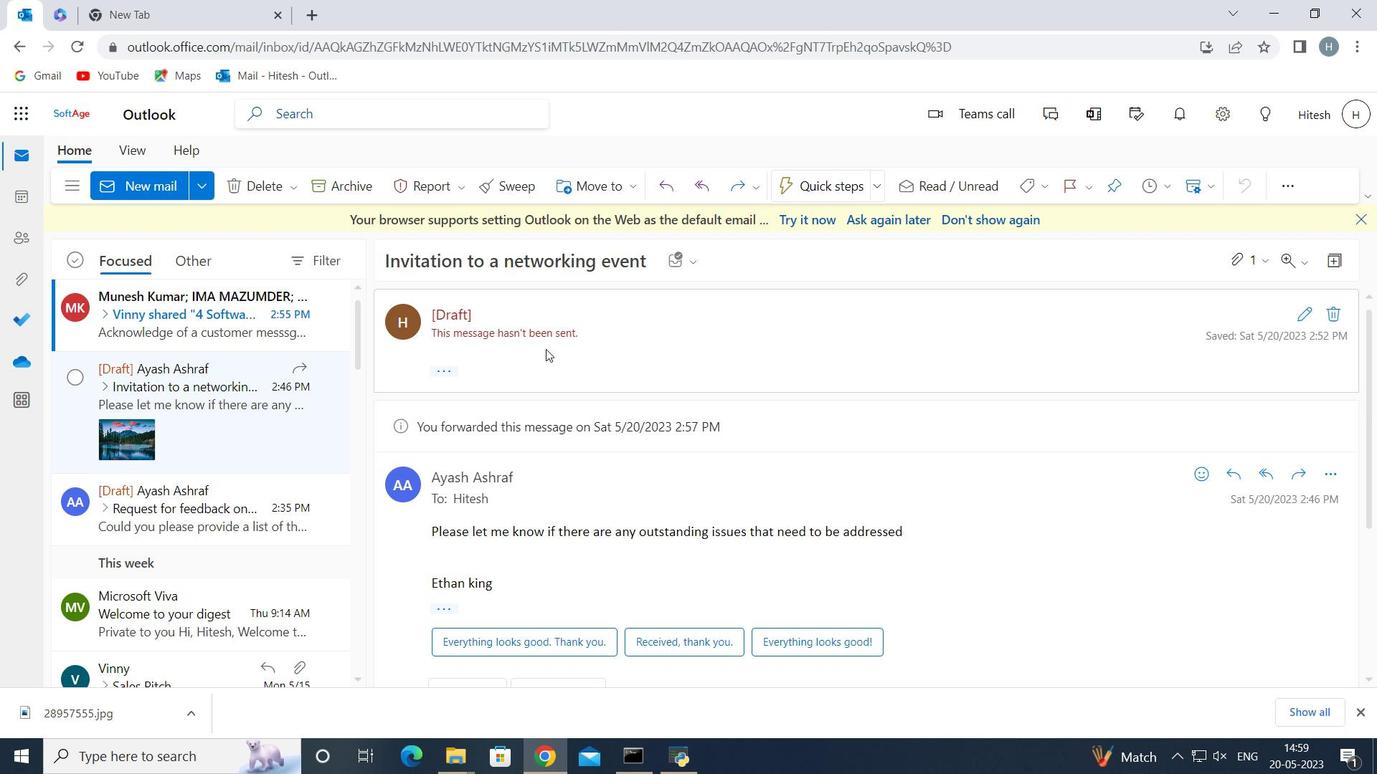 
Action: Mouse pressed left at (543, 336)
Screenshot: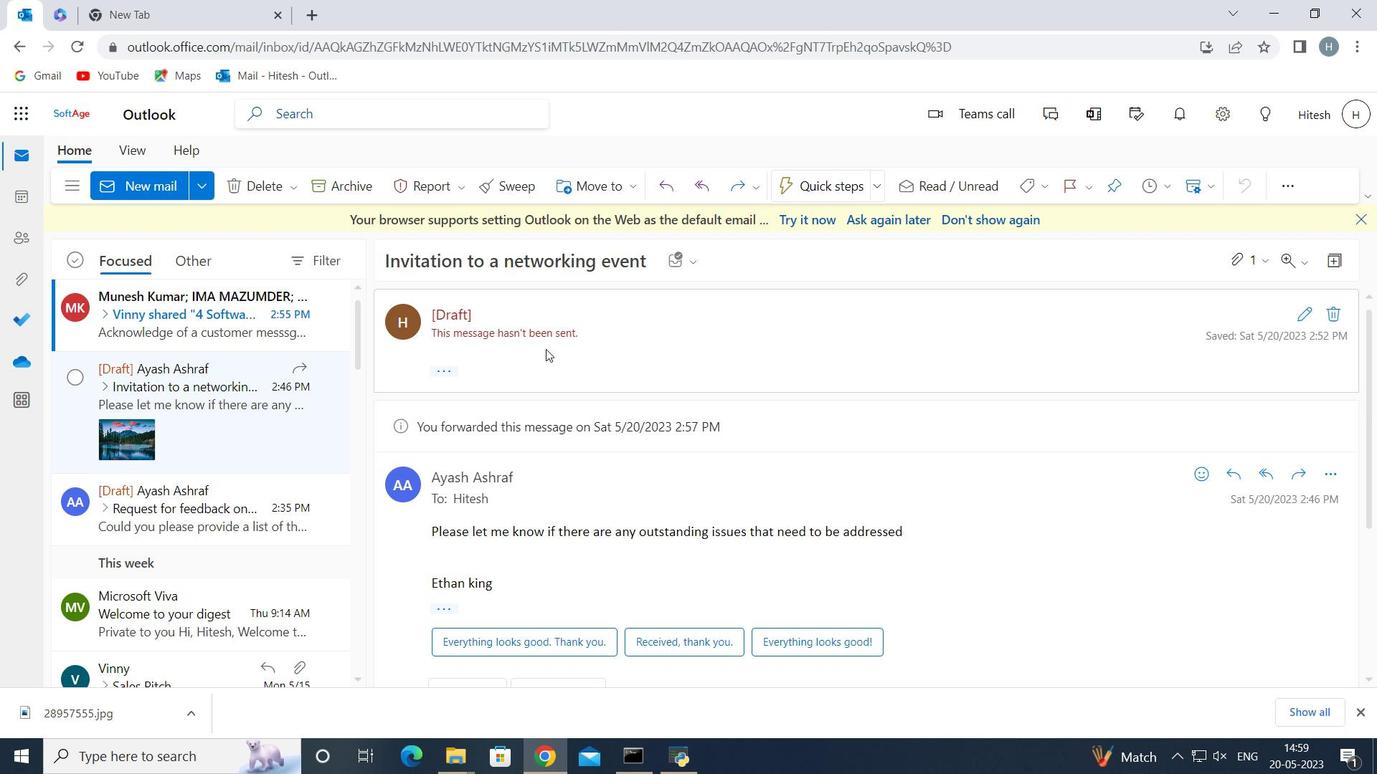 
Action: Mouse moved to (635, 342)
Screenshot: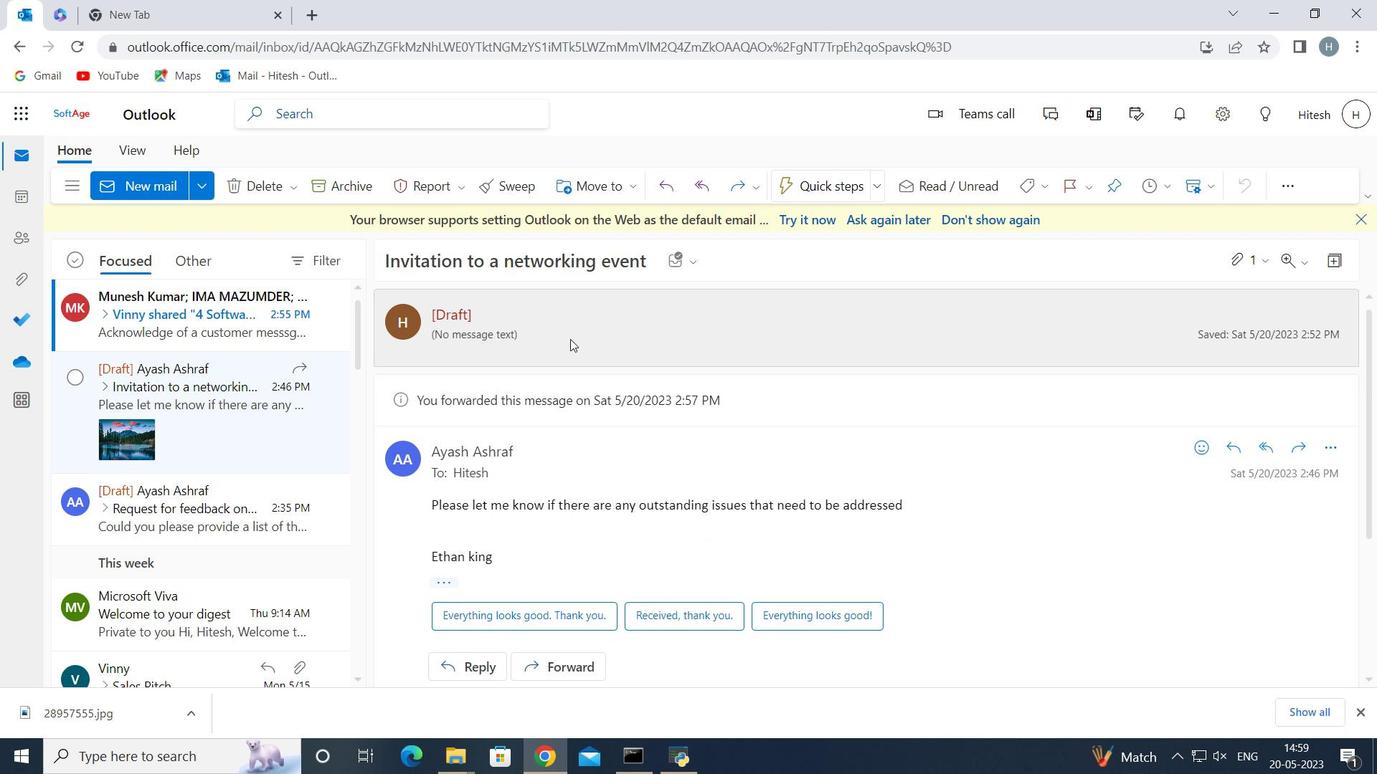 
Action: Mouse pressed left at (635, 342)
Screenshot: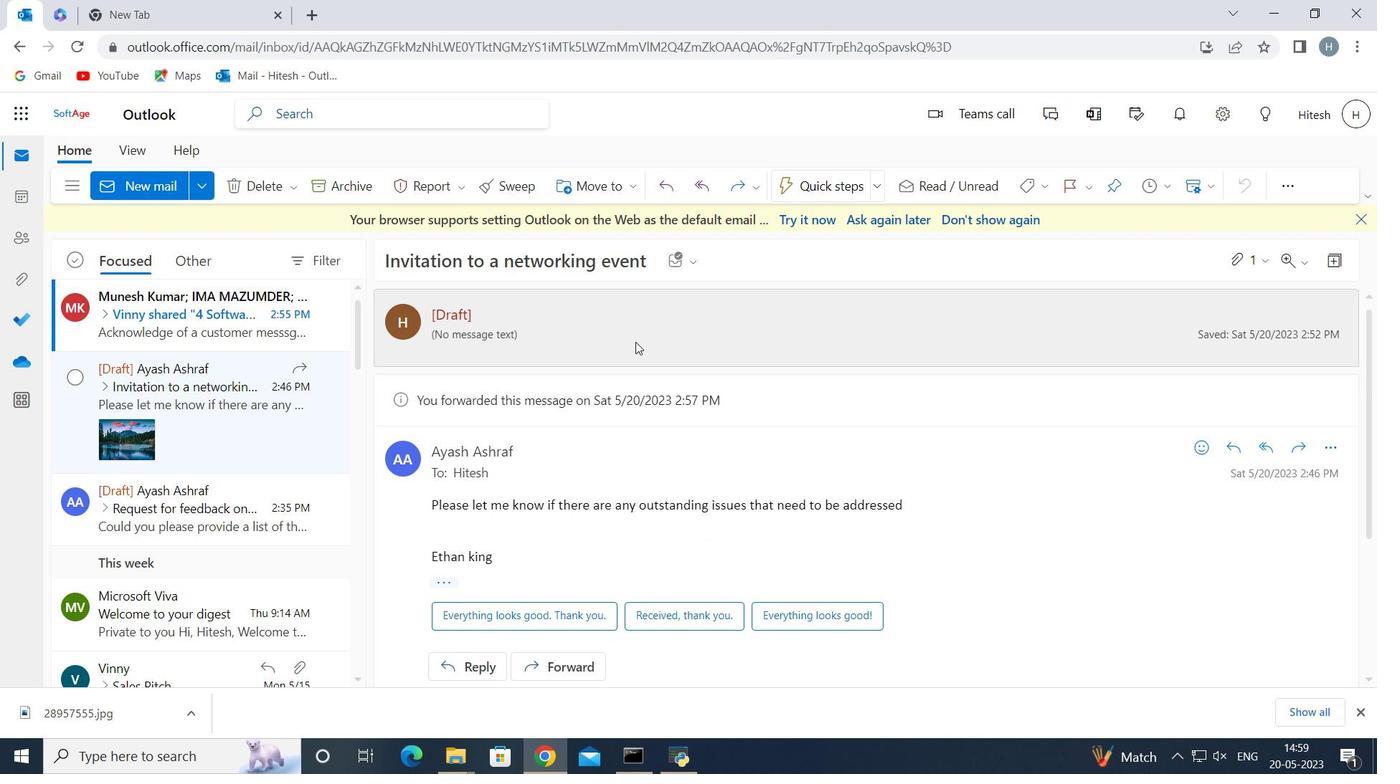 
Action: Mouse moved to (1309, 316)
Screenshot: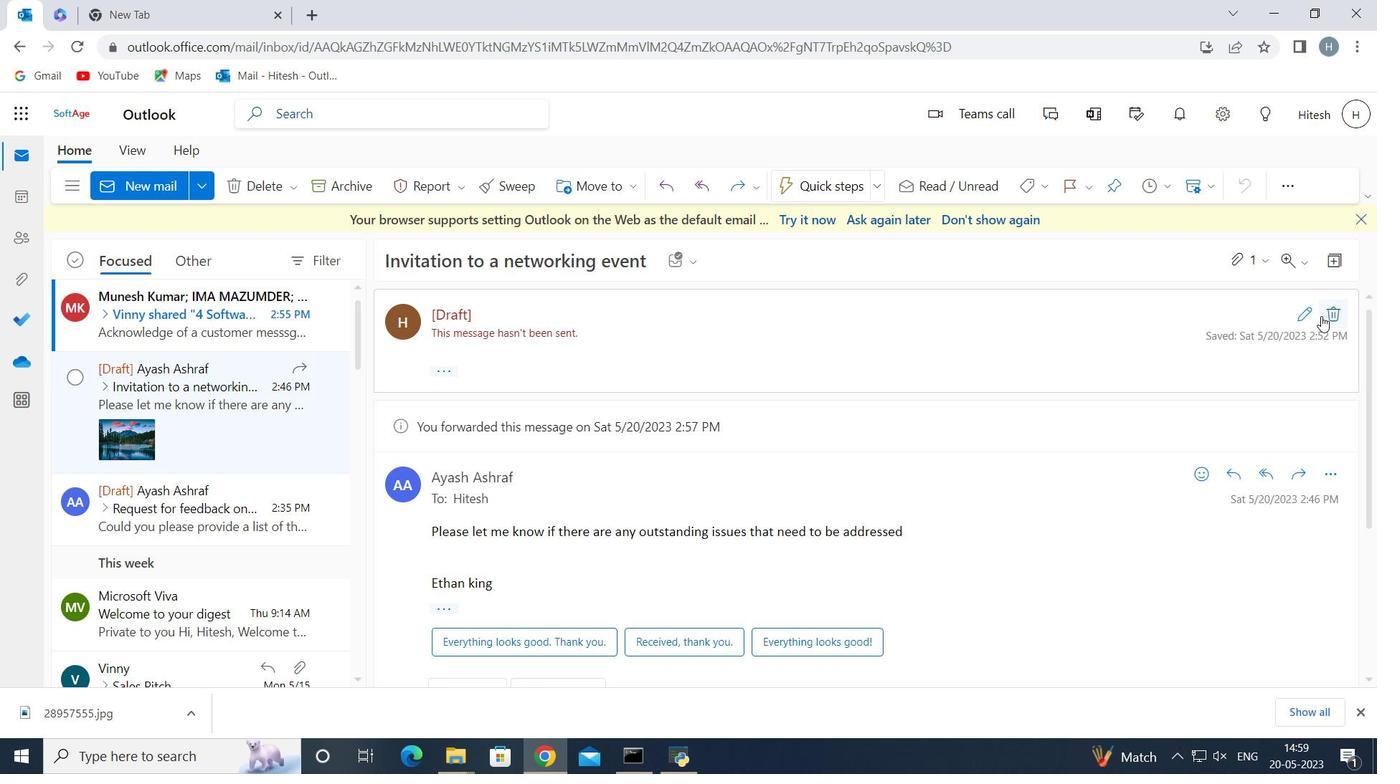 
Action: Mouse pressed left at (1309, 316)
Screenshot: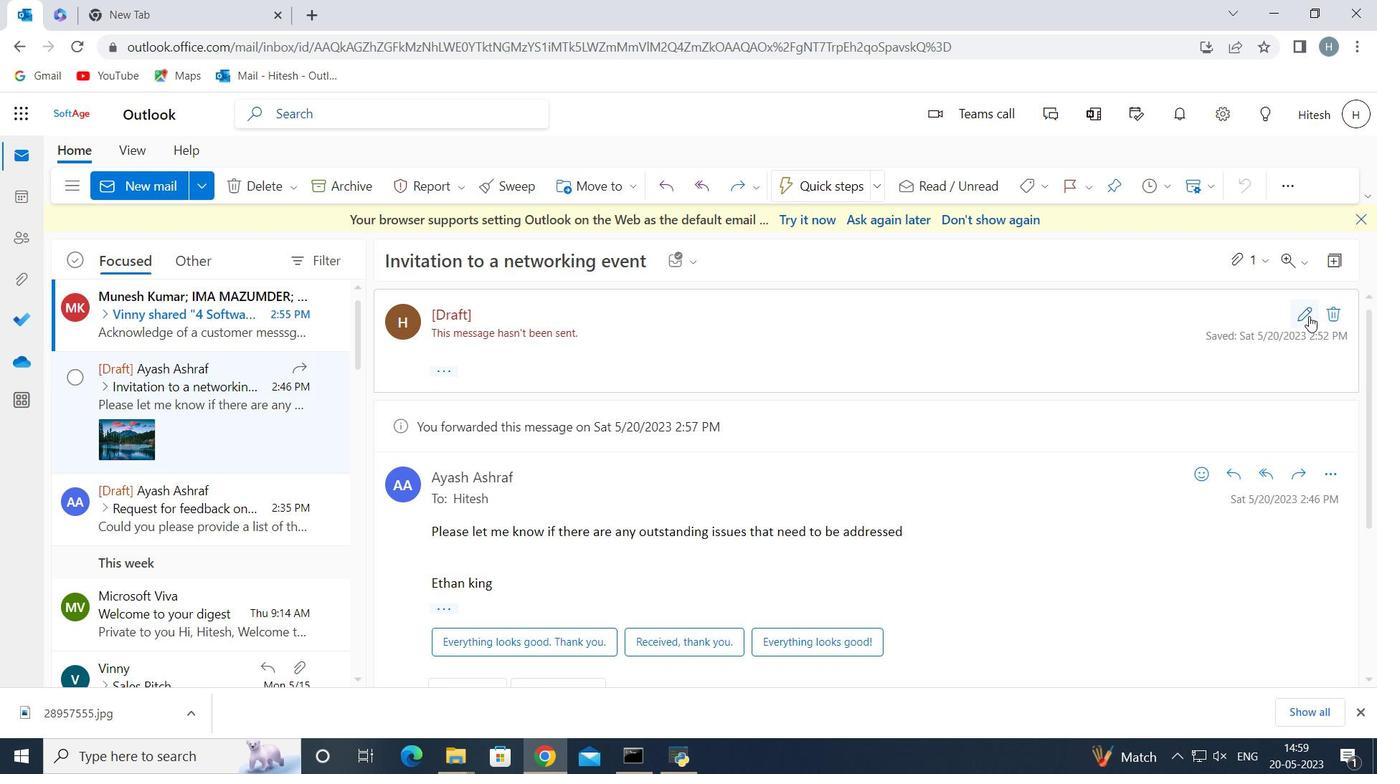 
Action: Mouse moved to (1365, 215)
Screenshot: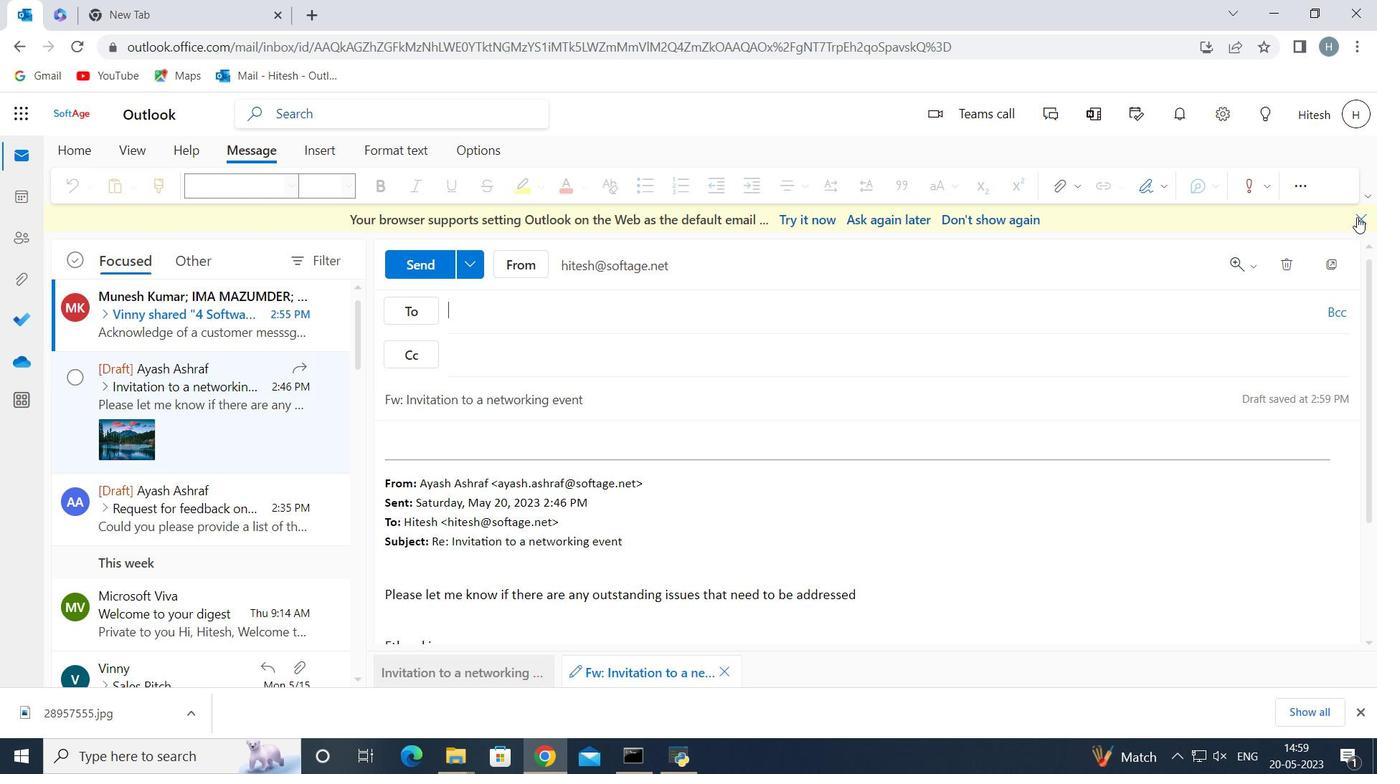 
Action: Mouse pressed left at (1365, 215)
Screenshot: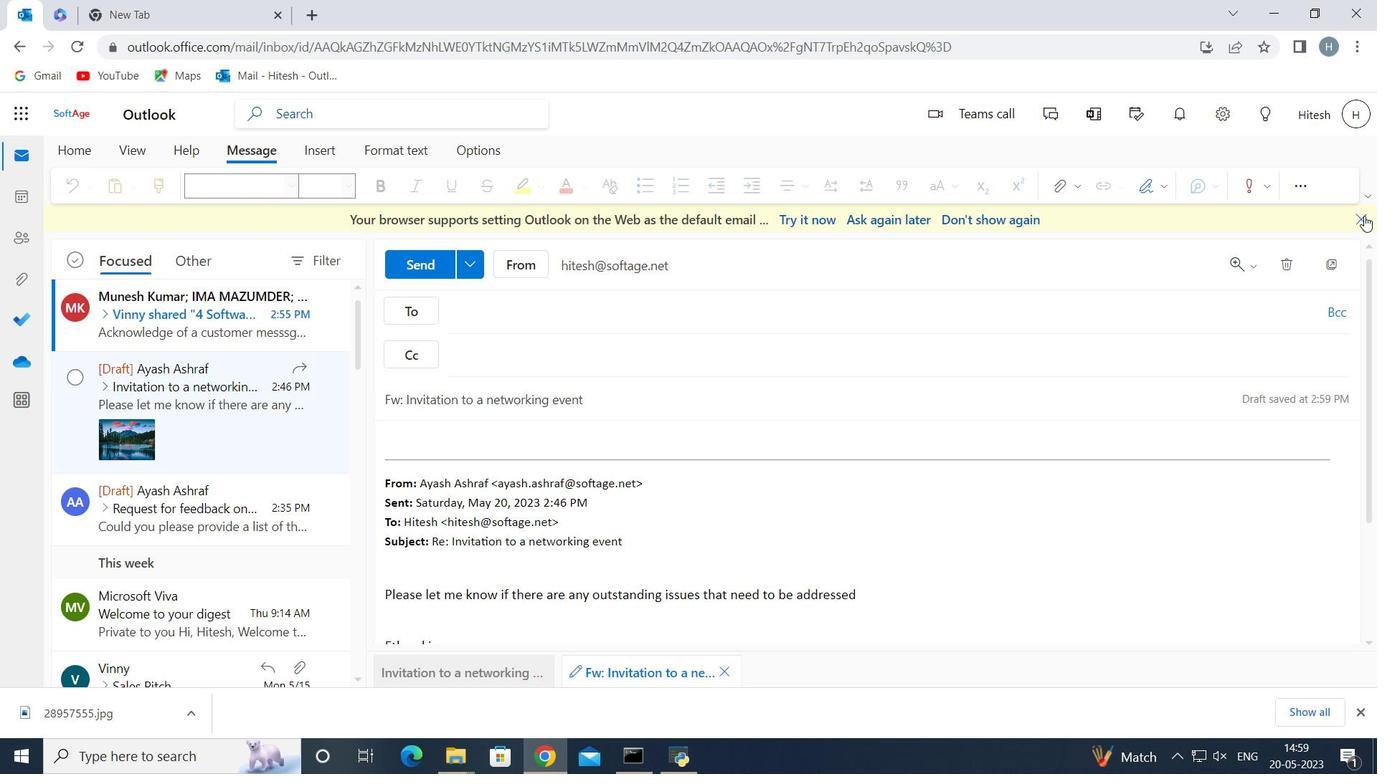
Action: Mouse moved to (15, 188)
Screenshot: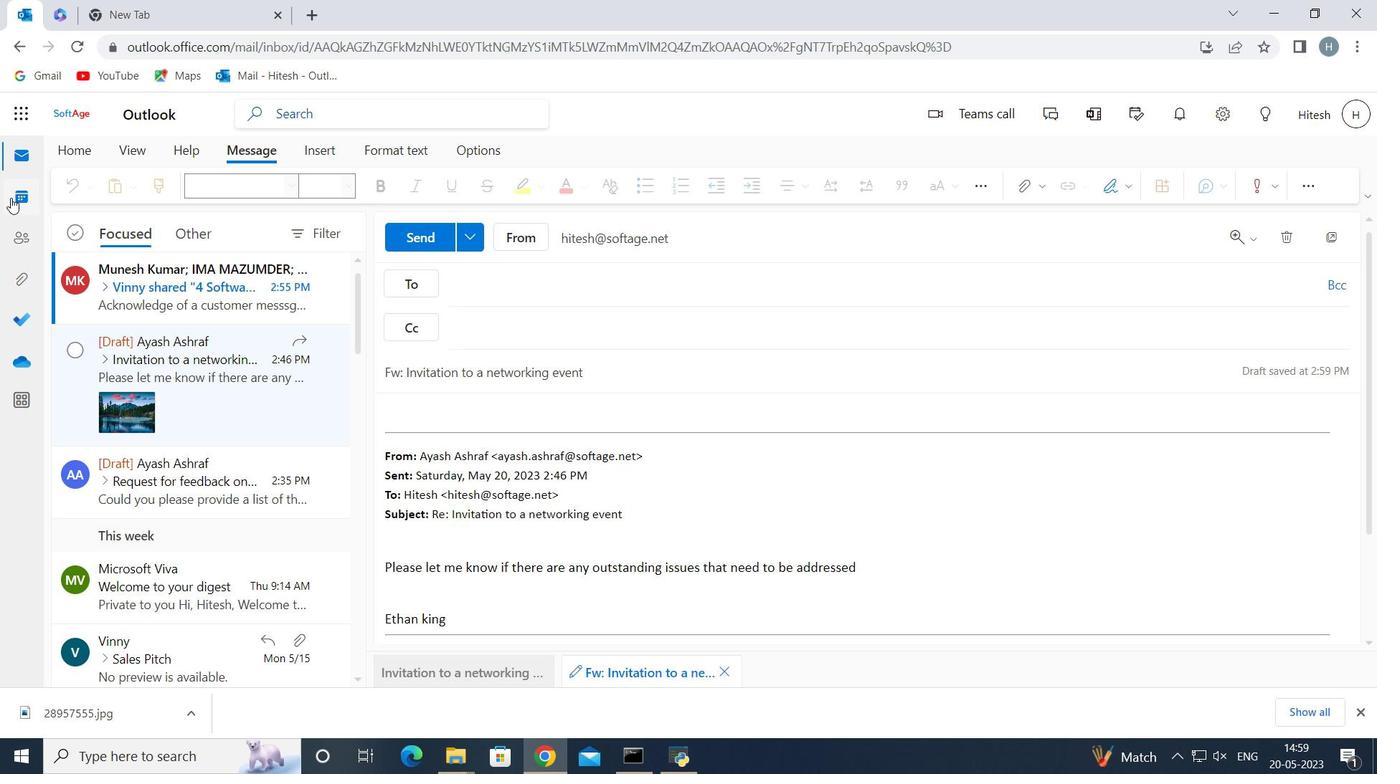 
Action: Mouse pressed left at (15, 188)
Screenshot: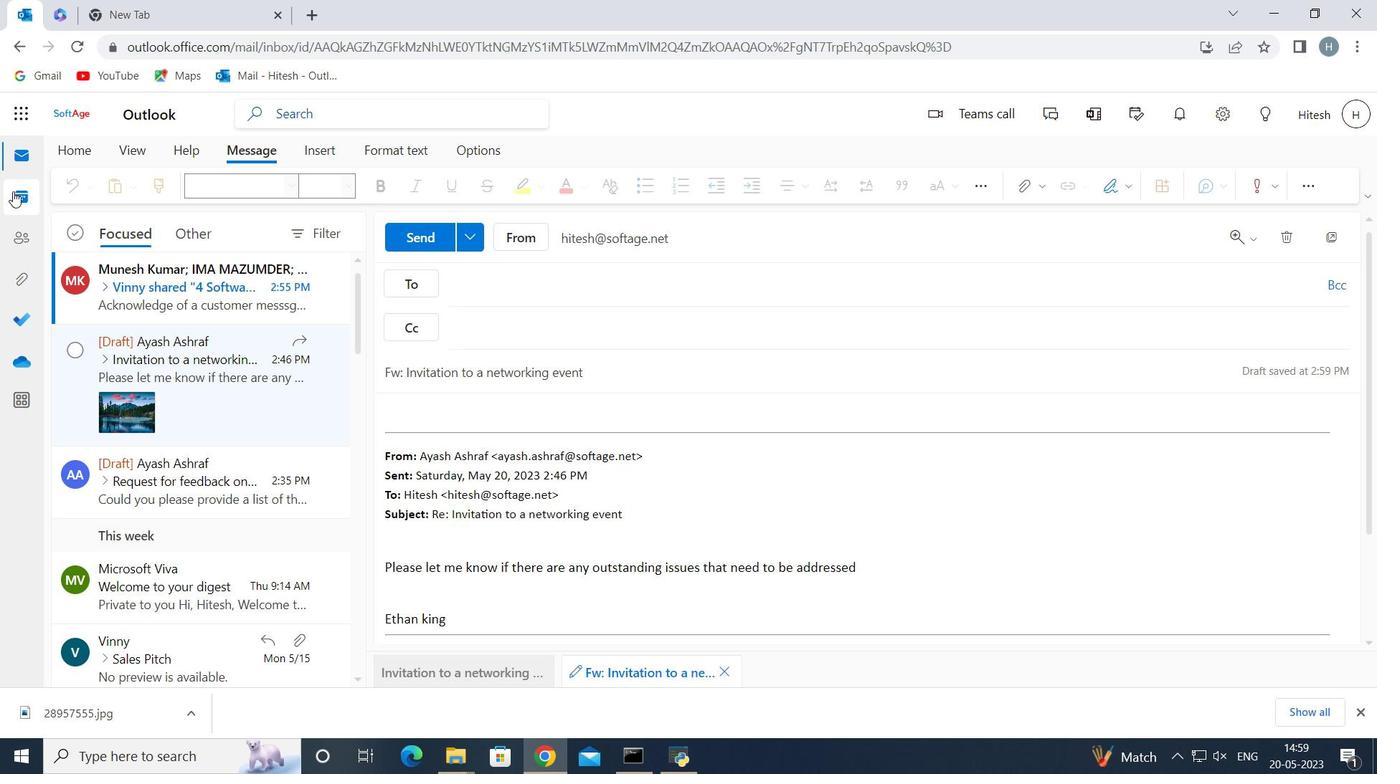 
Action: Mouse moved to (18, 162)
Screenshot: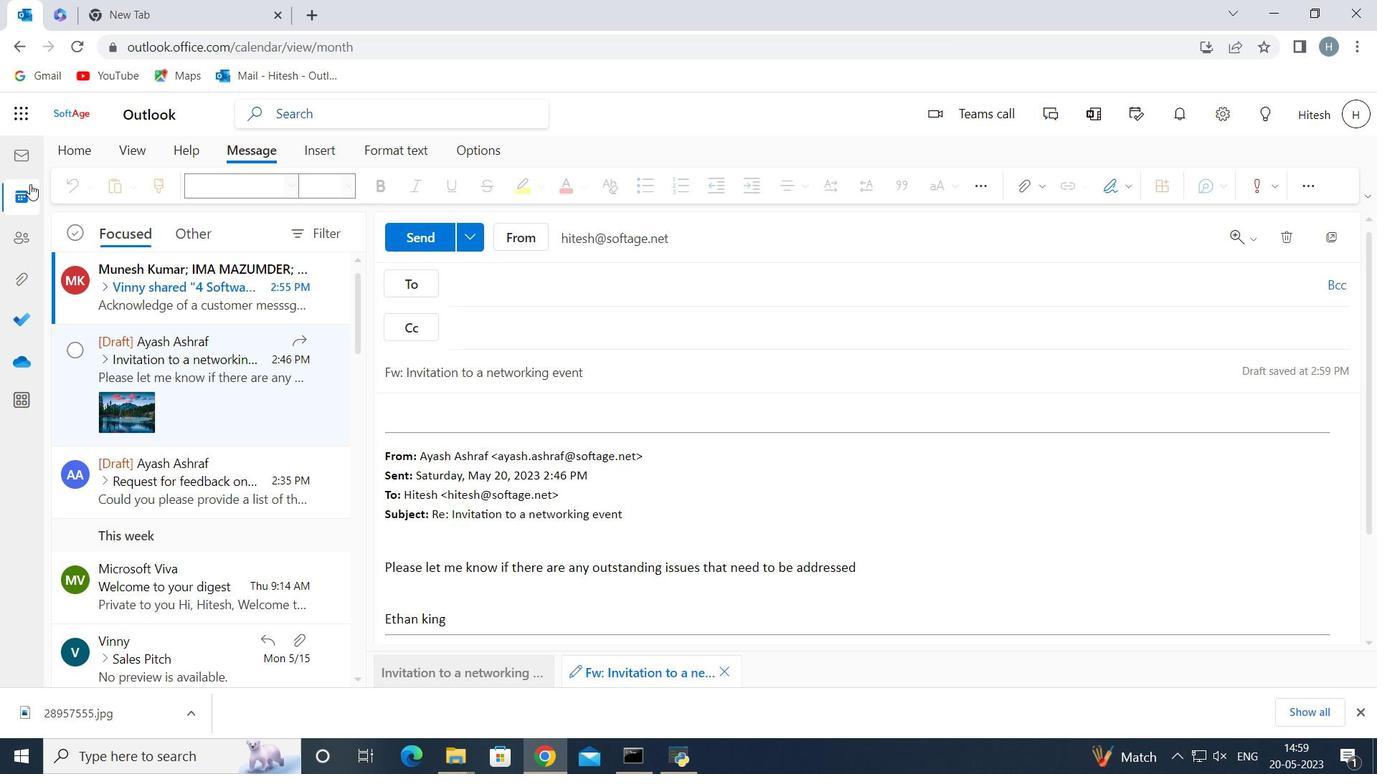 
Action: Mouse pressed left at (18, 162)
Screenshot: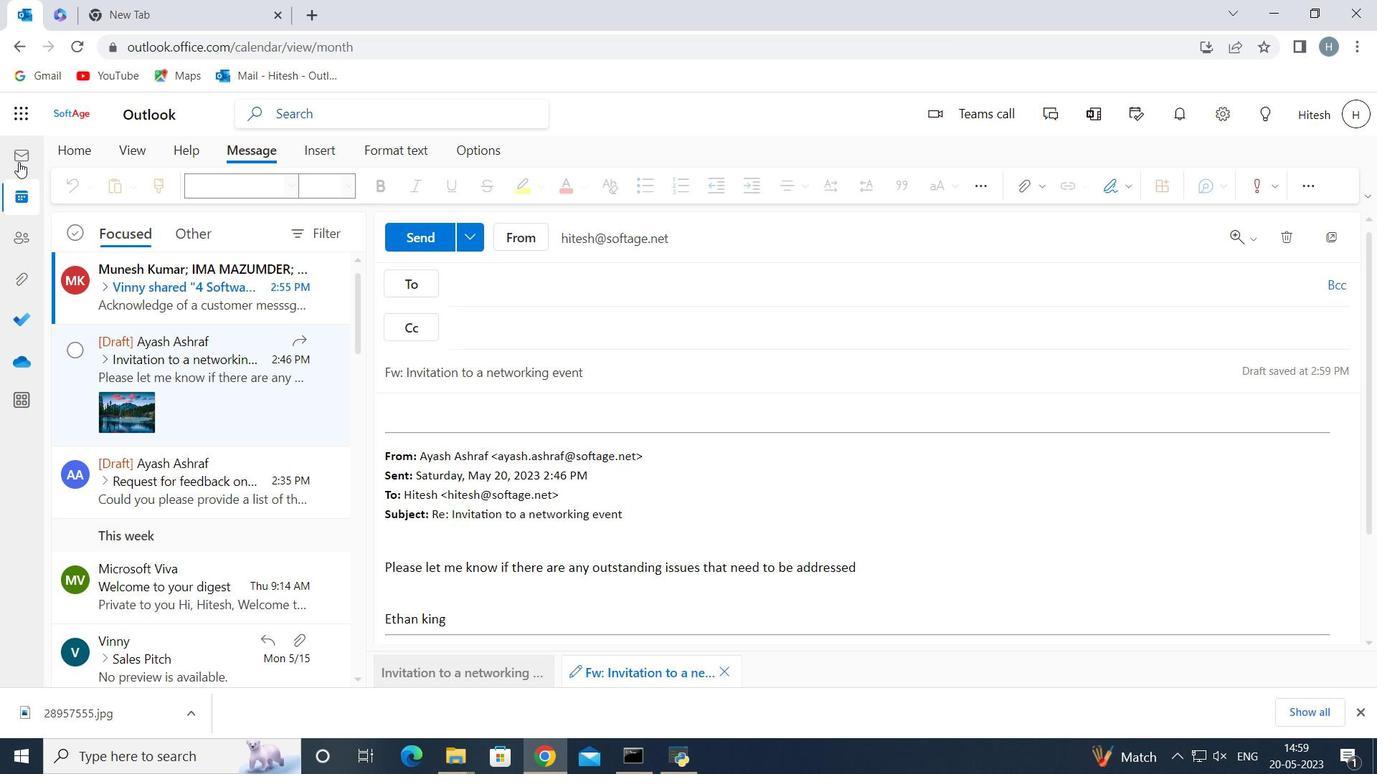 
Action: Mouse moved to (17, 236)
Screenshot: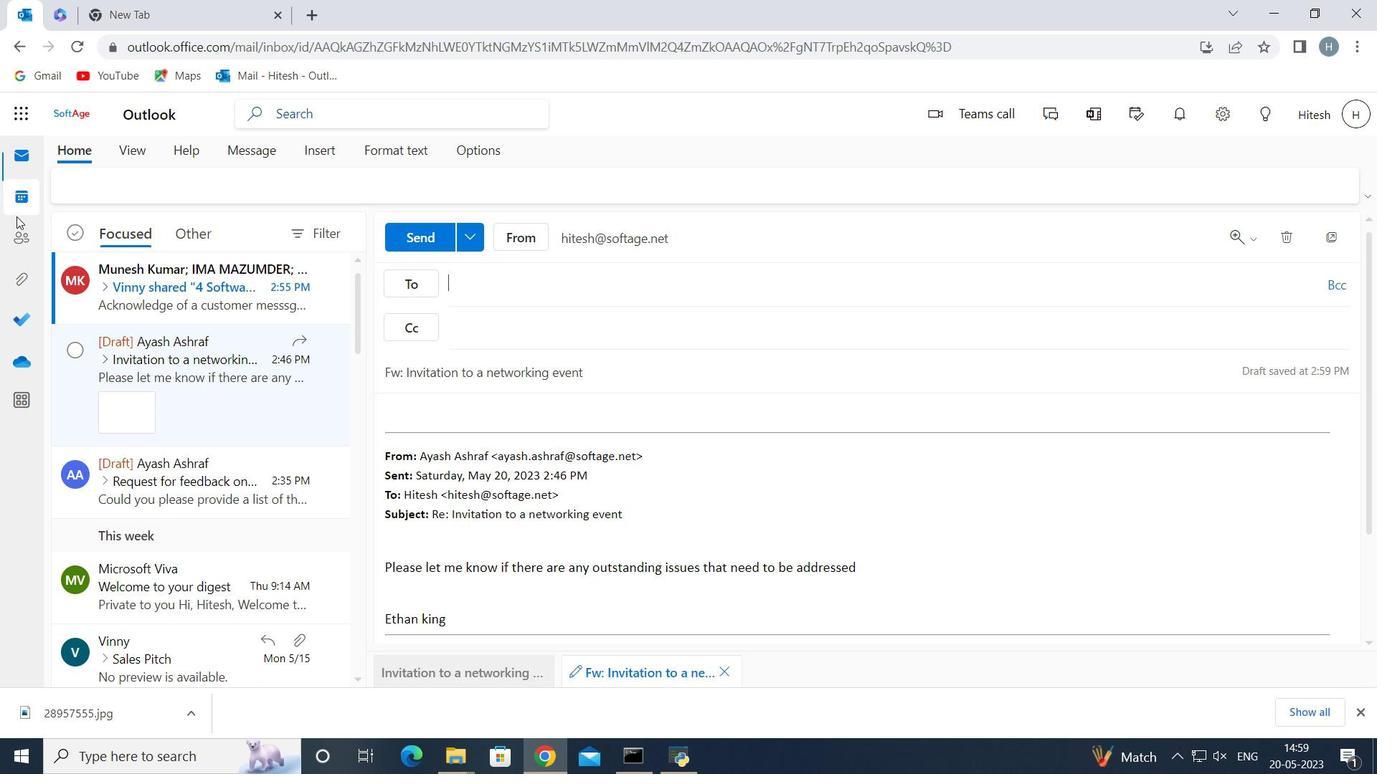 
Action: Mouse pressed left at (17, 236)
Screenshot: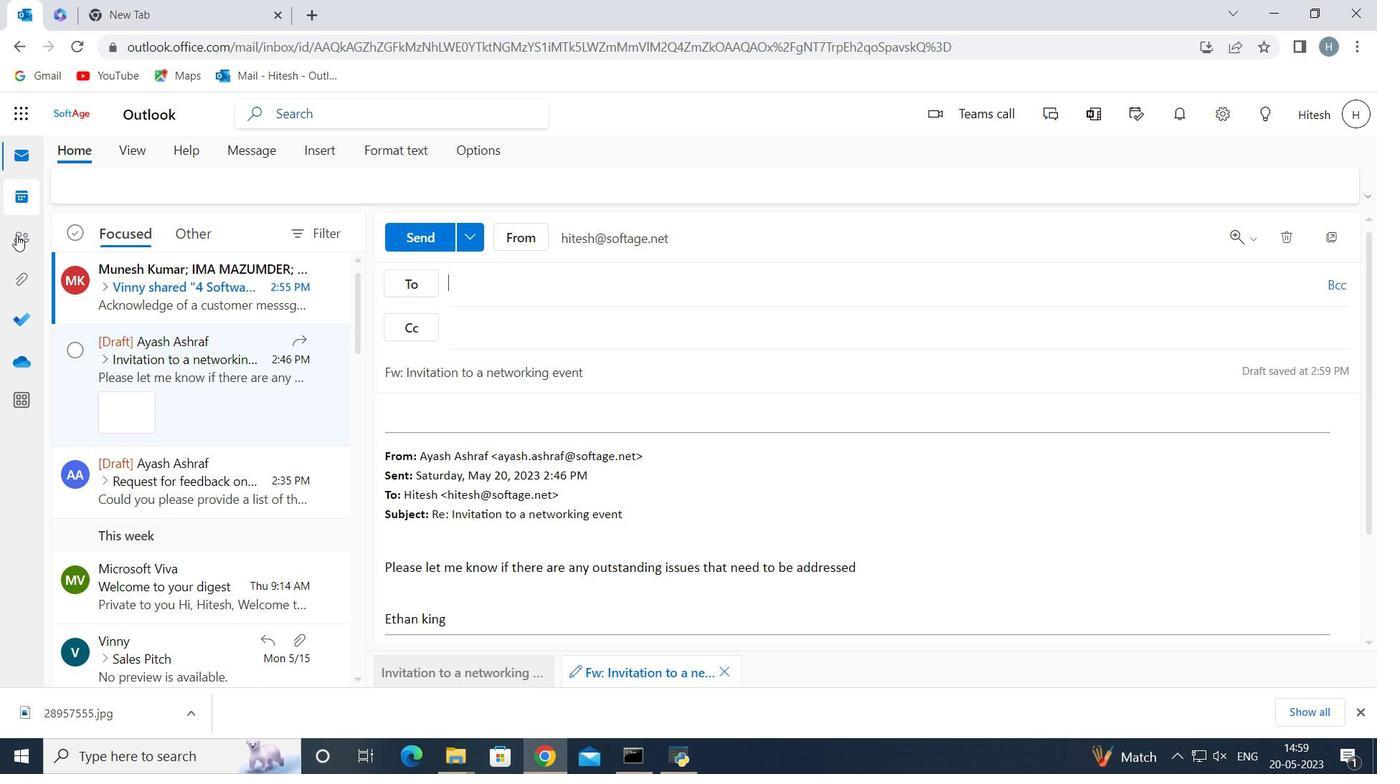 
Action: Mouse moved to (25, 276)
Screenshot: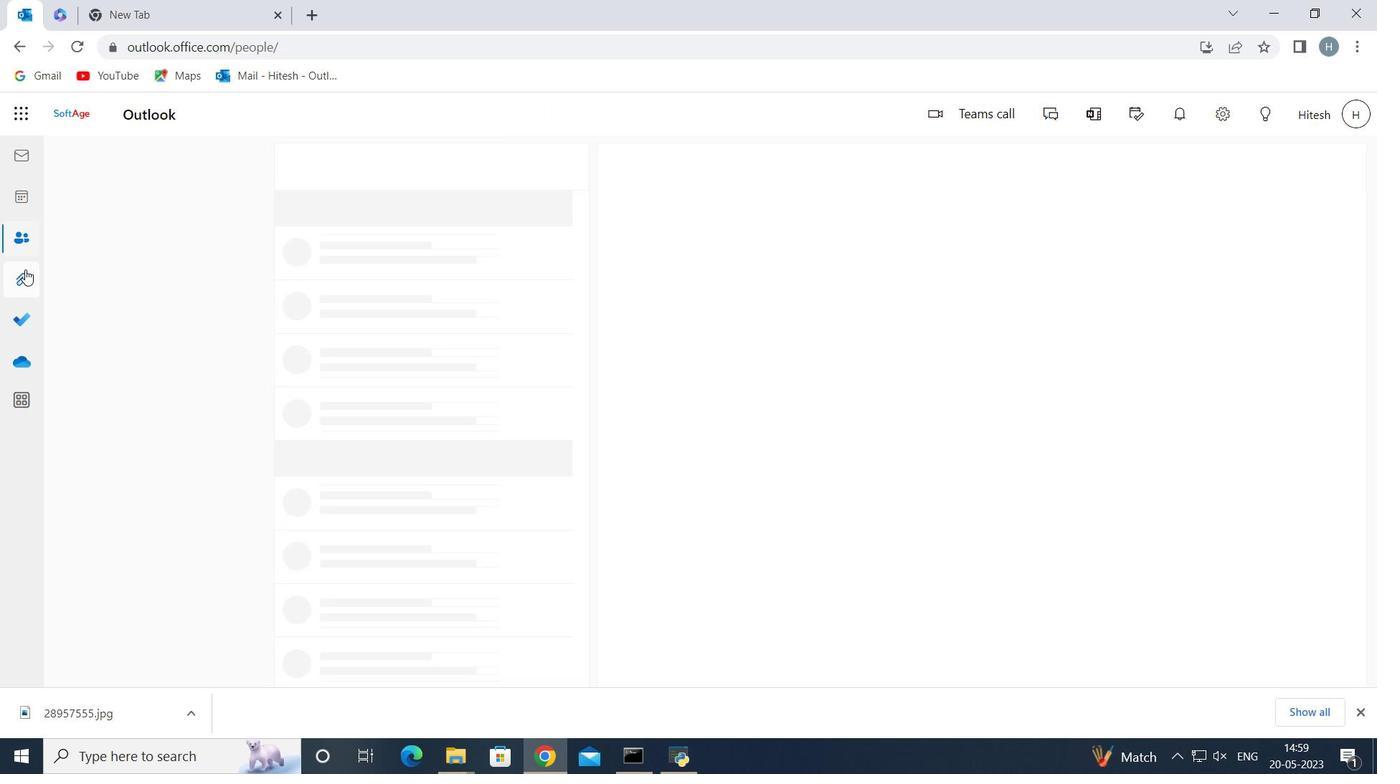 
Action: Mouse pressed left at (25, 276)
Screenshot: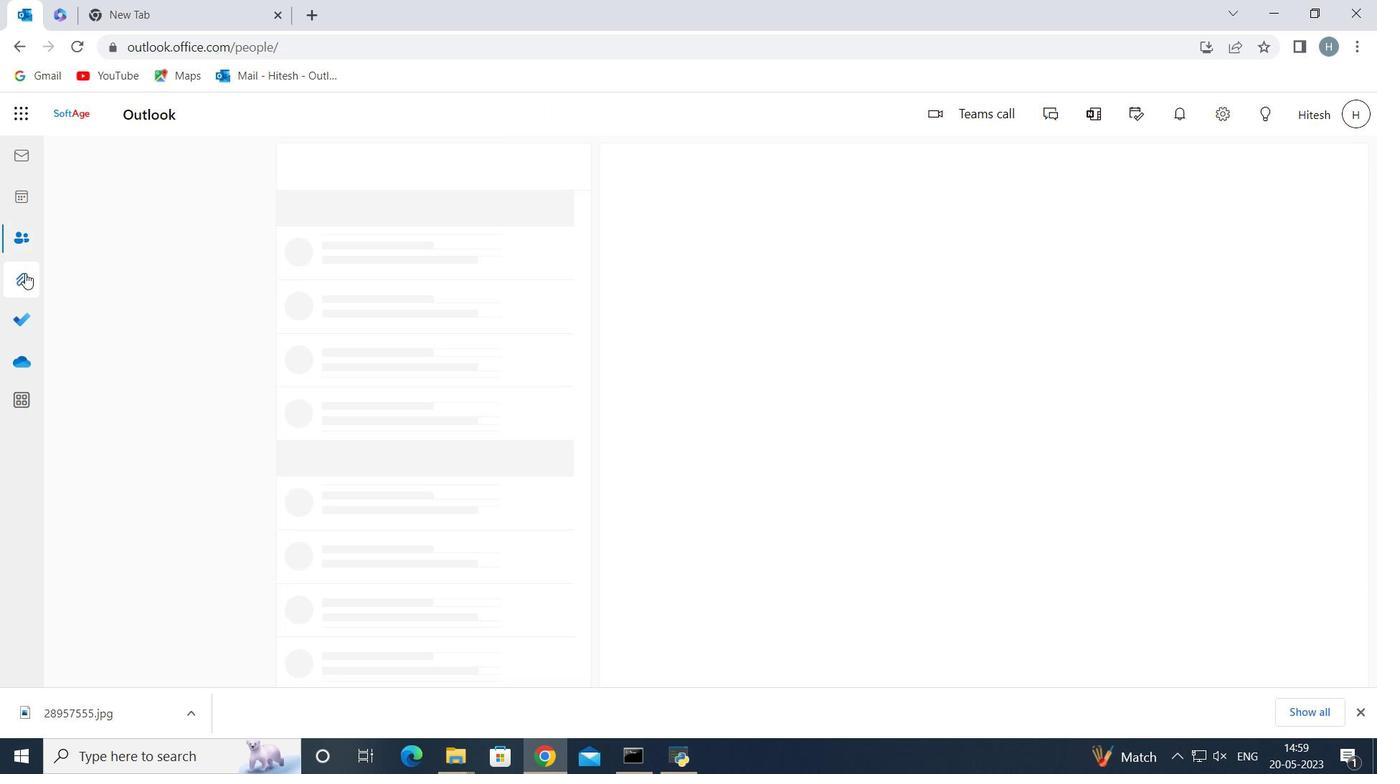 
Action: Mouse moved to (25, 151)
Screenshot: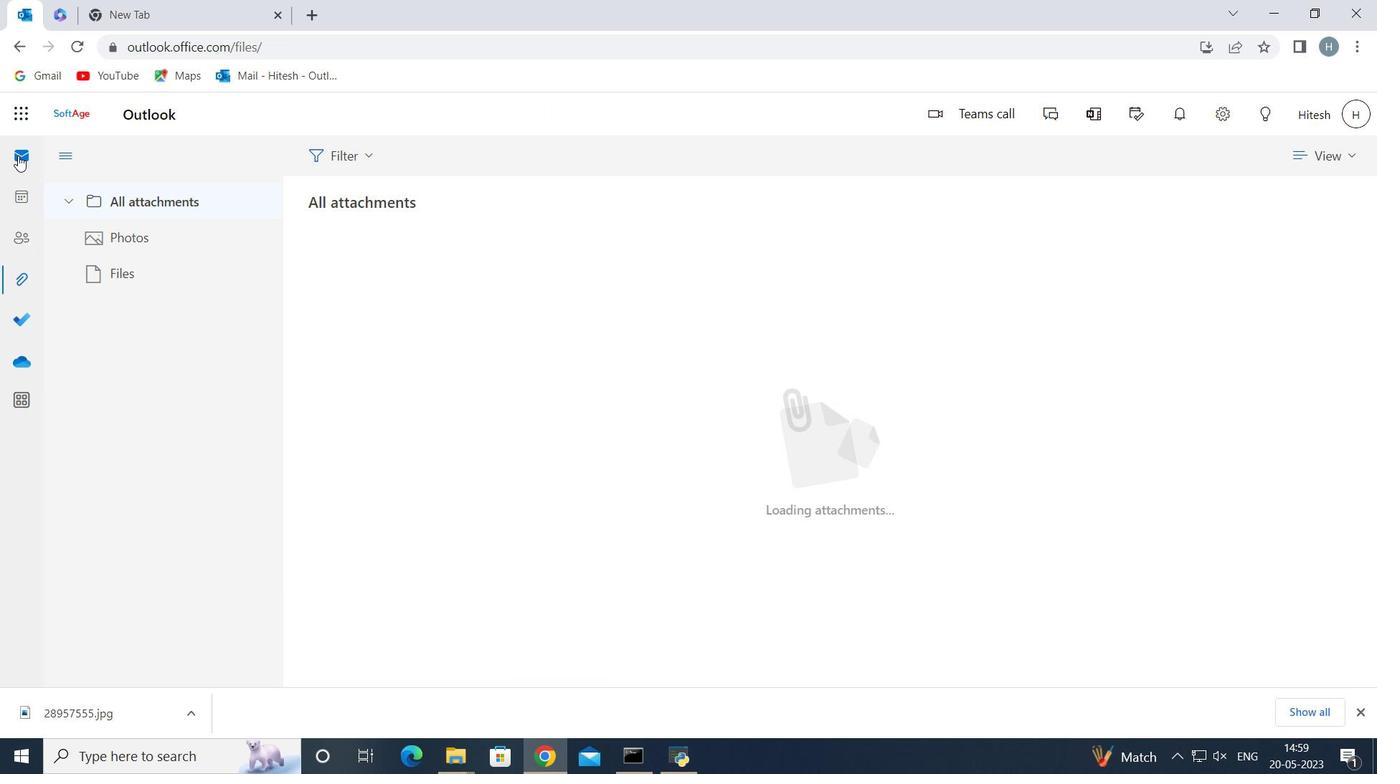 
Action: Mouse pressed left at (25, 151)
Screenshot: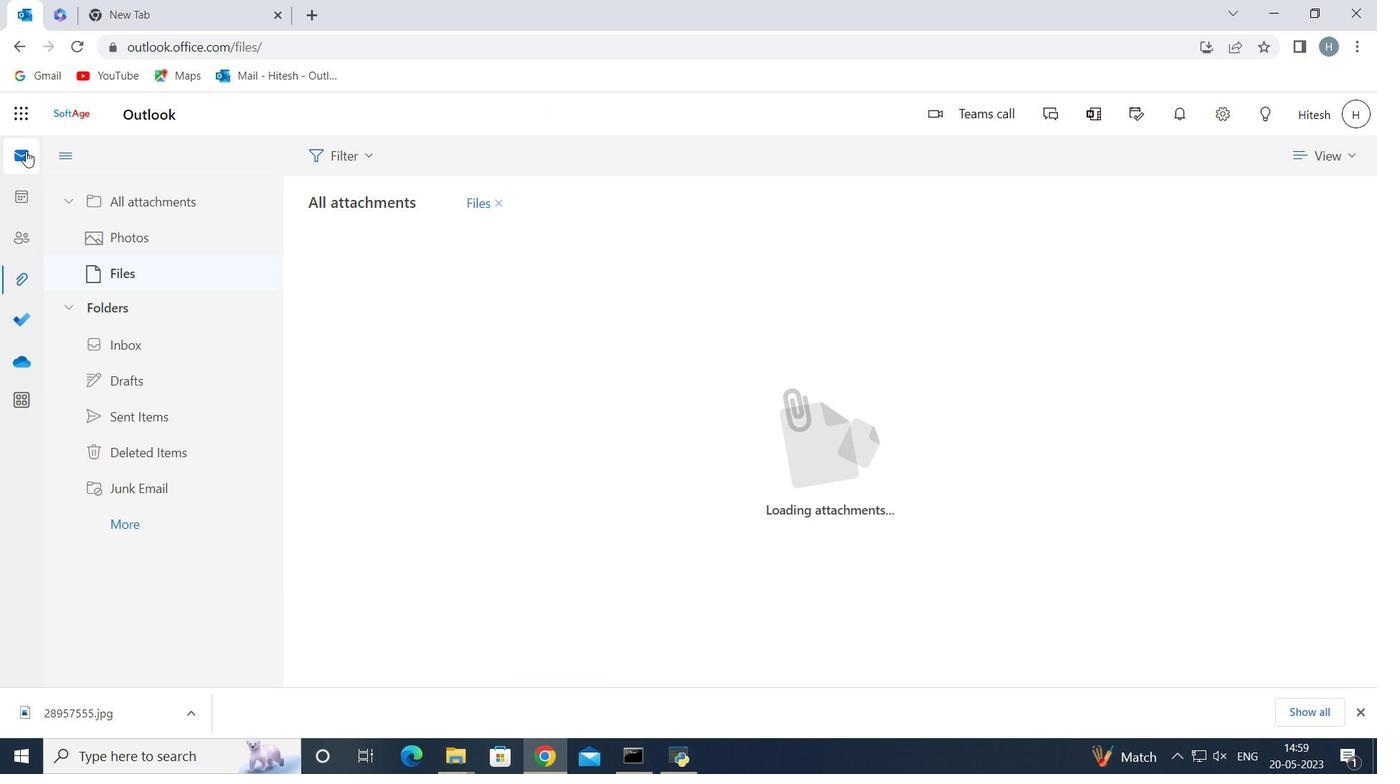 
Action: Mouse moved to (19, 111)
Screenshot: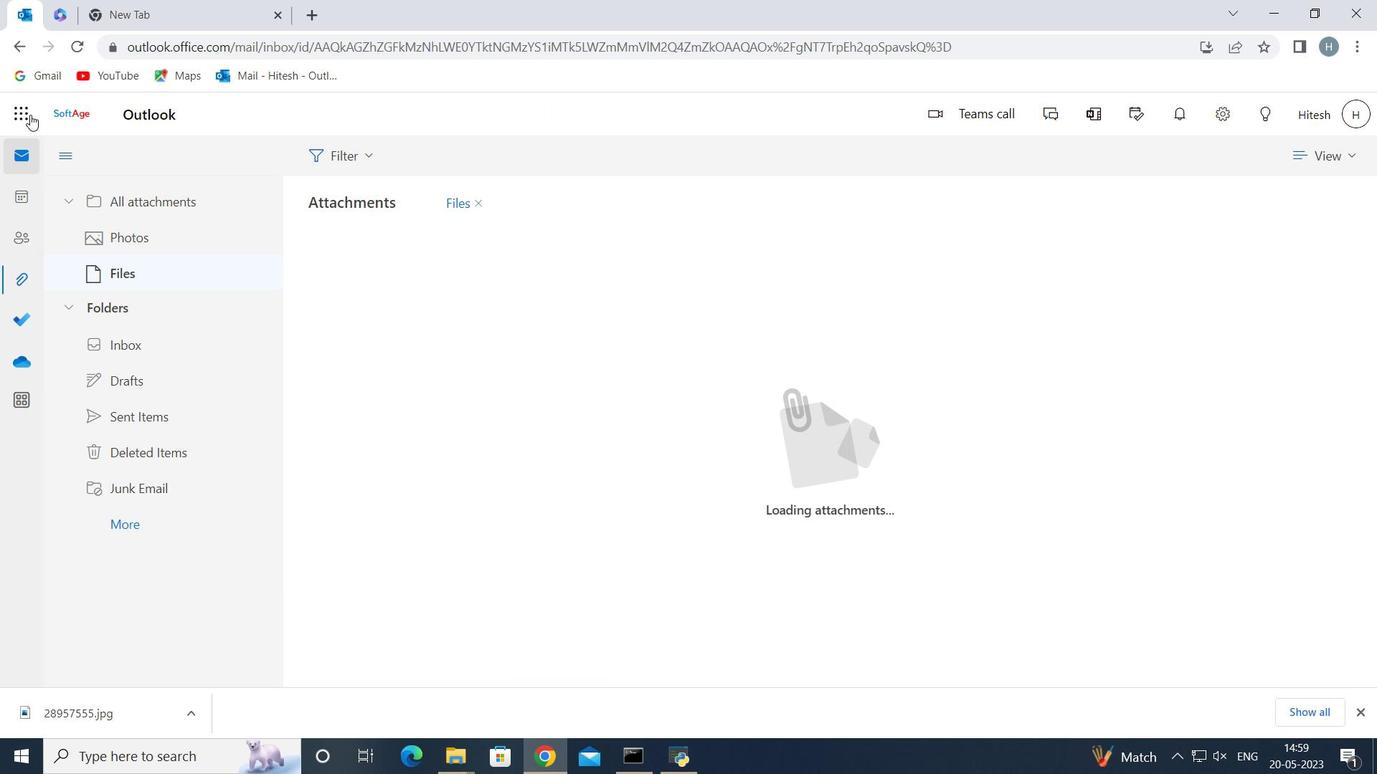 
Action: Mouse pressed left at (19, 111)
Screenshot: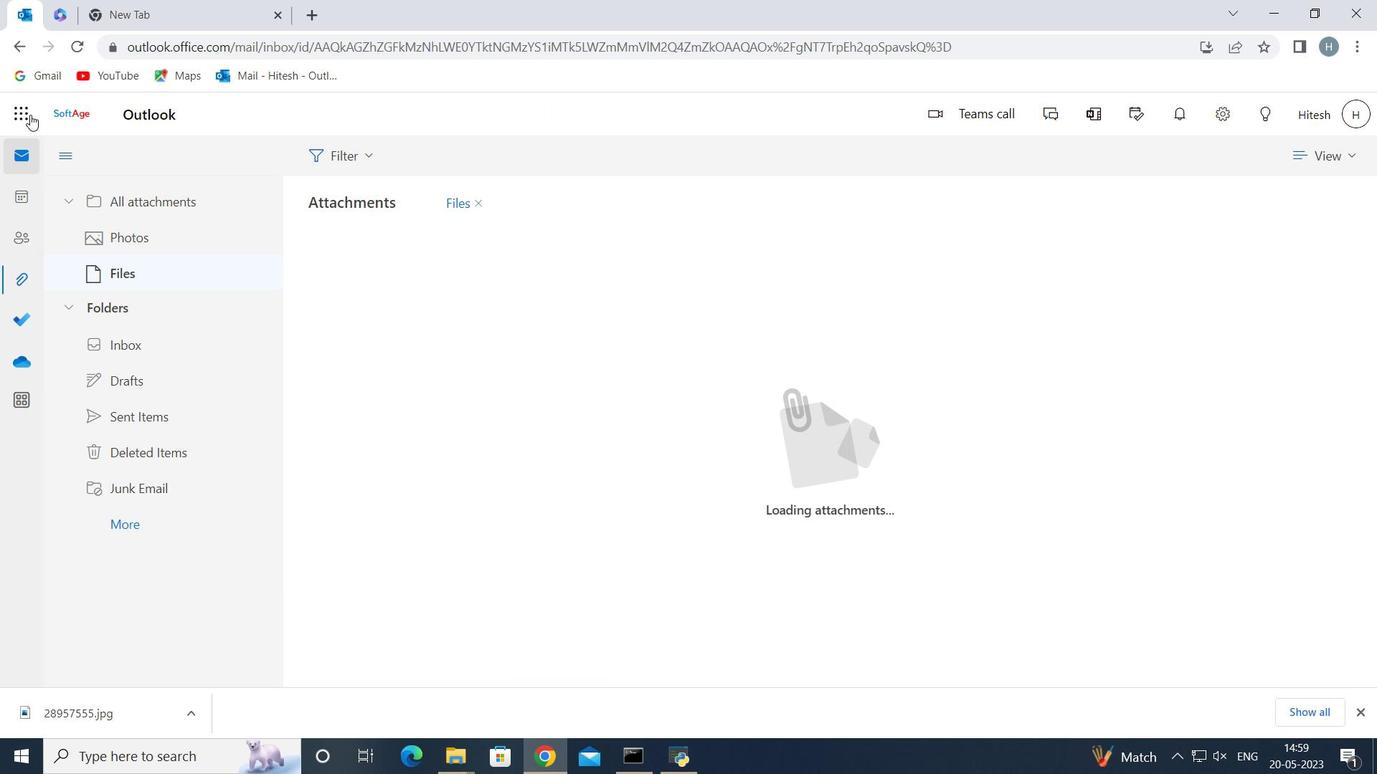 
Action: Mouse moved to (78, 159)
Screenshot: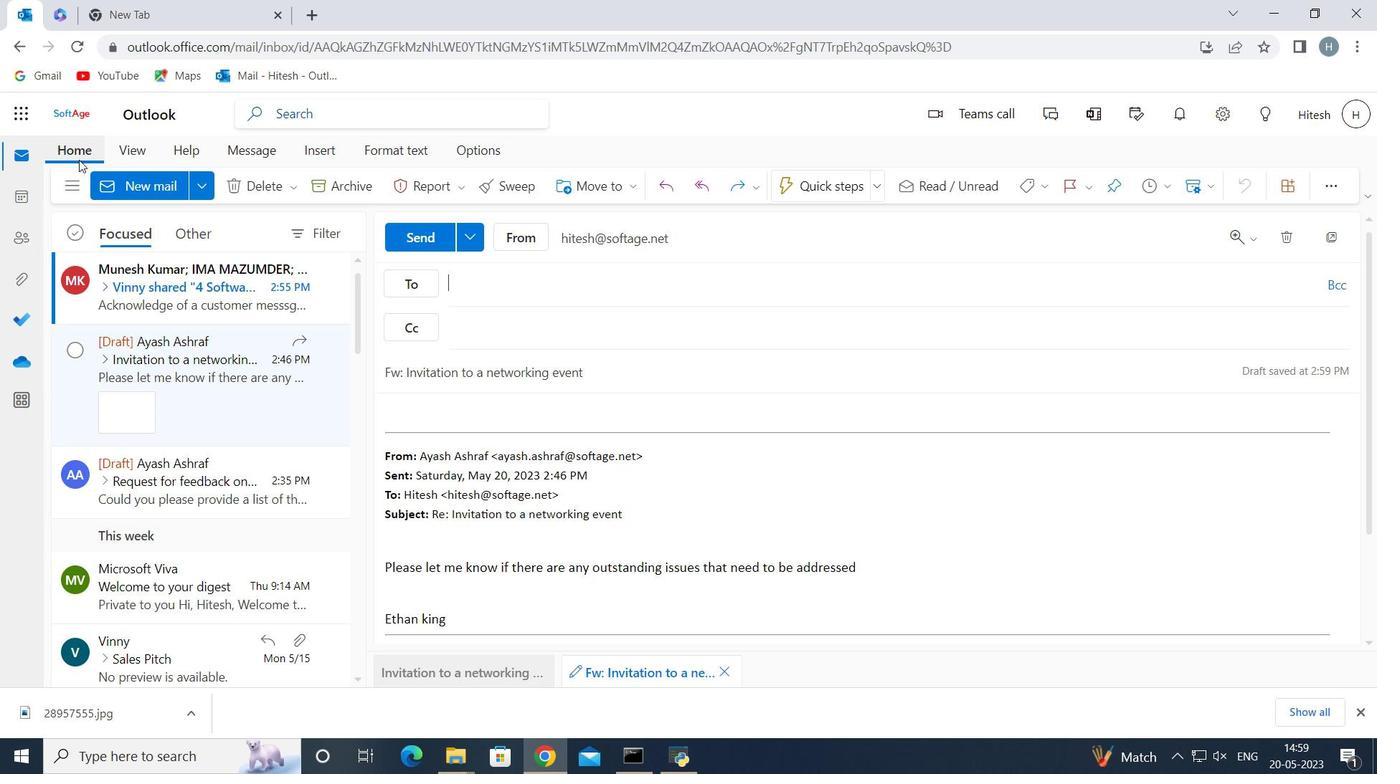 
Action: Mouse pressed left at (78, 159)
Screenshot: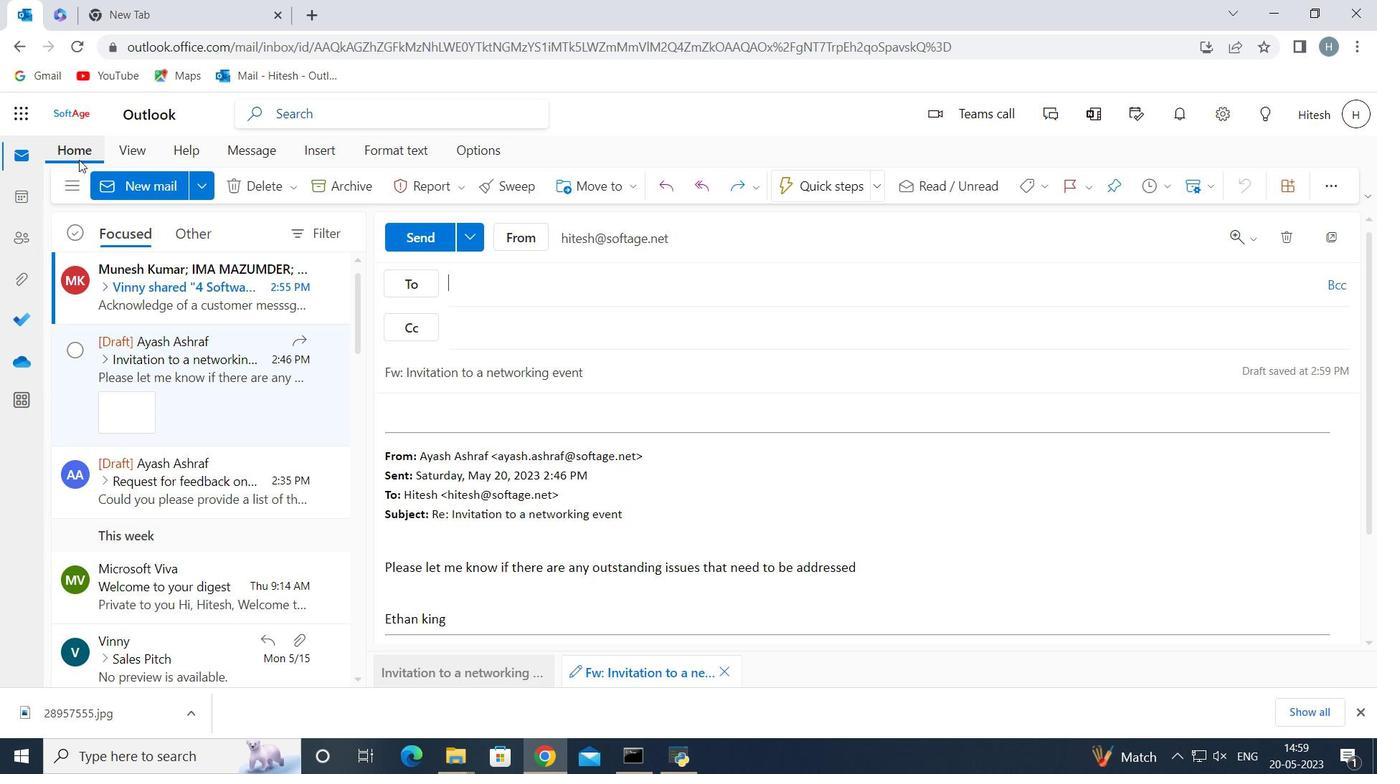 
Action: Mouse moved to (350, 241)
Screenshot: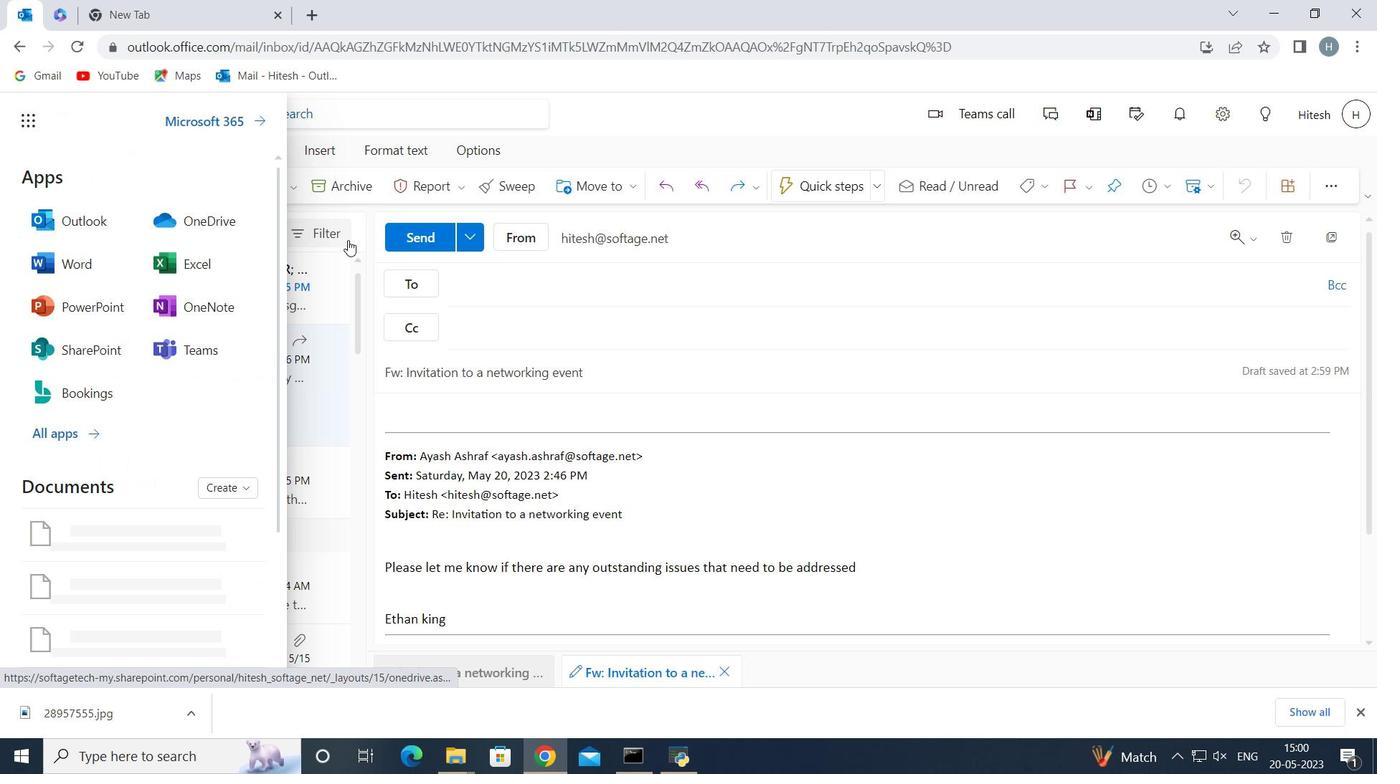 
Action: Mouse pressed left at (350, 241)
Screenshot: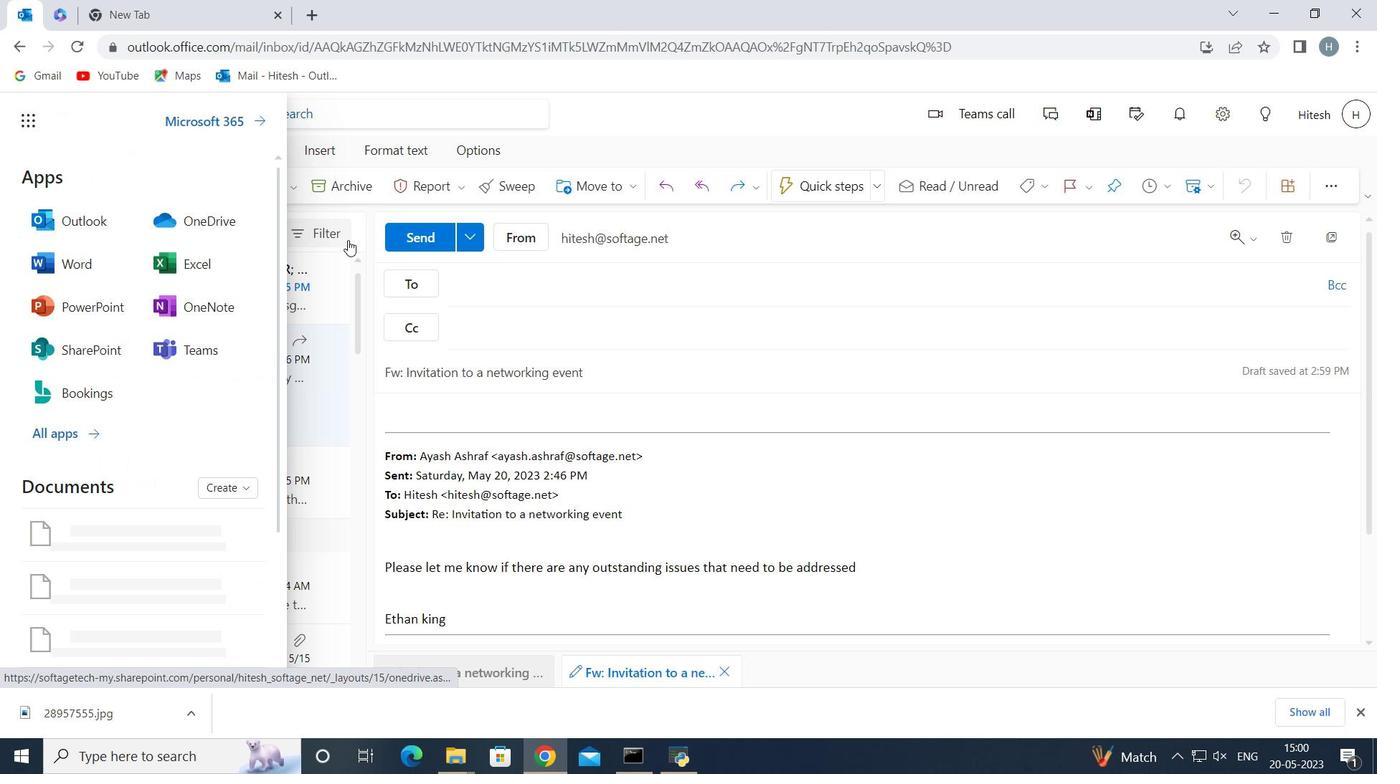 
Action: Mouse moved to (131, 187)
Screenshot: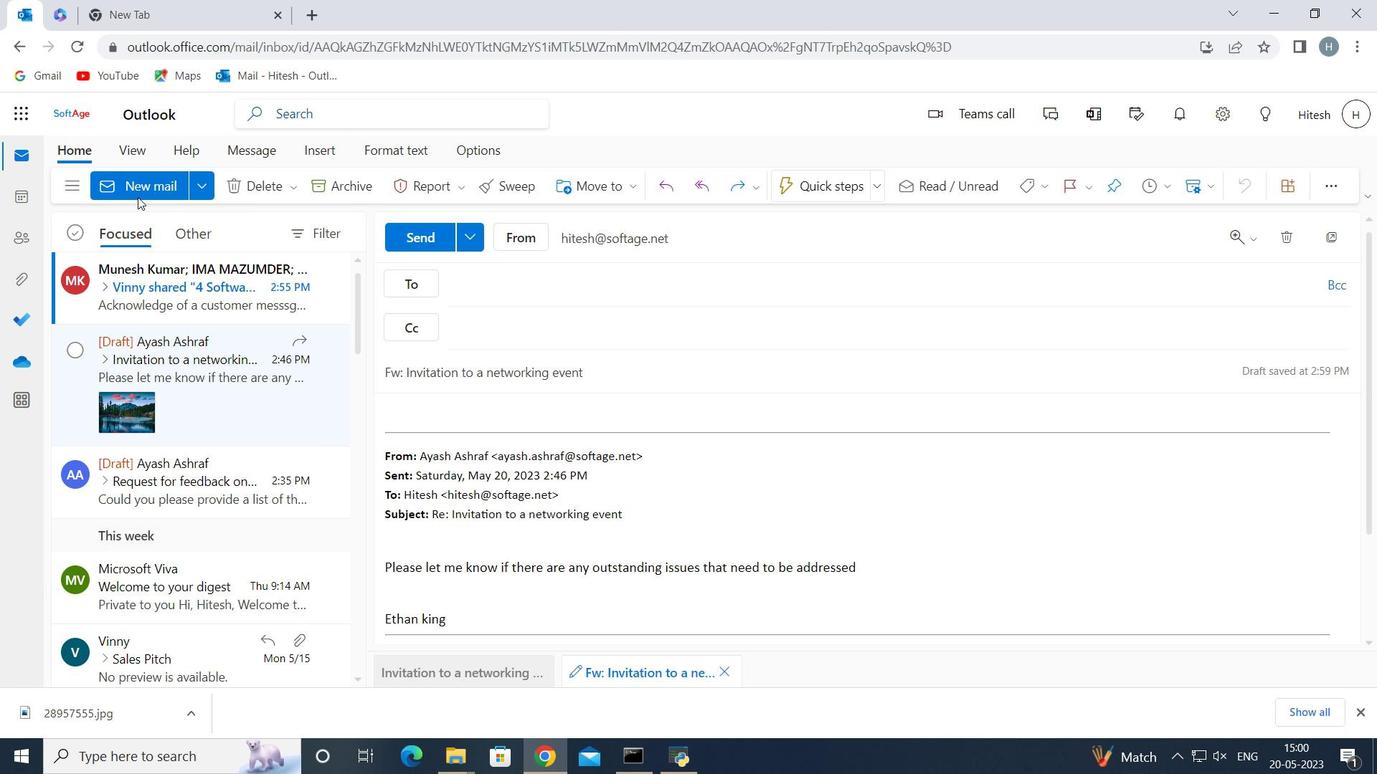 
Action: Mouse pressed left at (131, 187)
Screenshot: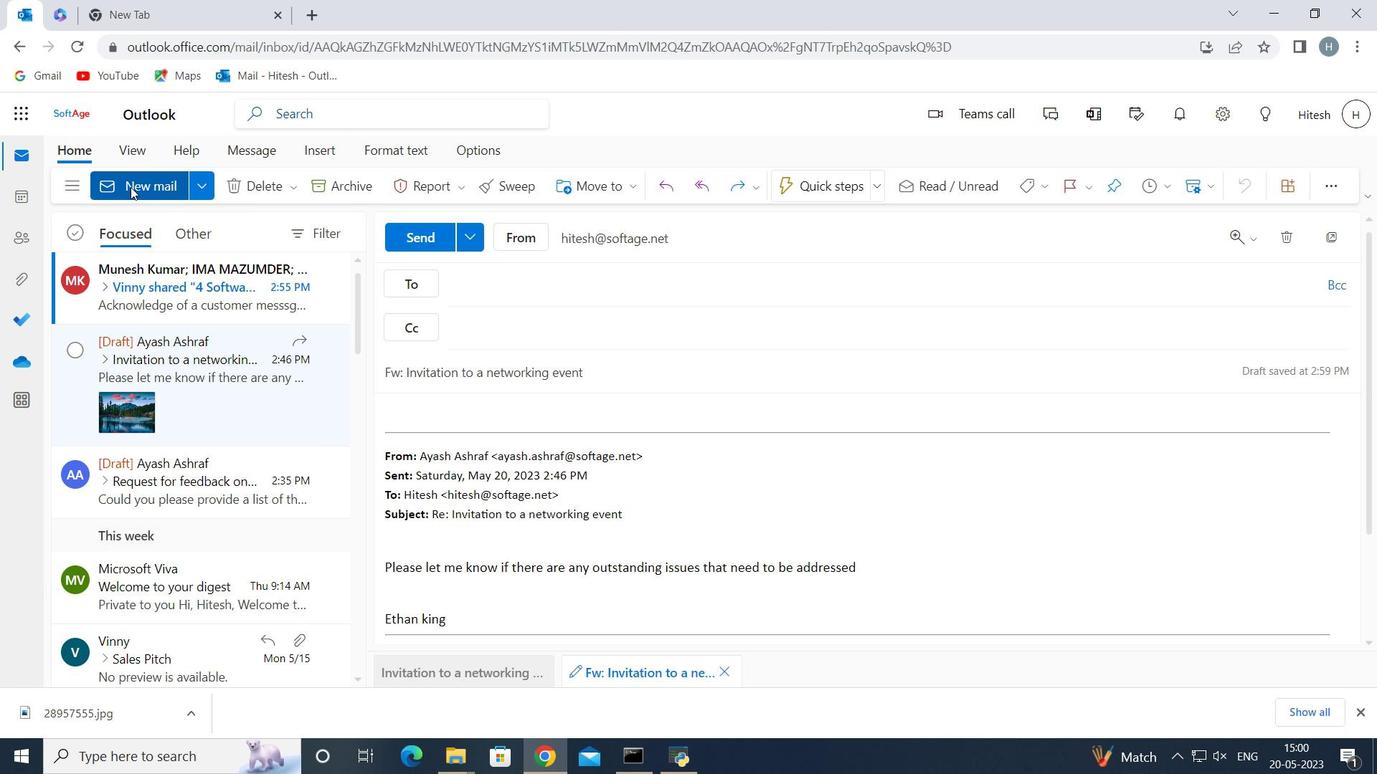 
Action: Mouse moved to (403, 378)
Screenshot: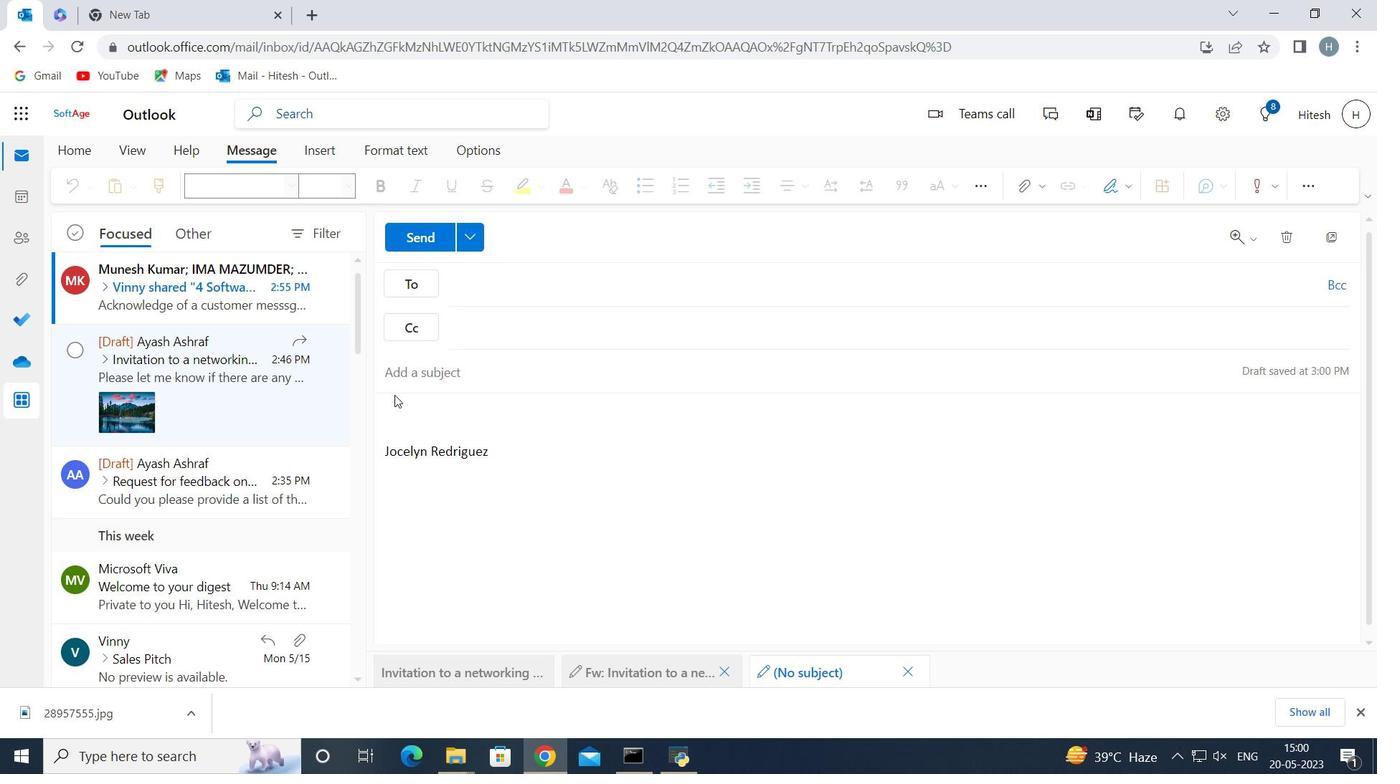 
Action: Mouse pressed left at (403, 378)
Screenshot: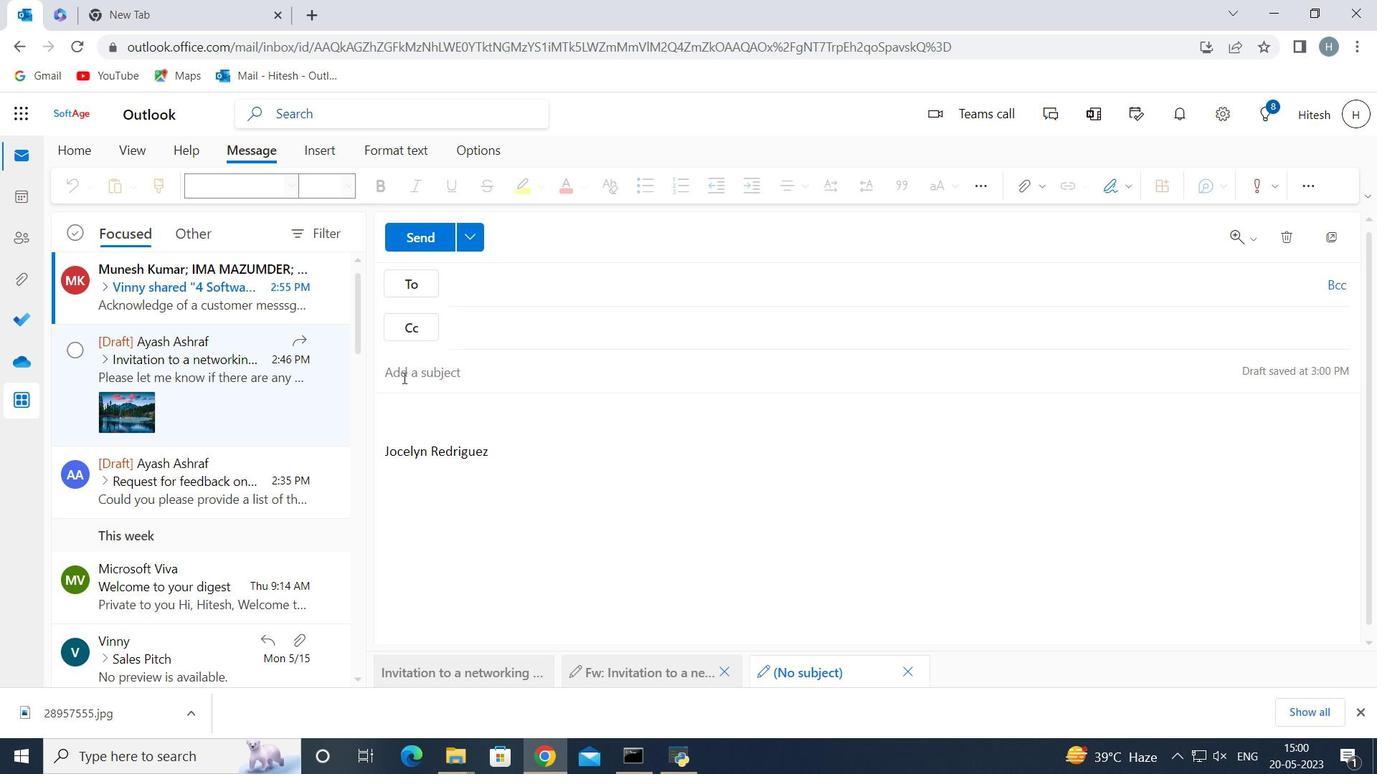 
Action: Mouse moved to (394, 372)
Screenshot: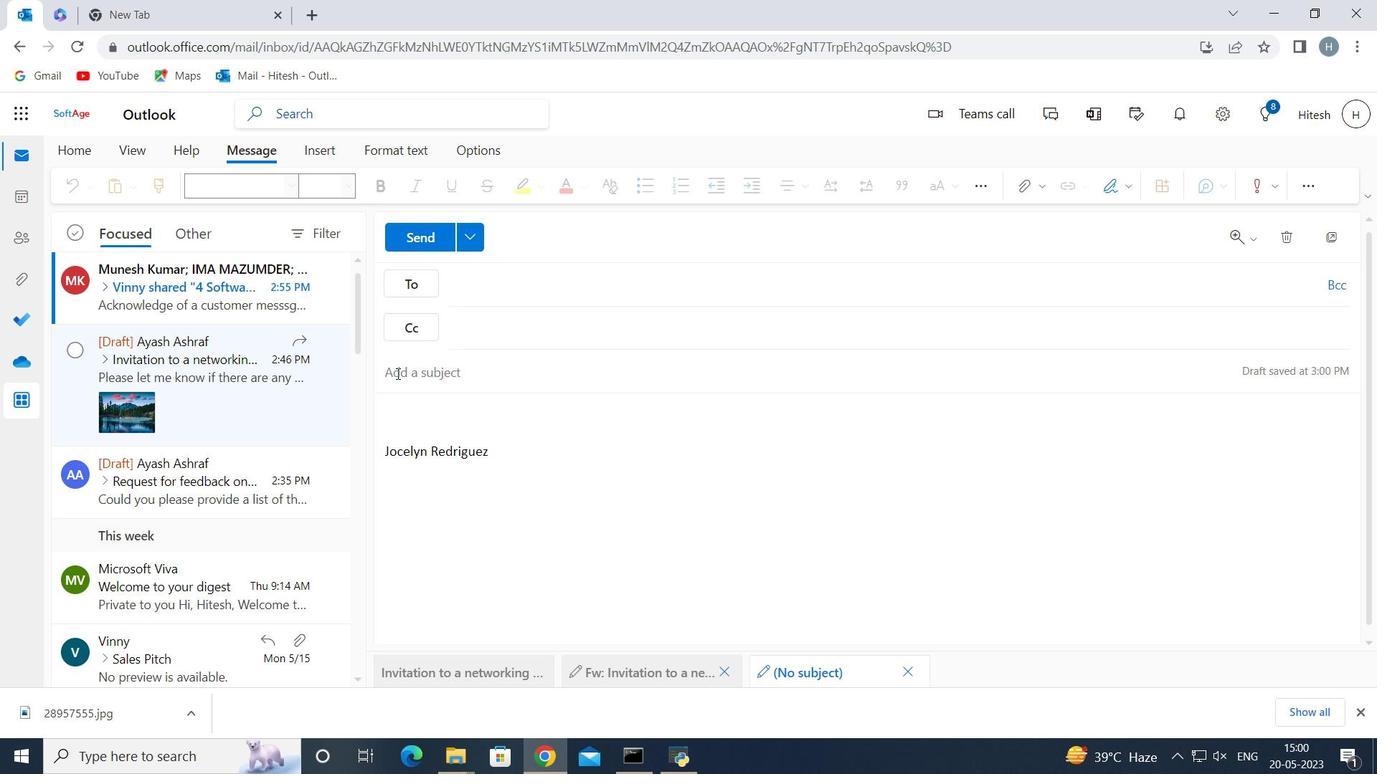 
Action: Key pressed <Key.shift>Request<Key.space>for<Key.space>feedback<Key.space>on<Key.space>a<Key.space>manufacturing<Key.space>strategy<Key.space>
Screenshot: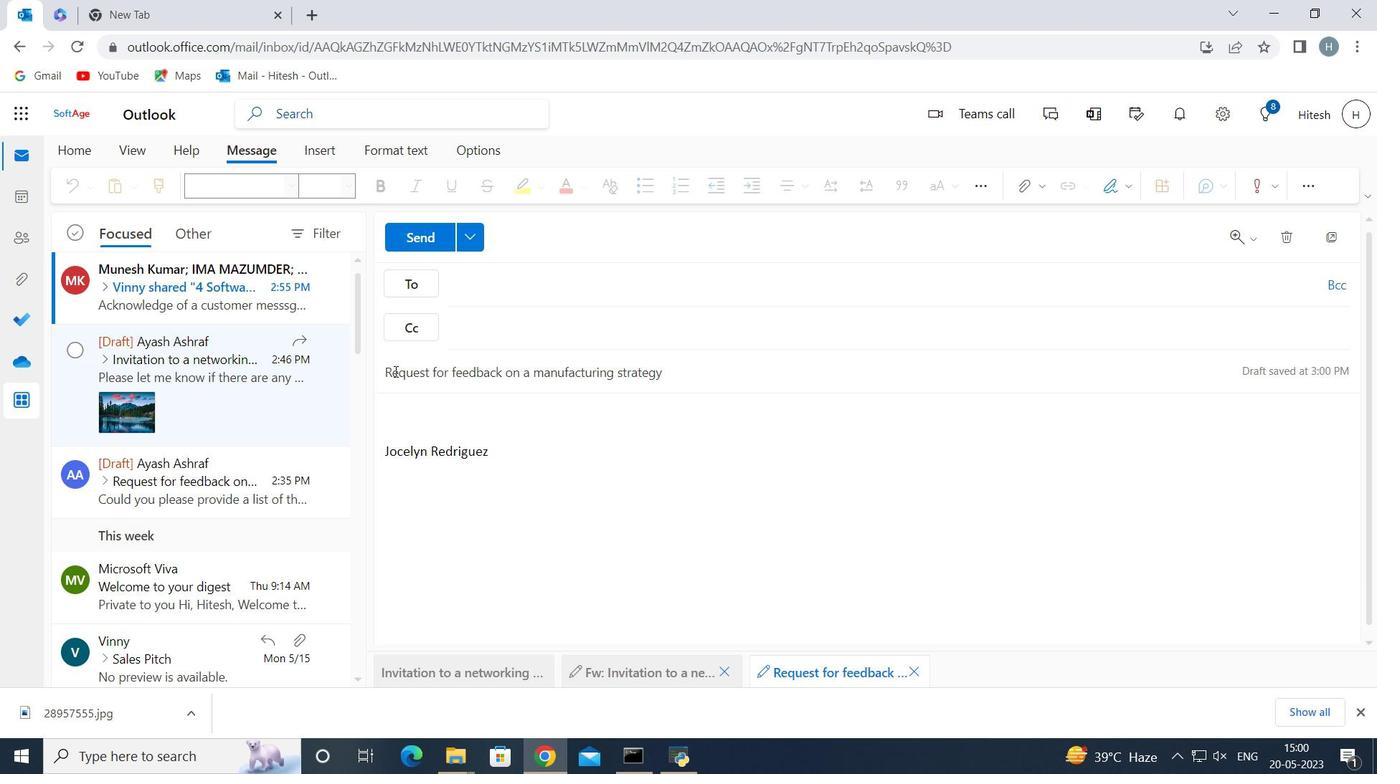 
Action: Mouse moved to (480, 453)
Screenshot: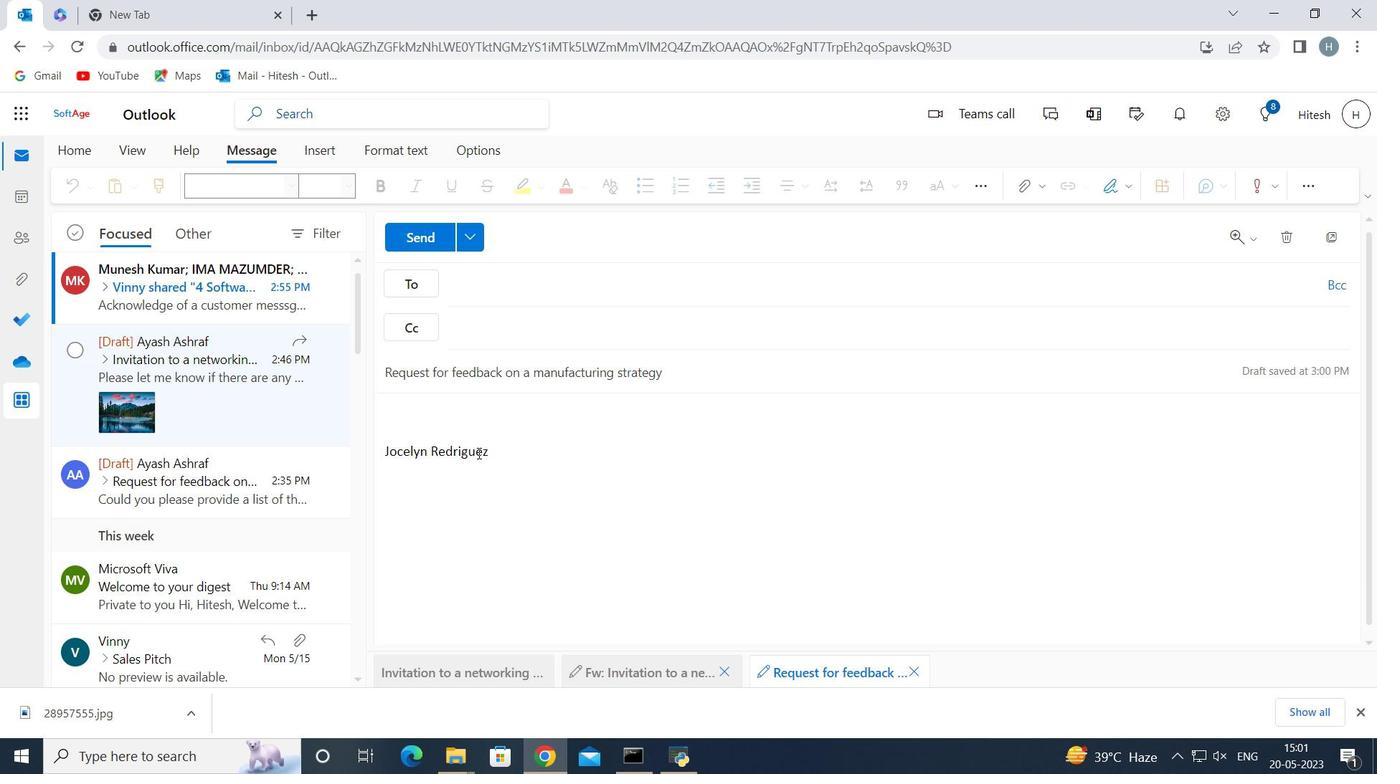 
Action: Mouse pressed left at (480, 453)
Screenshot: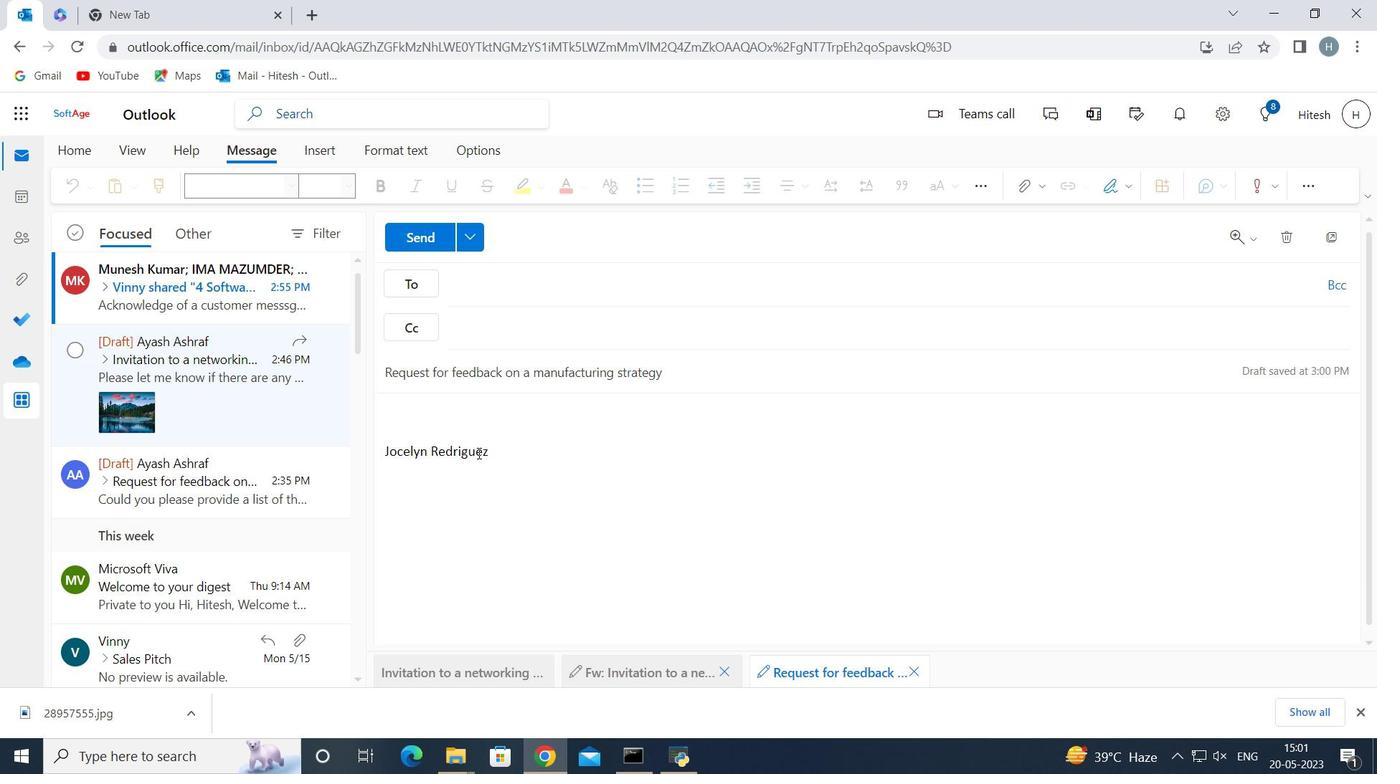 
Action: Mouse moved to (493, 453)
Screenshot: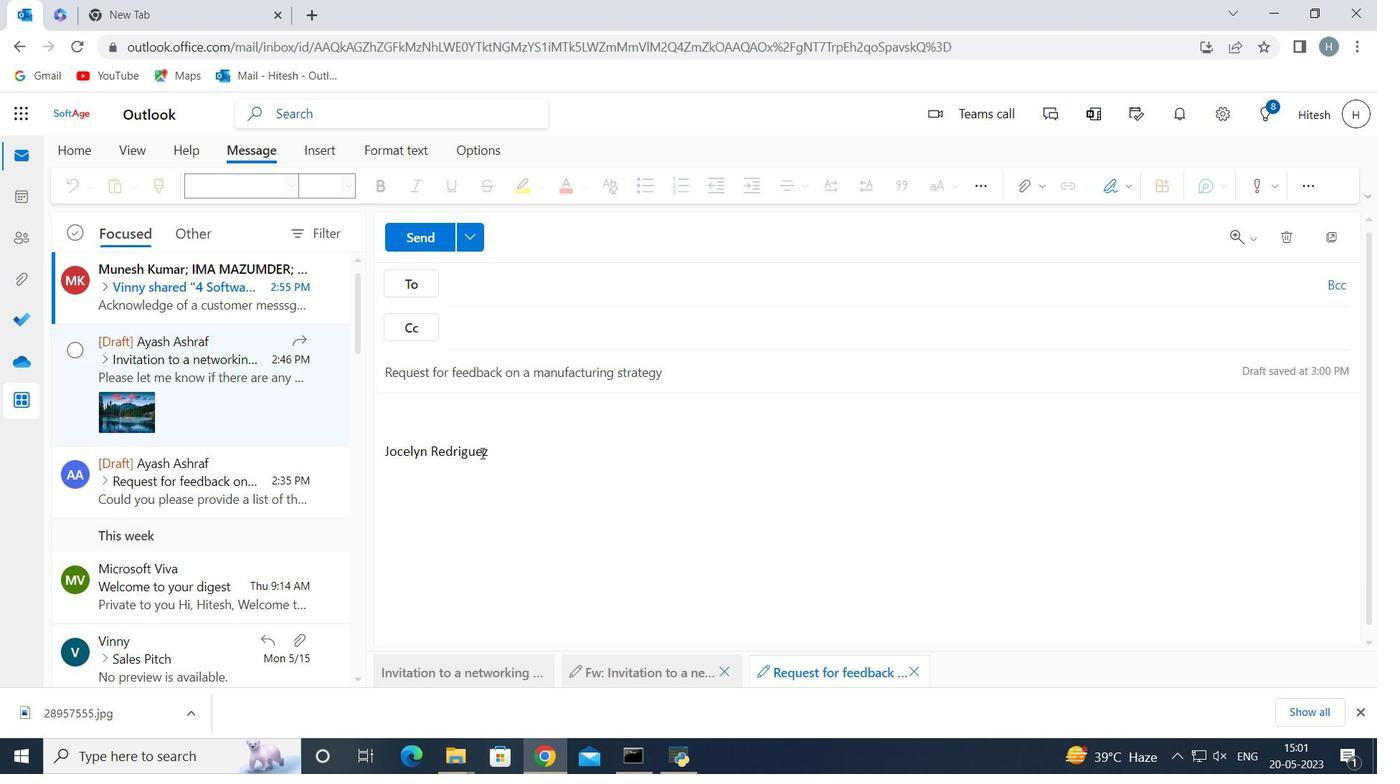 
Action: Mouse pressed left at (493, 453)
Screenshot: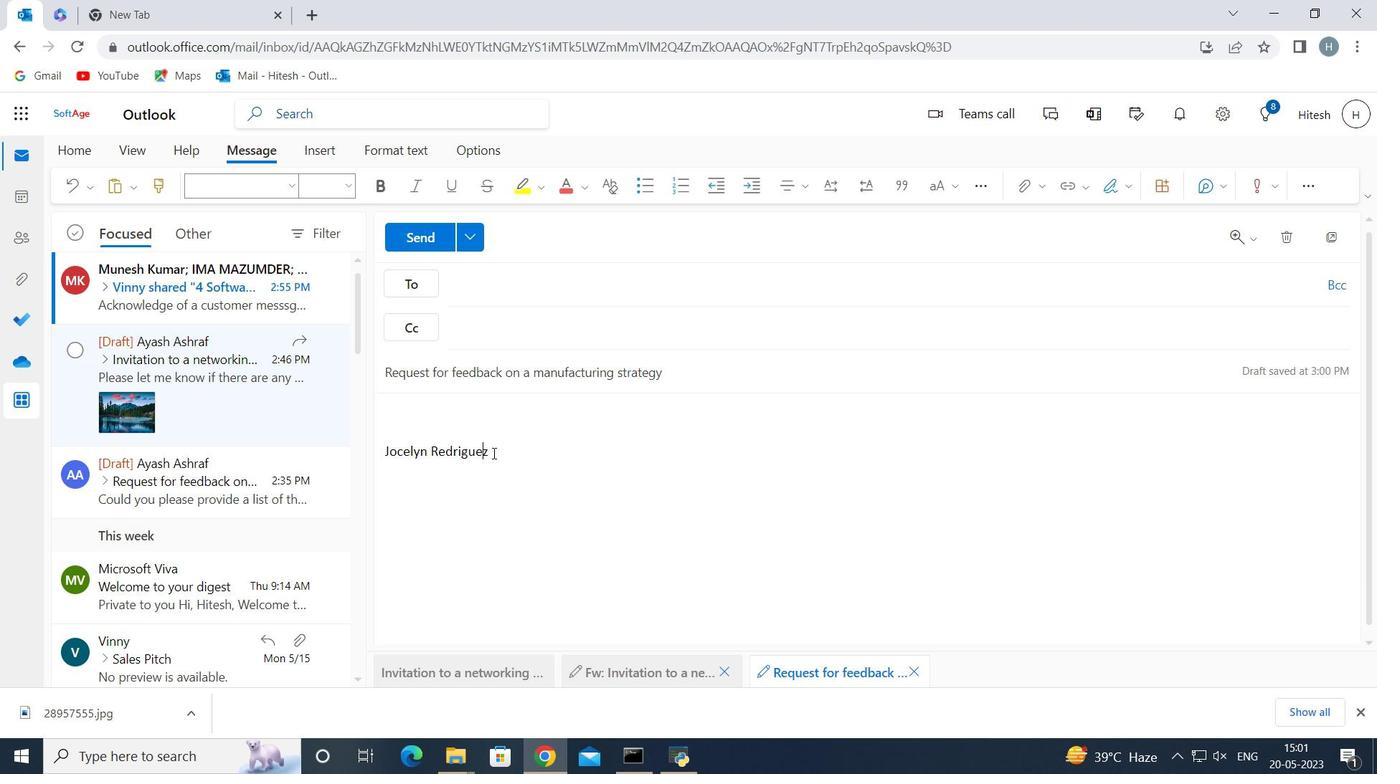 
Action: Mouse moved to (495, 453)
Screenshot: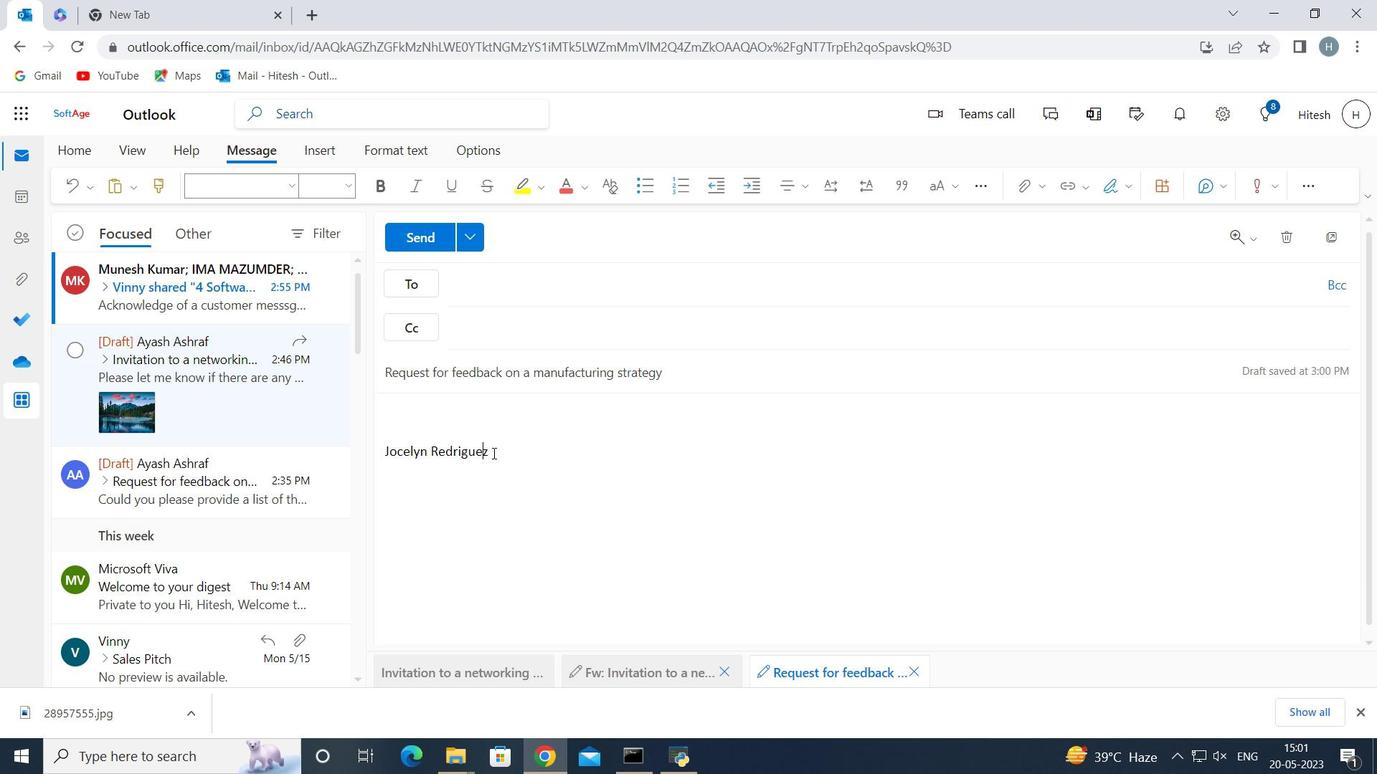 
Action: Key pressed <Key.backspace><Key.backspace><Key.backspace><Key.backspace><Key.backspace><Key.backspace><Key.backspace><Key.backspace><Key.backspace><Key.backspace><Key.backspace><Key.backspace><Key.backspace><Key.backspace><Key.backspace><Key.backspace><Key.backspace><Key.backspace><Key.backspace><Key.backspace><Key.backspace><Key.backspace><Key.shift>I<Key.space>am<Key.space><Key.shift>Writing<Key.space>to<Key.space>confirm<Key.space>the<Key.space>details<Key.space>of<Key.space>the<Key.space>service<Key.space>agreement<Key.space>
Screenshot: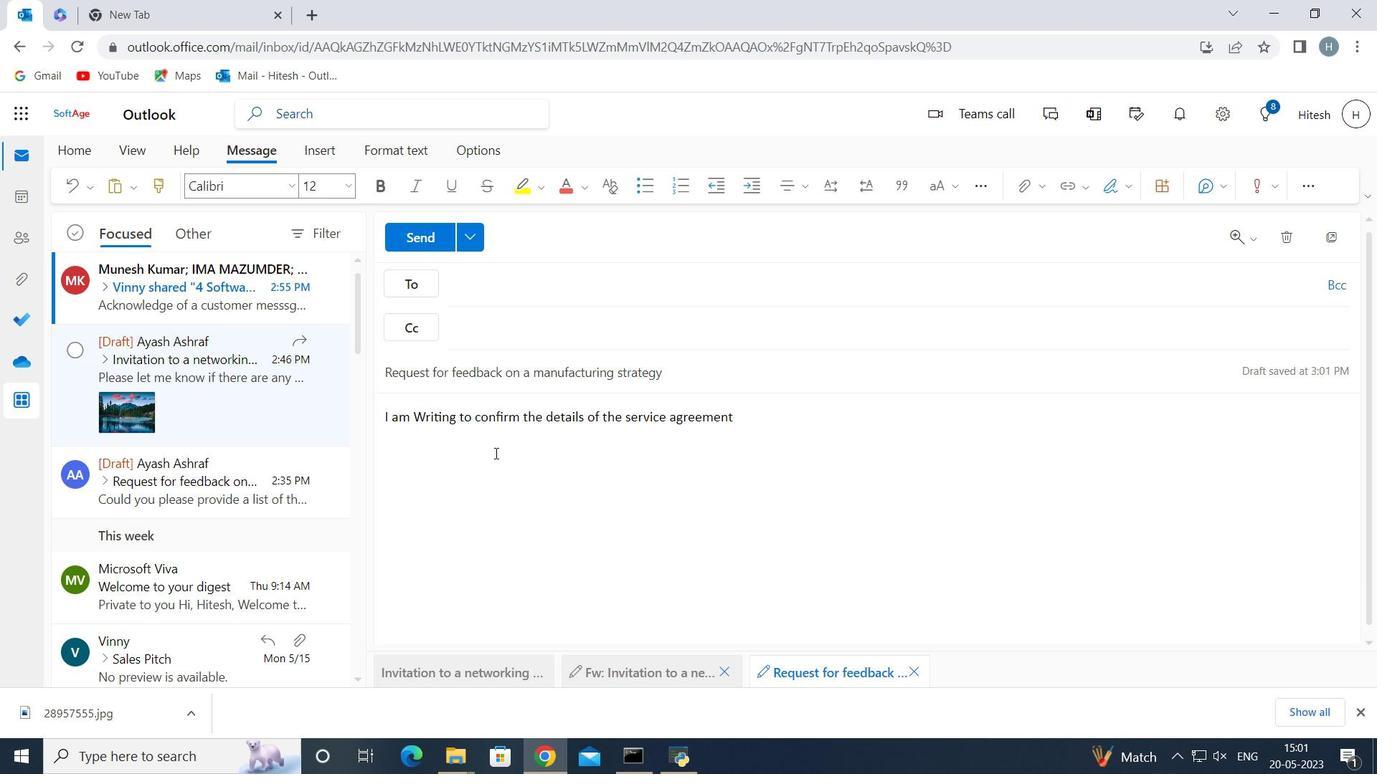 
Action: Mouse moved to (476, 284)
Screenshot: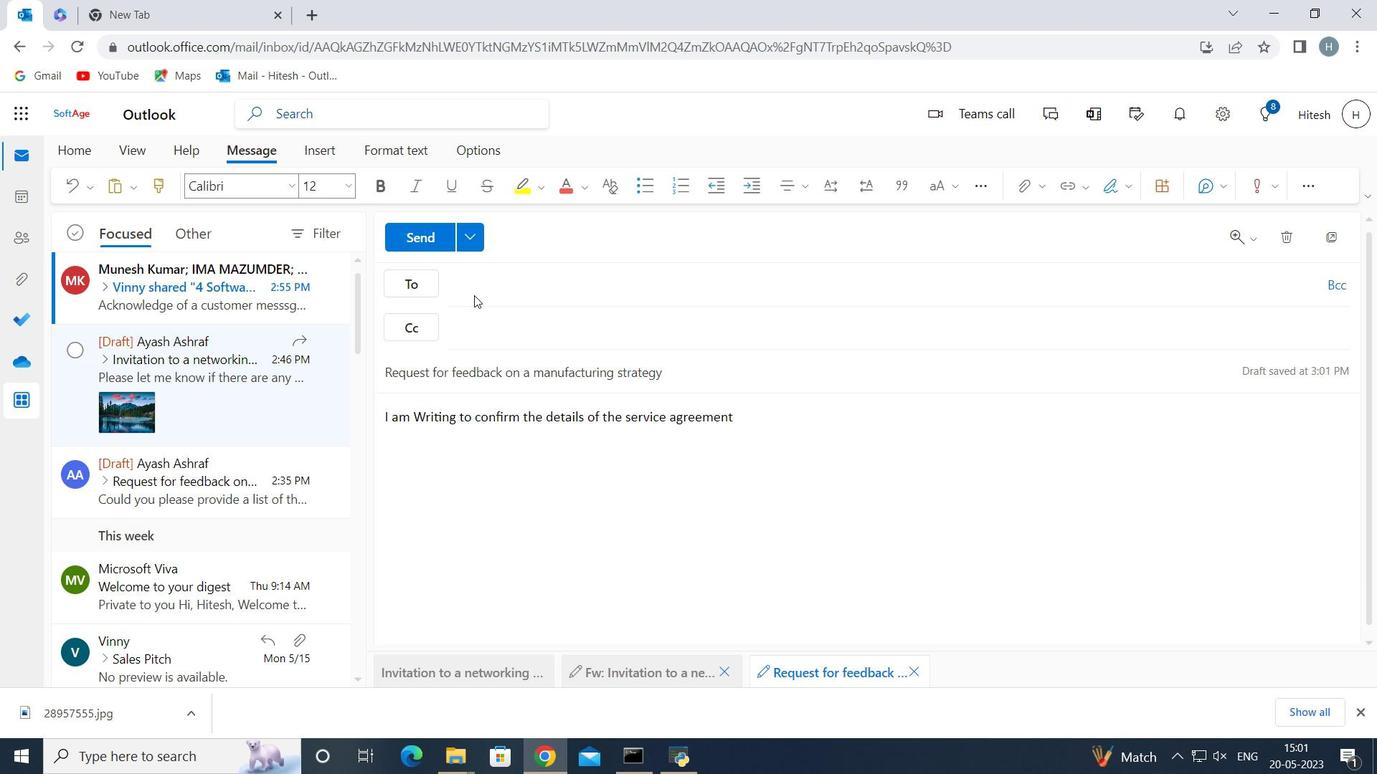 
Action: Mouse pressed left at (476, 284)
Screenshot: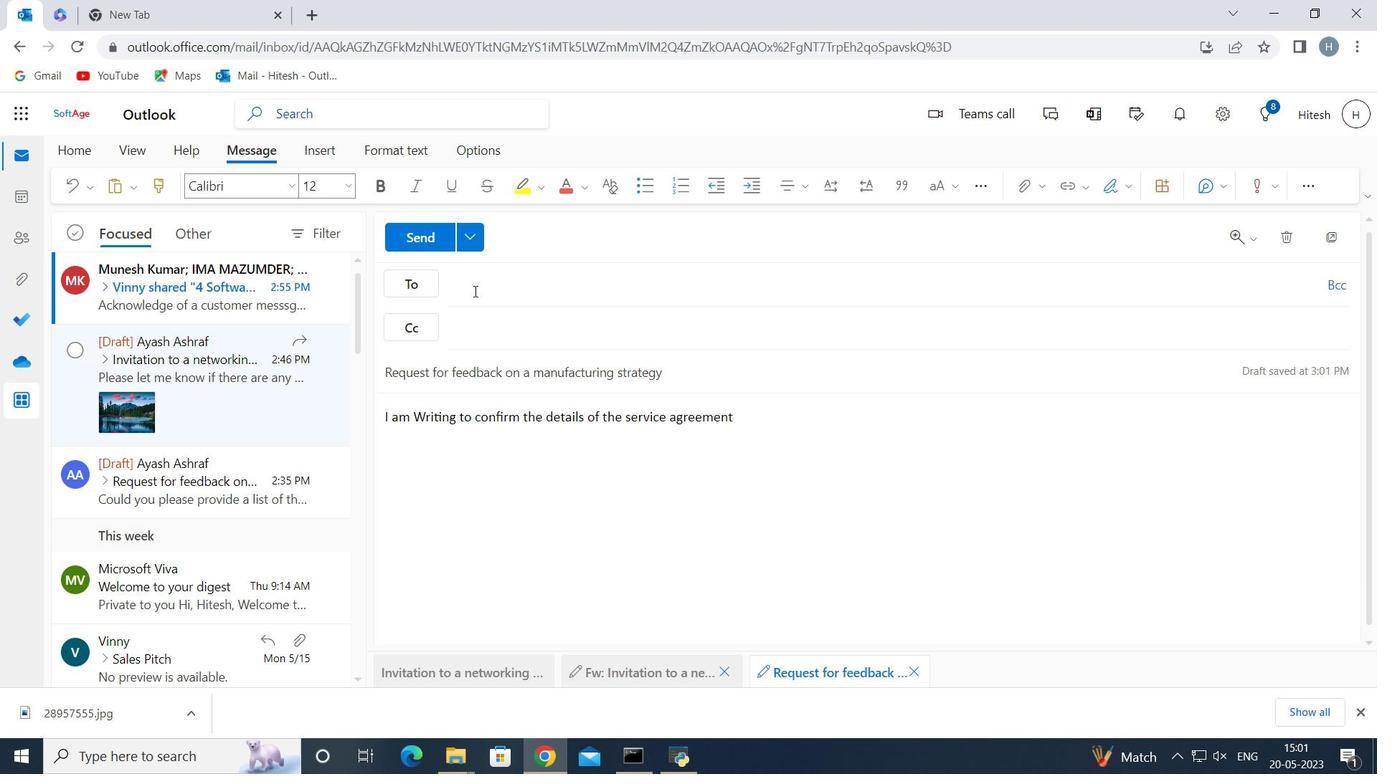 
Action: Key pressed softage.3<Key.shift>@softage.net
Screenshot: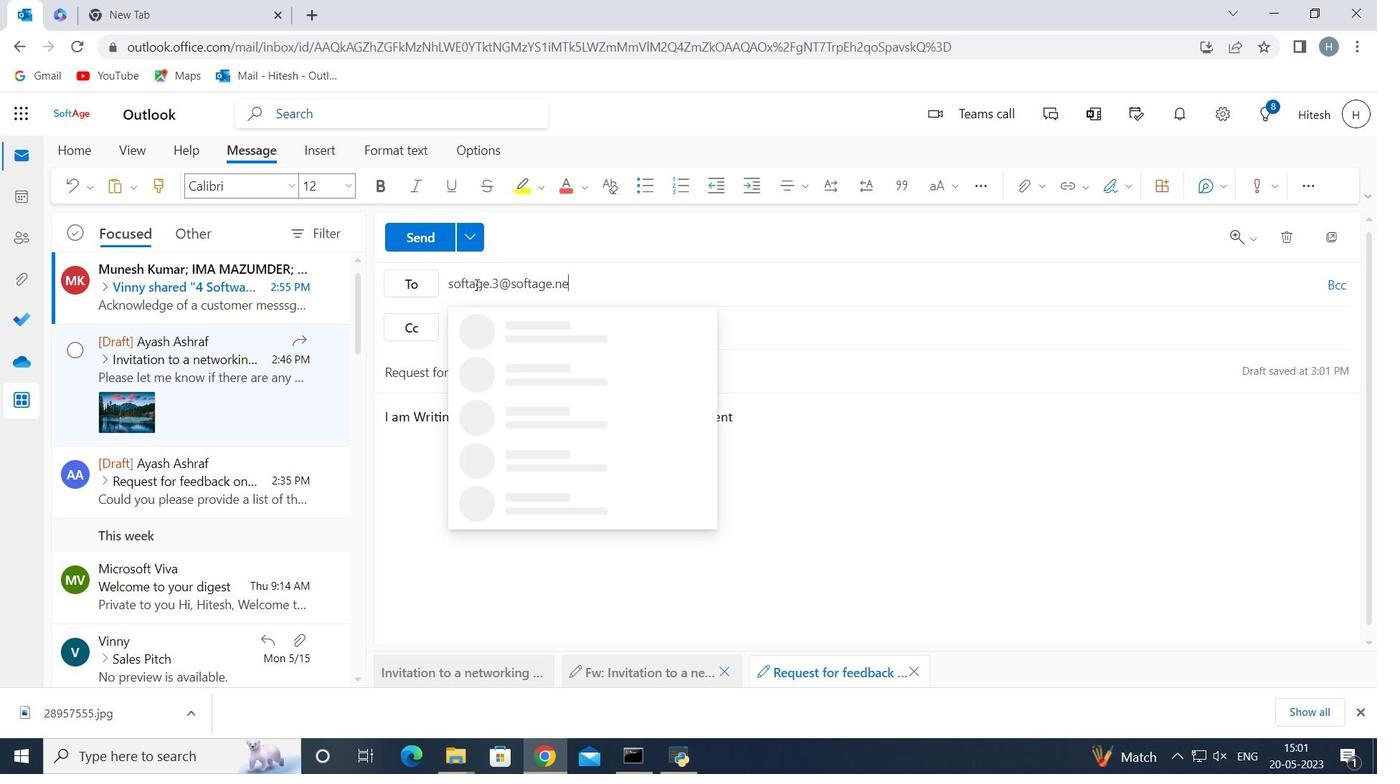 
Action: Mouse moved to (509, 324)
Screenshot: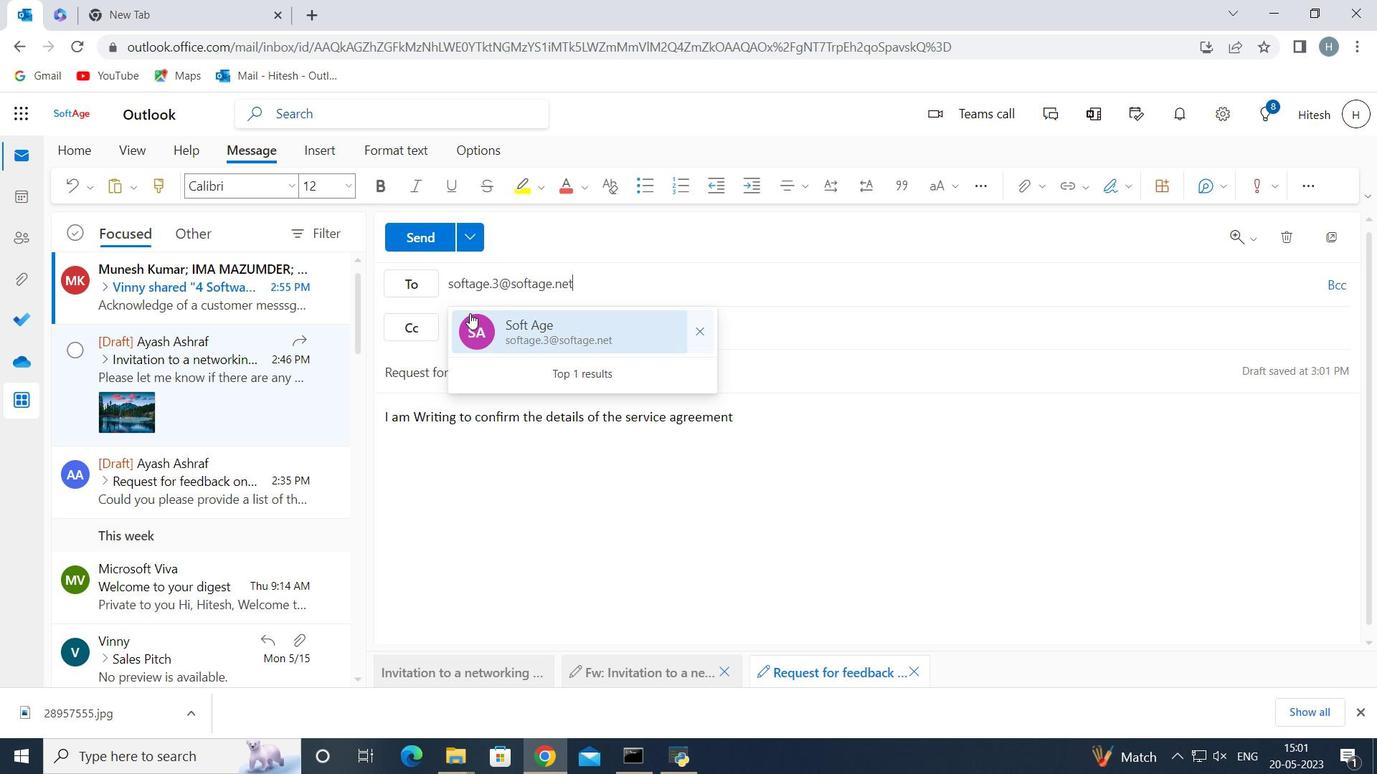 
Action: Mouse pressed left at (509, 324)
Screenshot: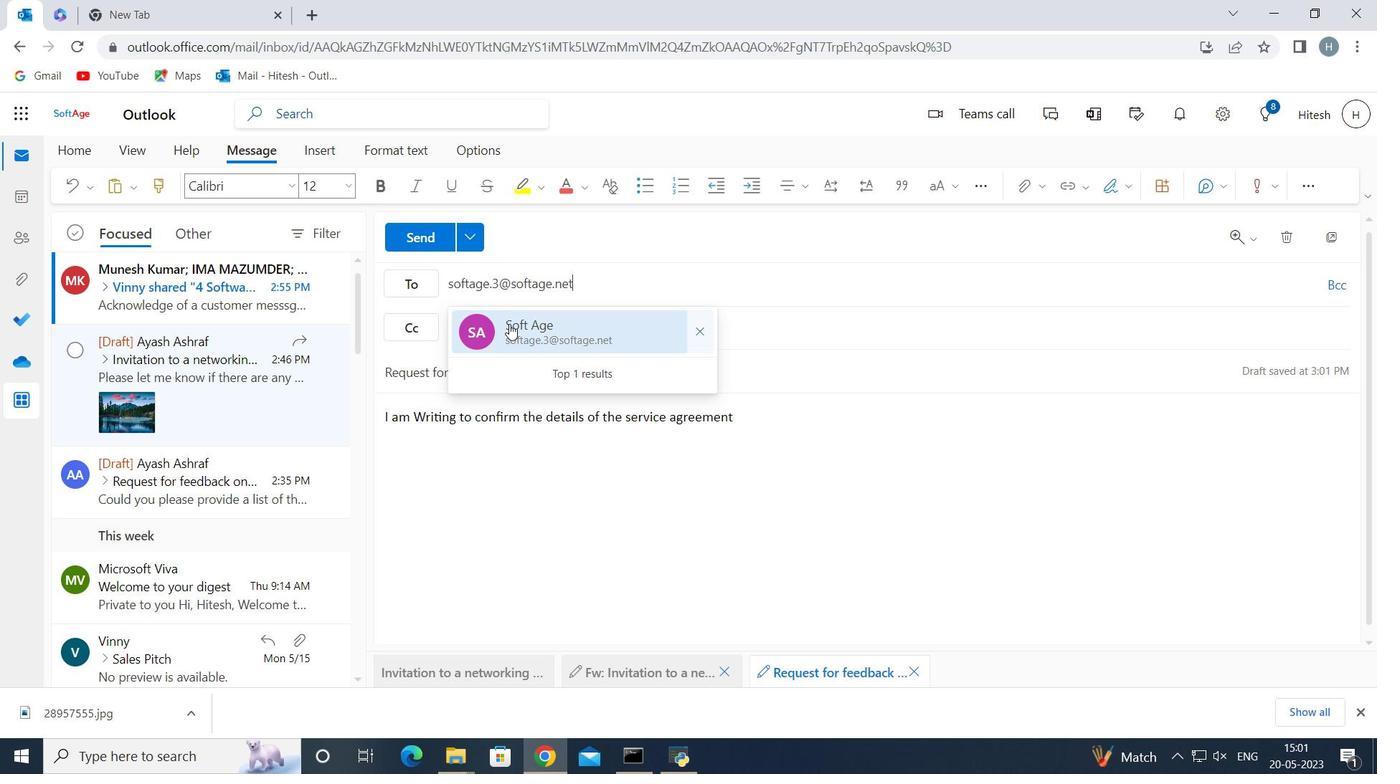 
Action: Mouse moved to (532, 279)
Screenshot: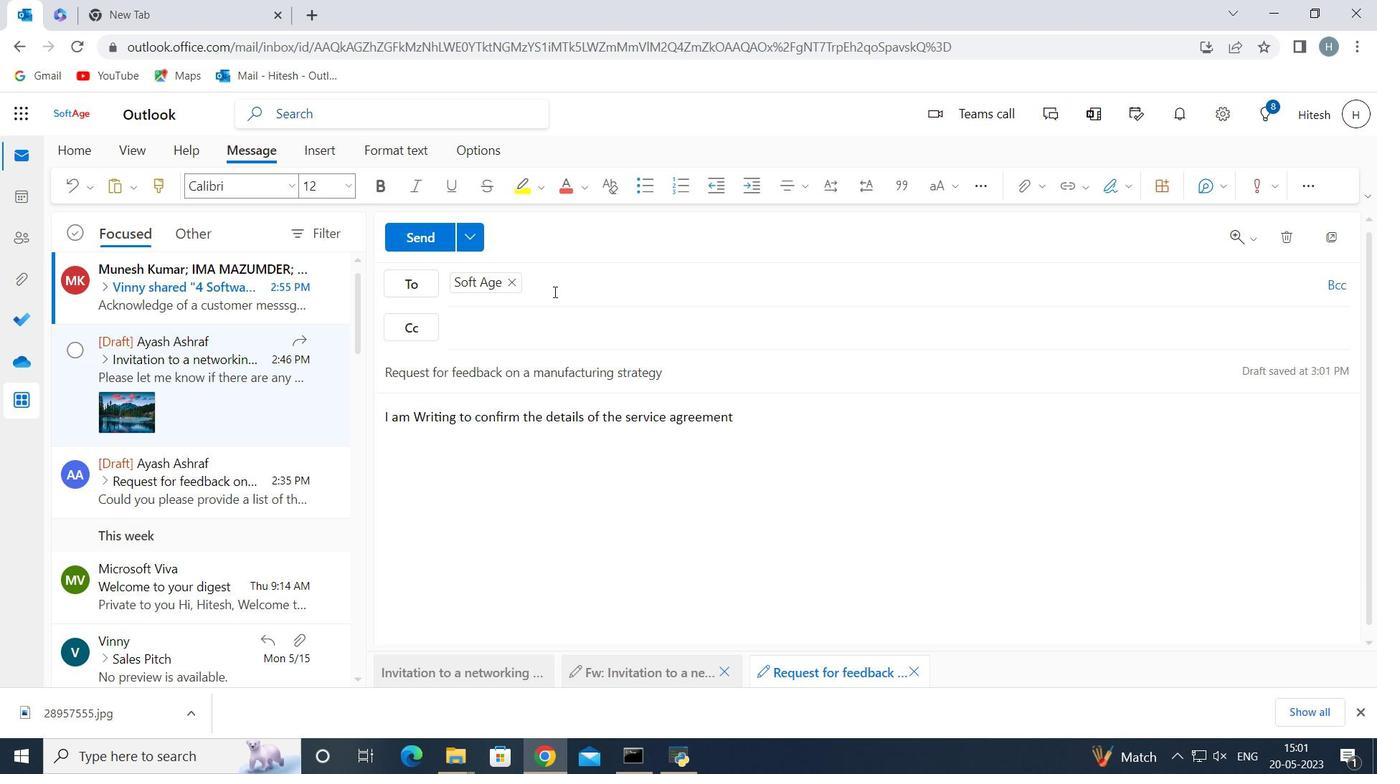 
Action: Key pressed softage.4<Key.shift>@softage.net
Screenshot: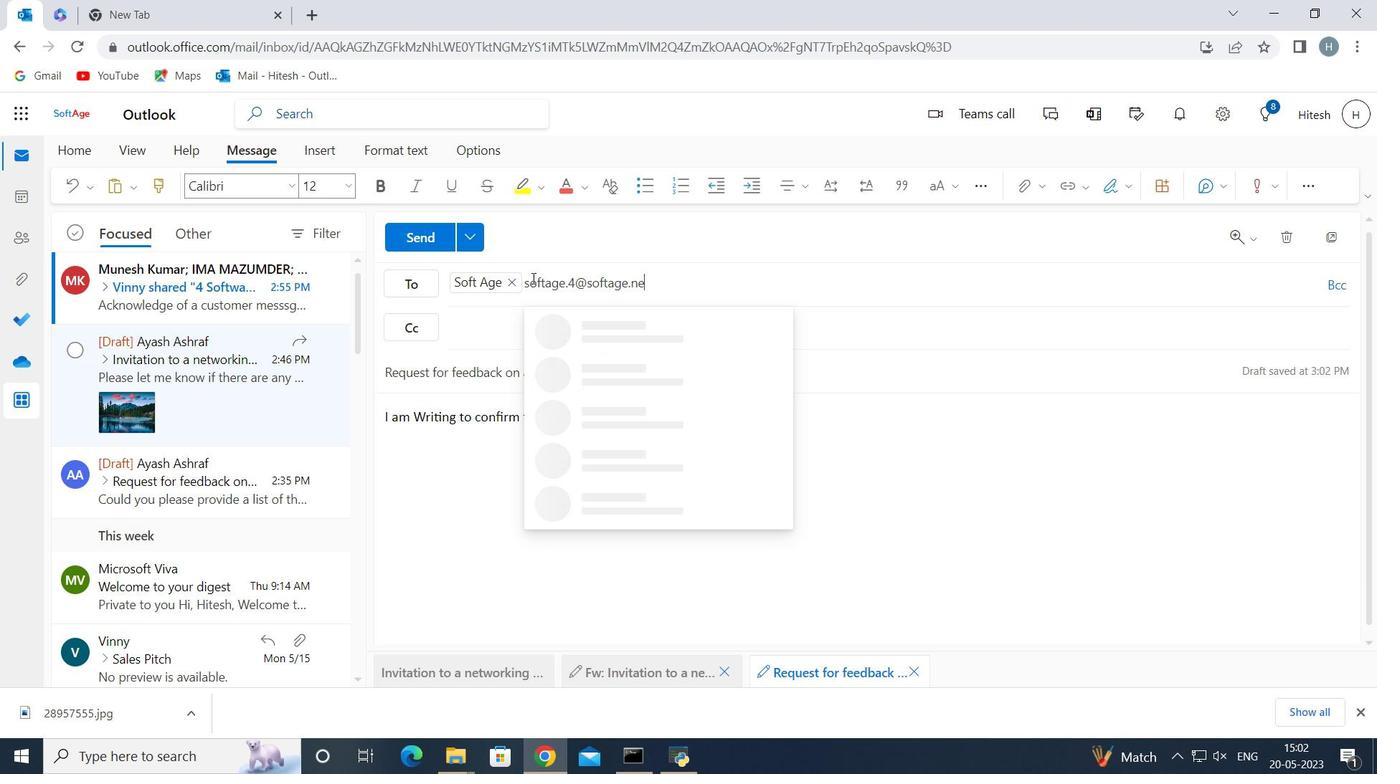 
Action: Mouse moved to (576, 327)
Screenshot: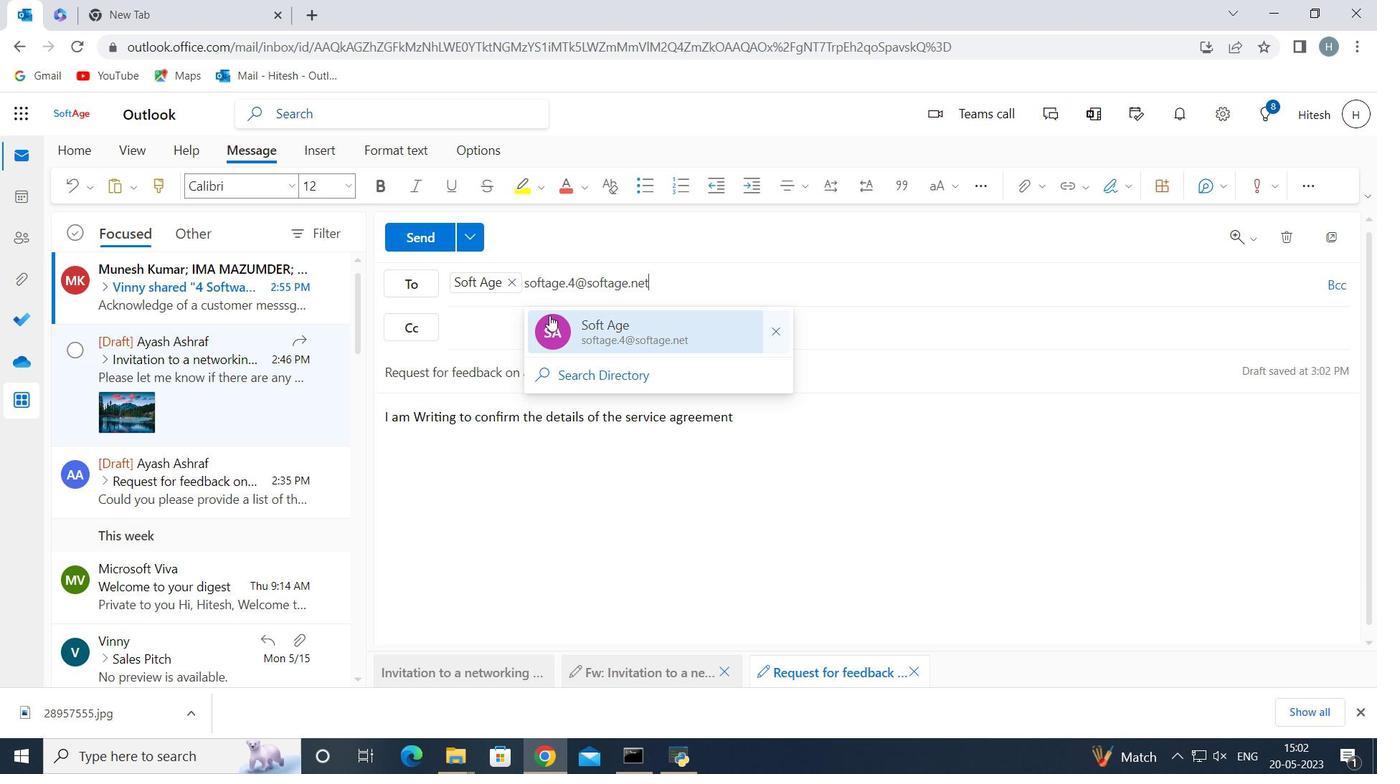 
Action: Mouse pressed left at (576, 327)
Screenshot: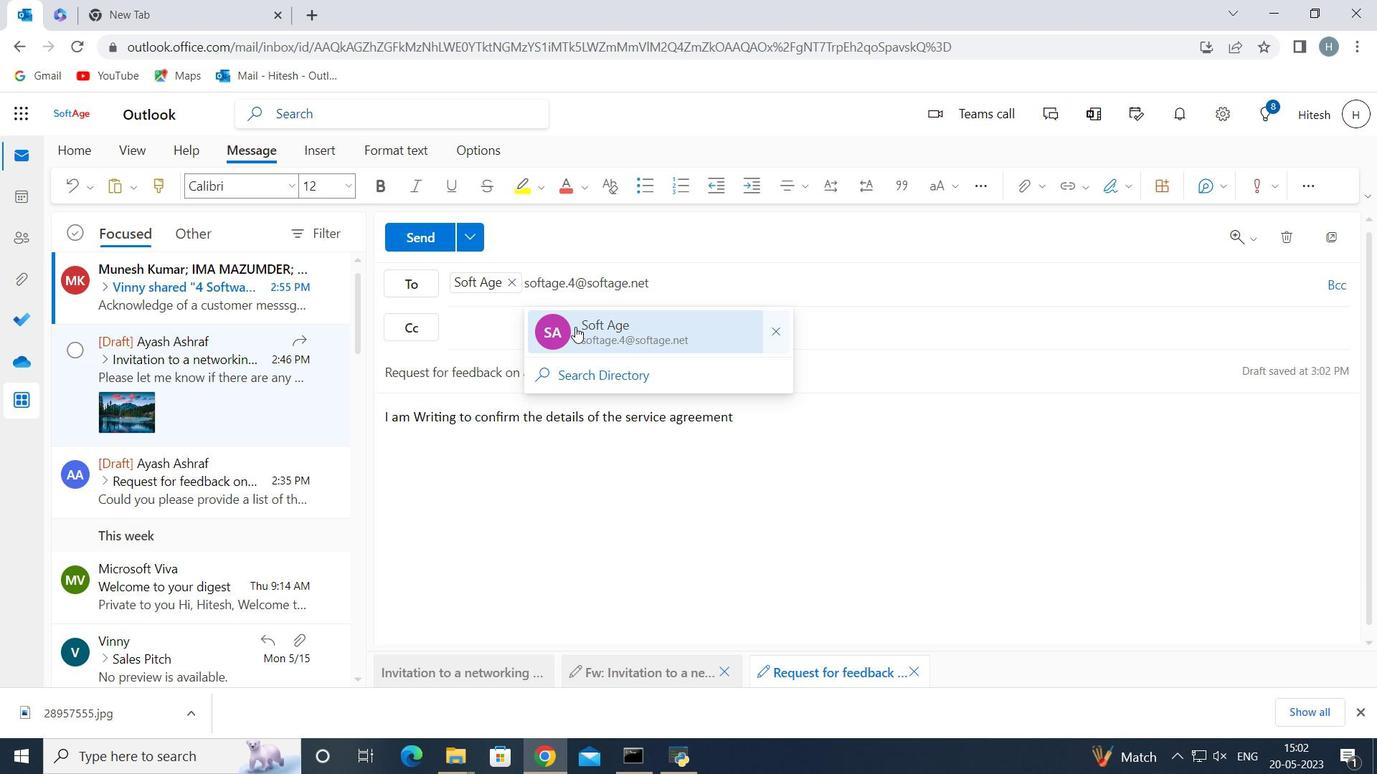 
Action: Mouse moved to (501, 330)
Screenshot: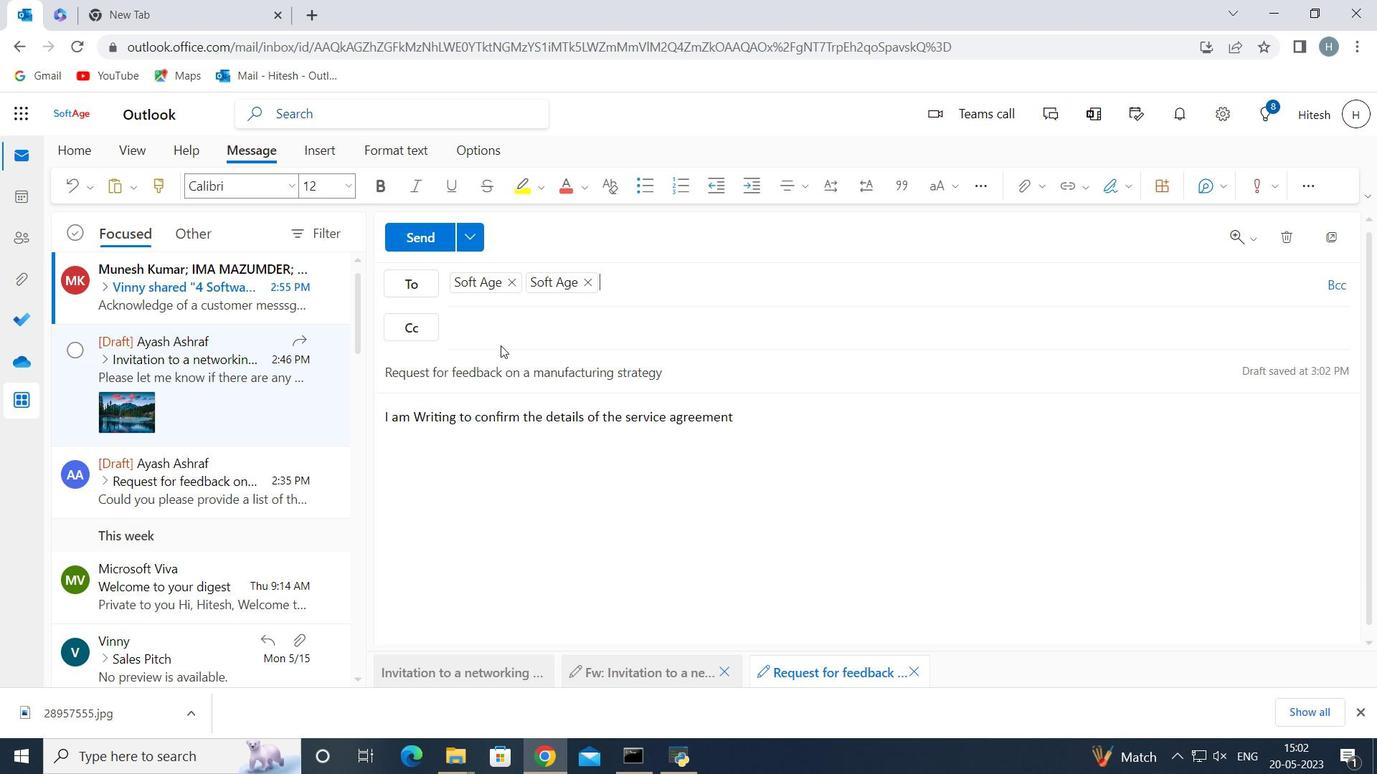 
Action: Mouse pressed left at (501, 330)
Screenshot: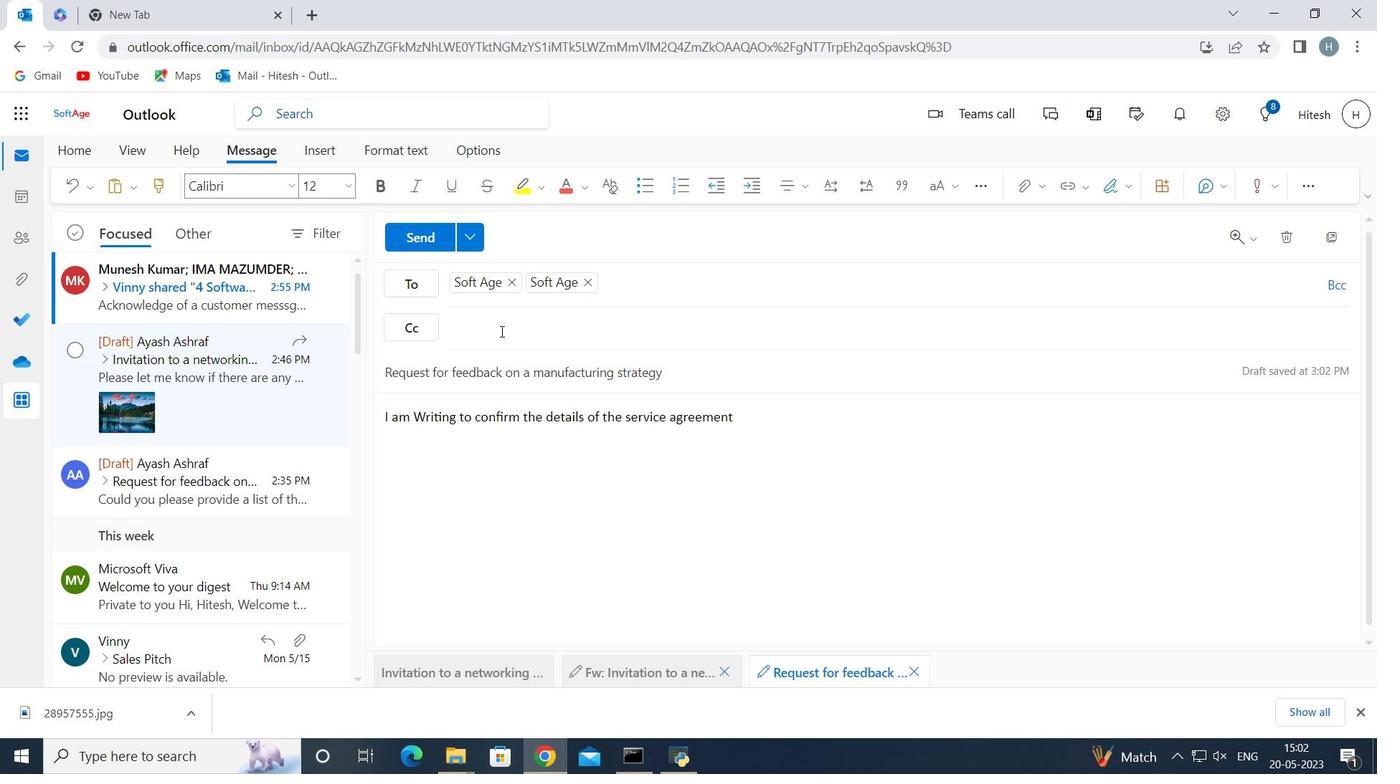 
Action: Key pressed softage.5<Key.shift>@softage.net
Screenshot: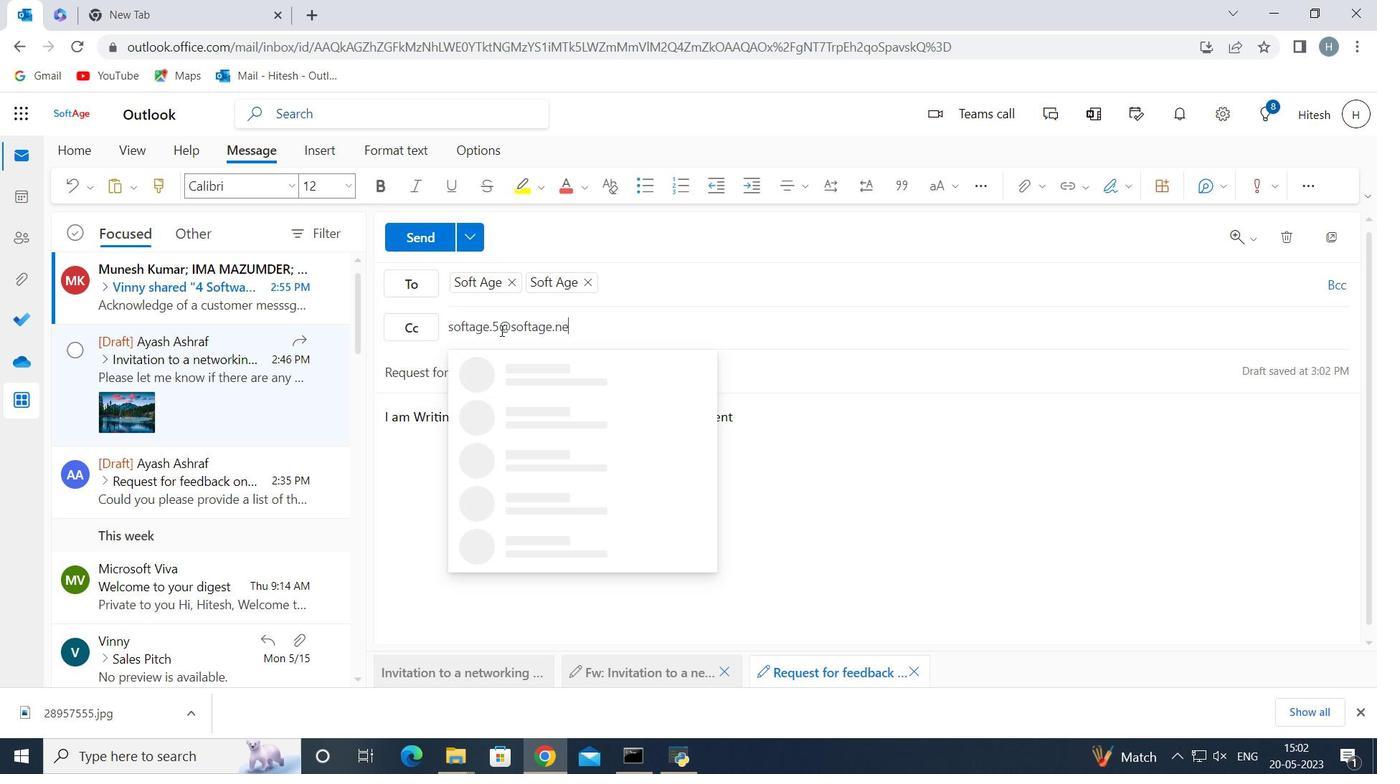 
Action: Mouse moved to (558, 377)
Screenshot: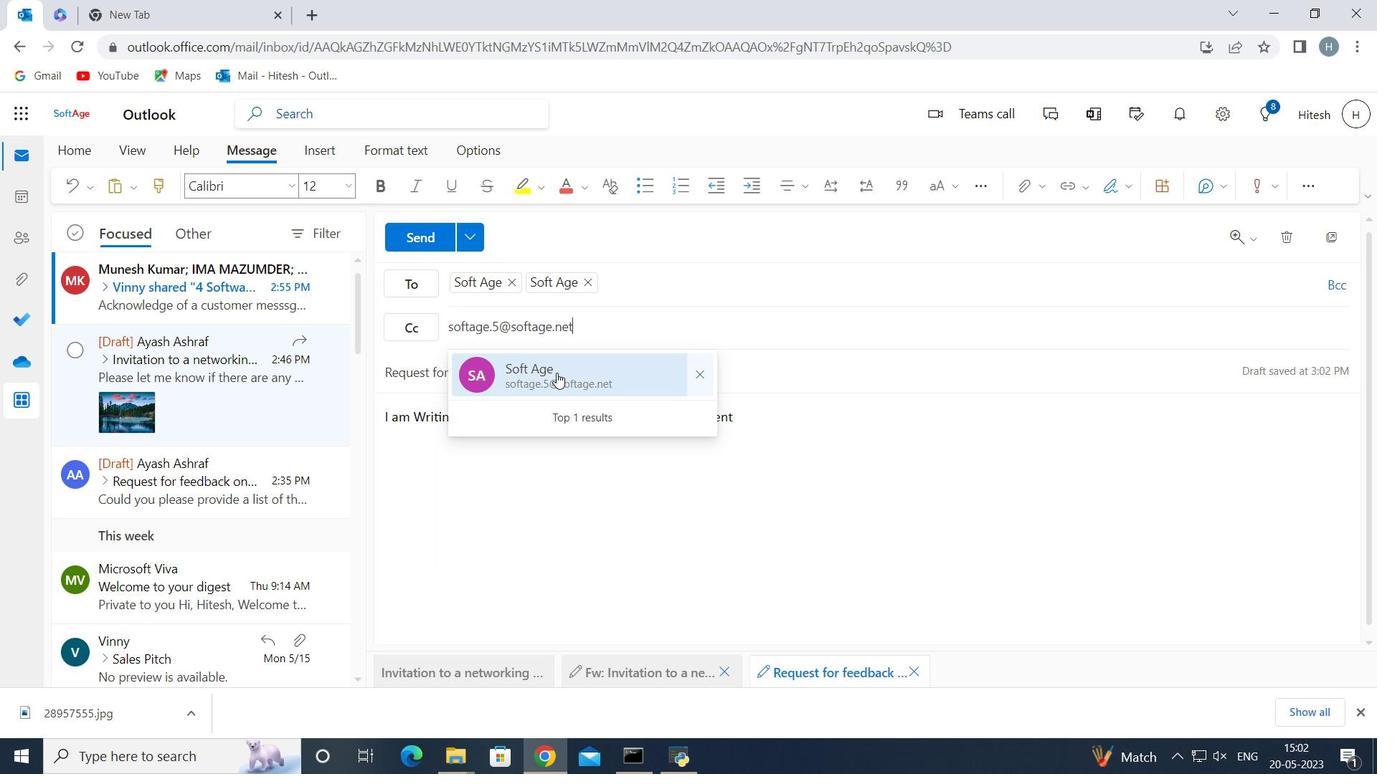 
Action: Mouse pressed left at (558, 377)
Screenshot: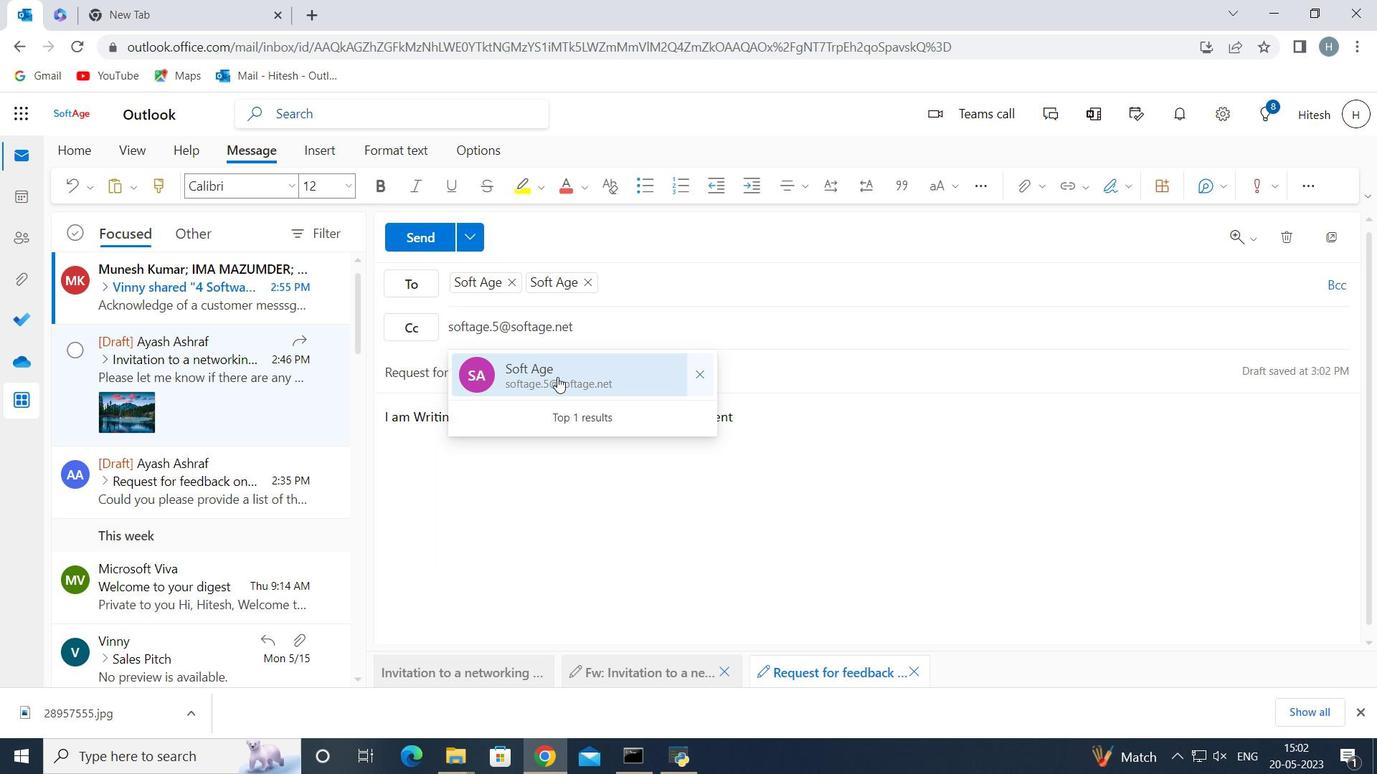 
Action: Mouse moved to (419, 236)
Screenshot: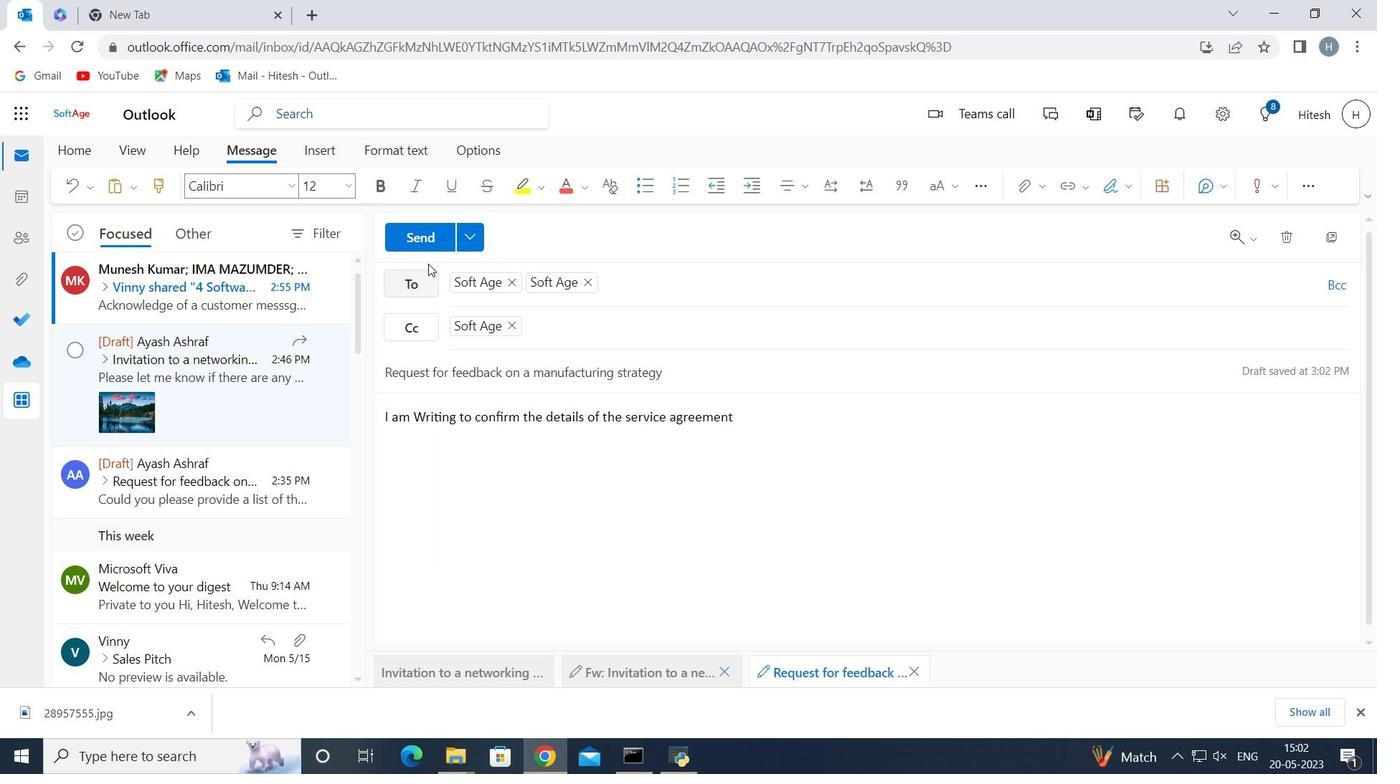 
Action: Mouse pressed left at (419, 236)
Screenshot: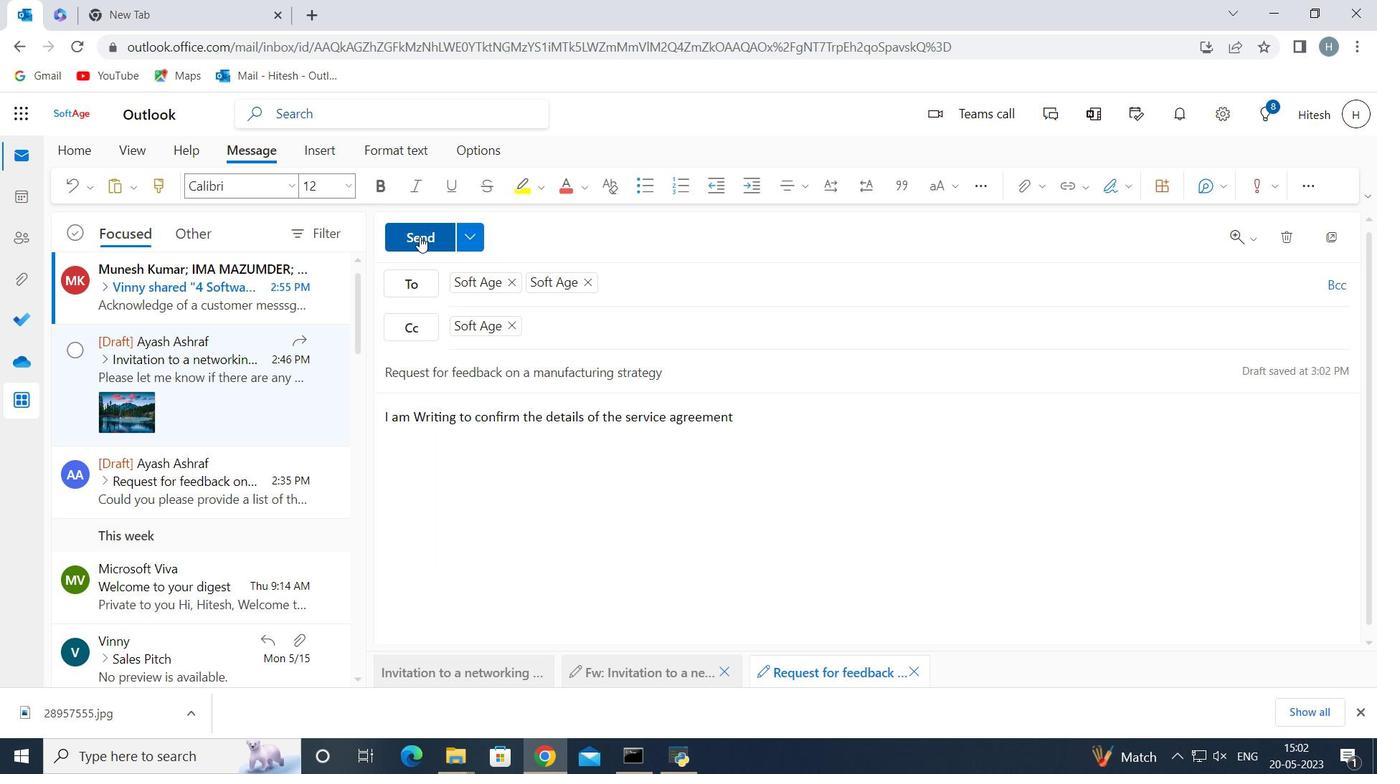 
Action: Mouse moved to (418, 236)
Screenshot: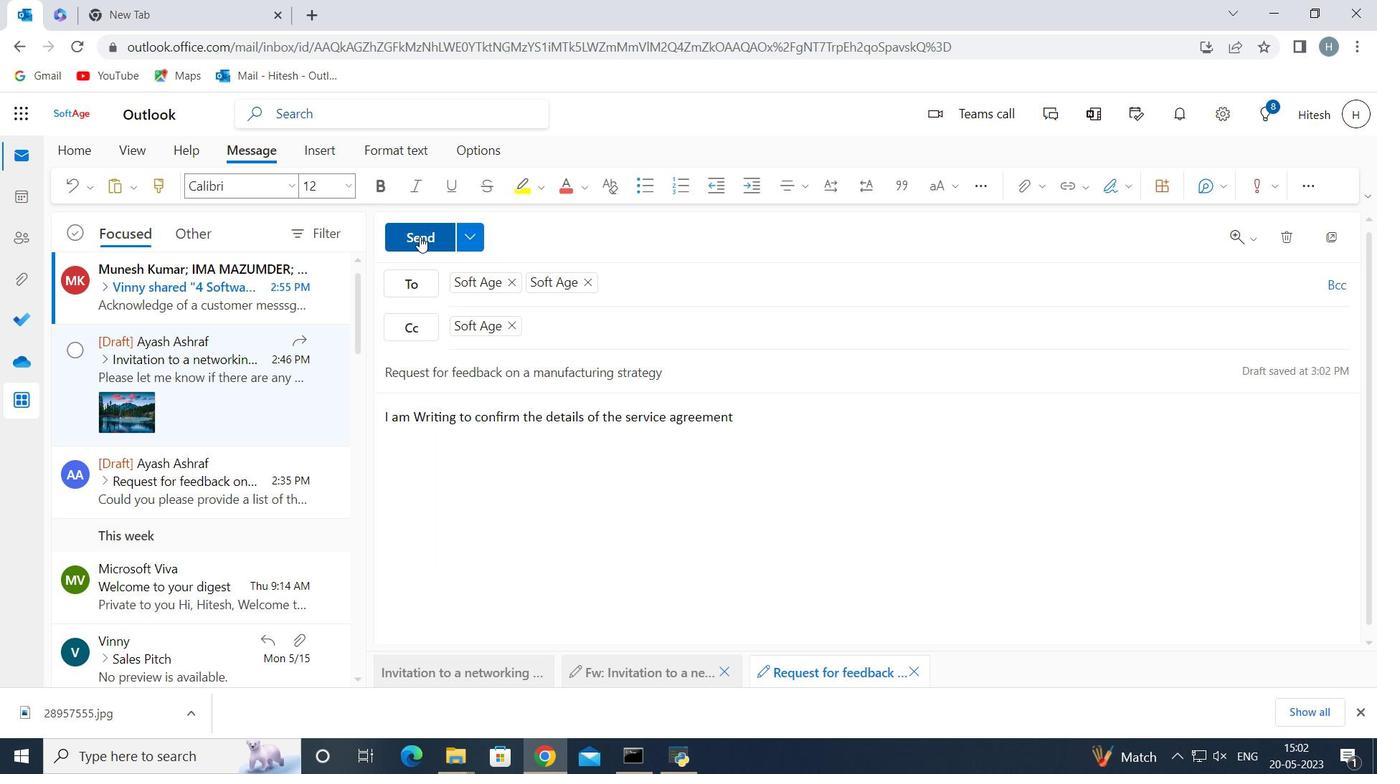 
